Task: Look for space in Muyinga, Burundi from 9th June, 2023 to 17th June, 2023 for 2 adults in price range Rs.7000 to Rs.12000. Place can be private room with 1  bedroom having 2 beds and 1 bathroom. Property type can be flat. Amenities needed are: wifi, . Booking option can be shelf check-in. Required host language is English.
Action: Mouse moved to (809, 139)
Screenshot: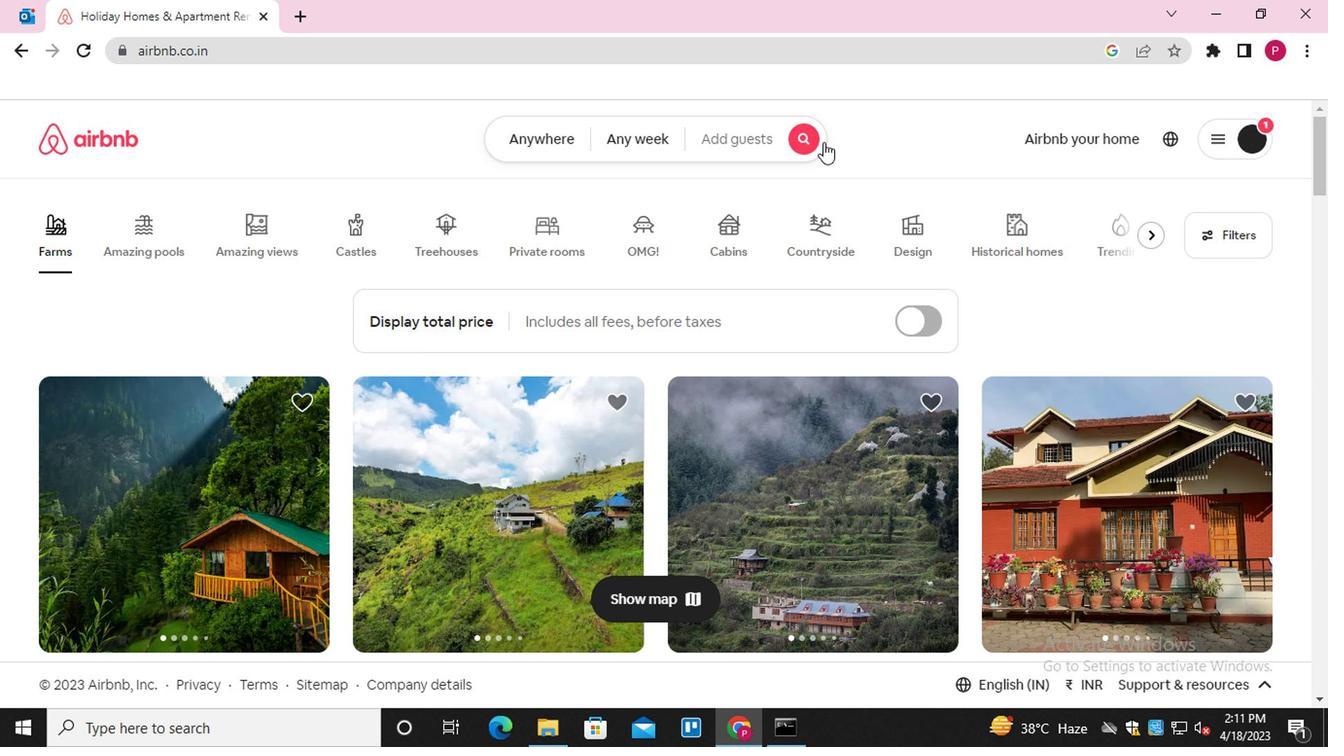 
Action: Mouse pressed left at (809, 139)
Screenshot: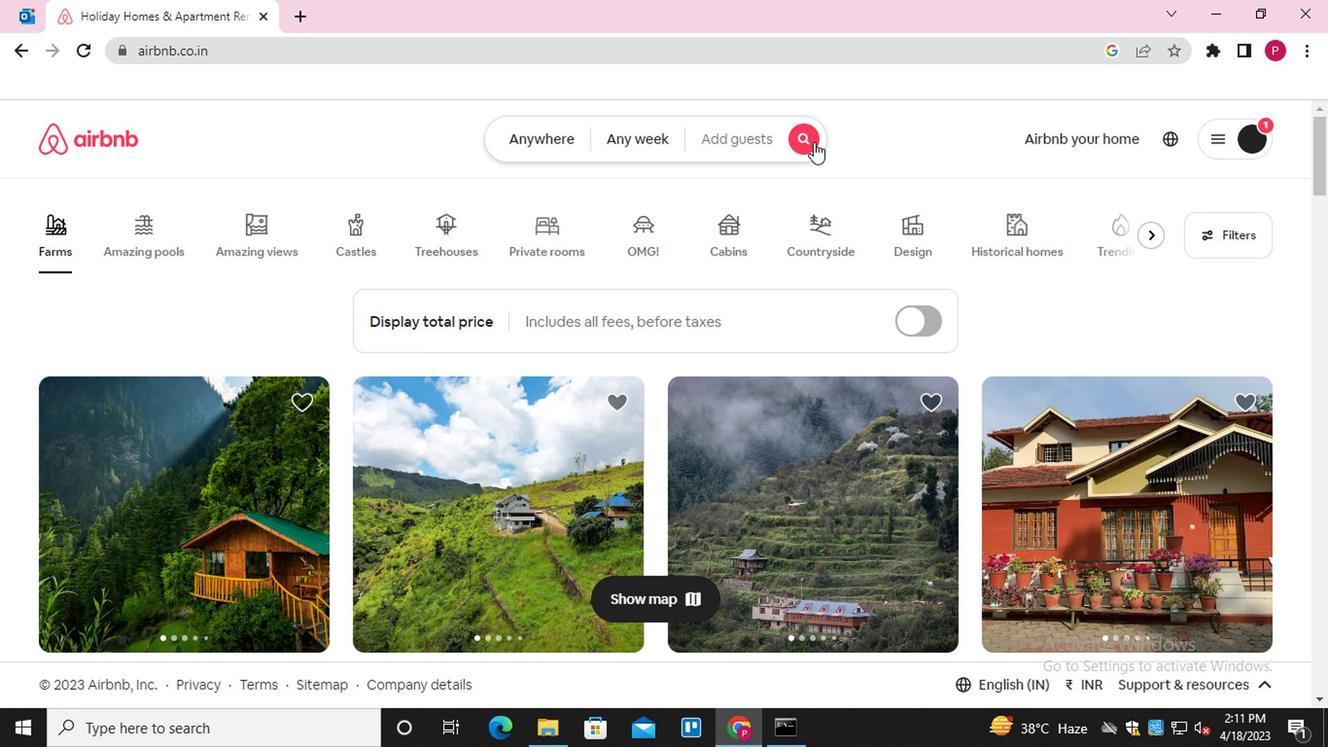 
Action: Mouse moved to (422, 220)
Screenshot: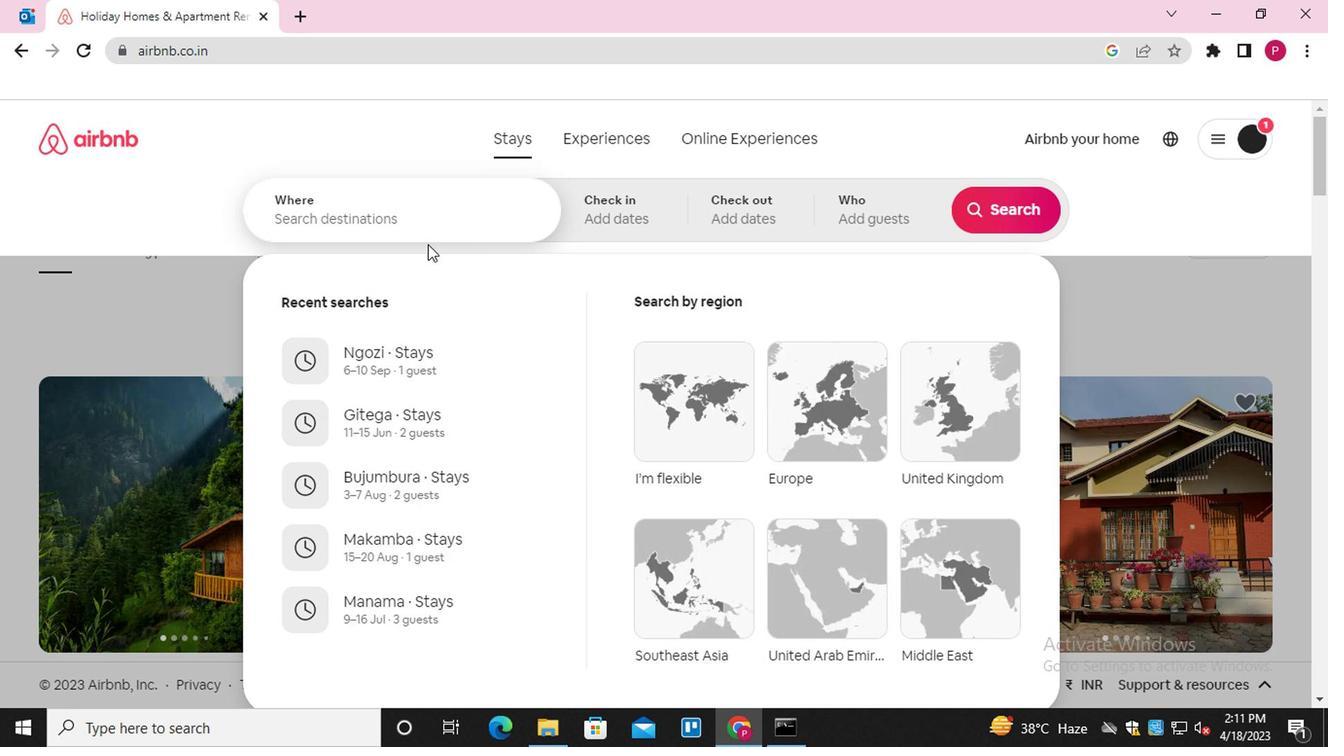
Action: Mouse pressed left at (422, 220)
Screenshot: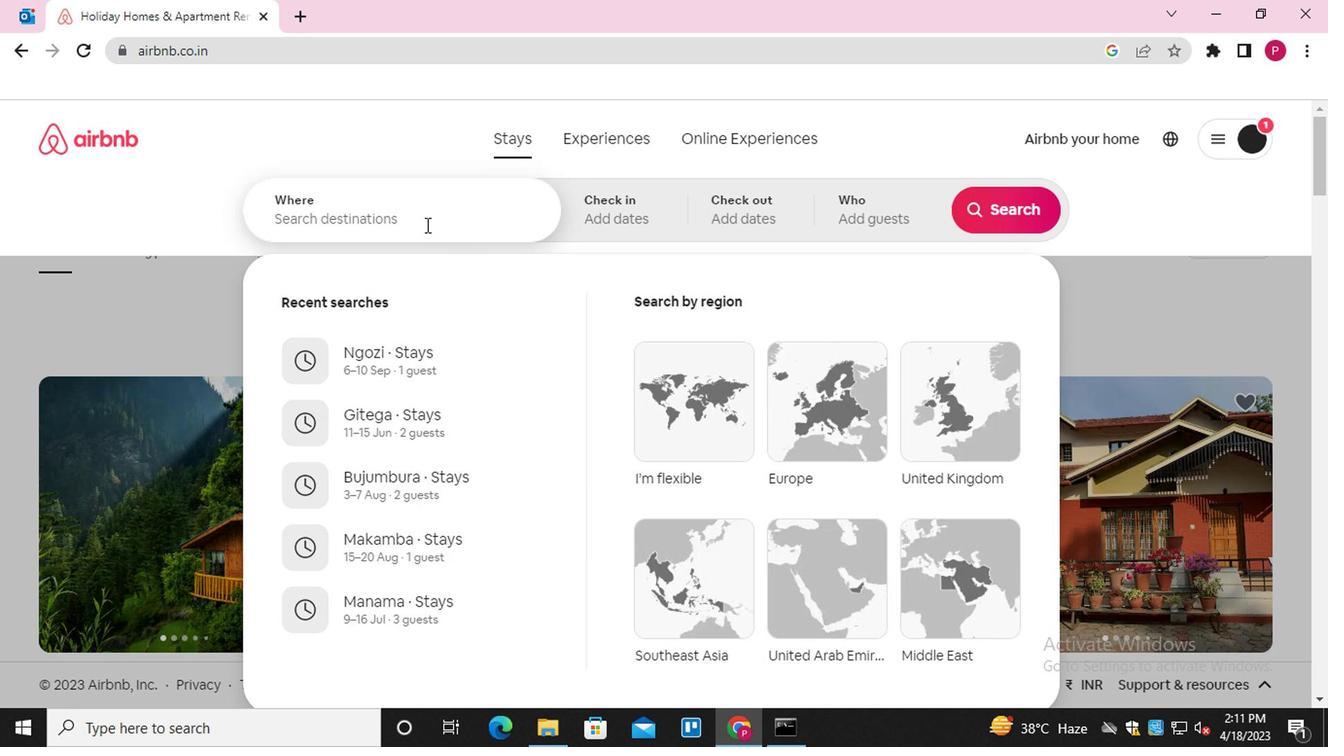 
Action: Mouse moved to (339, 194)
Screenshot: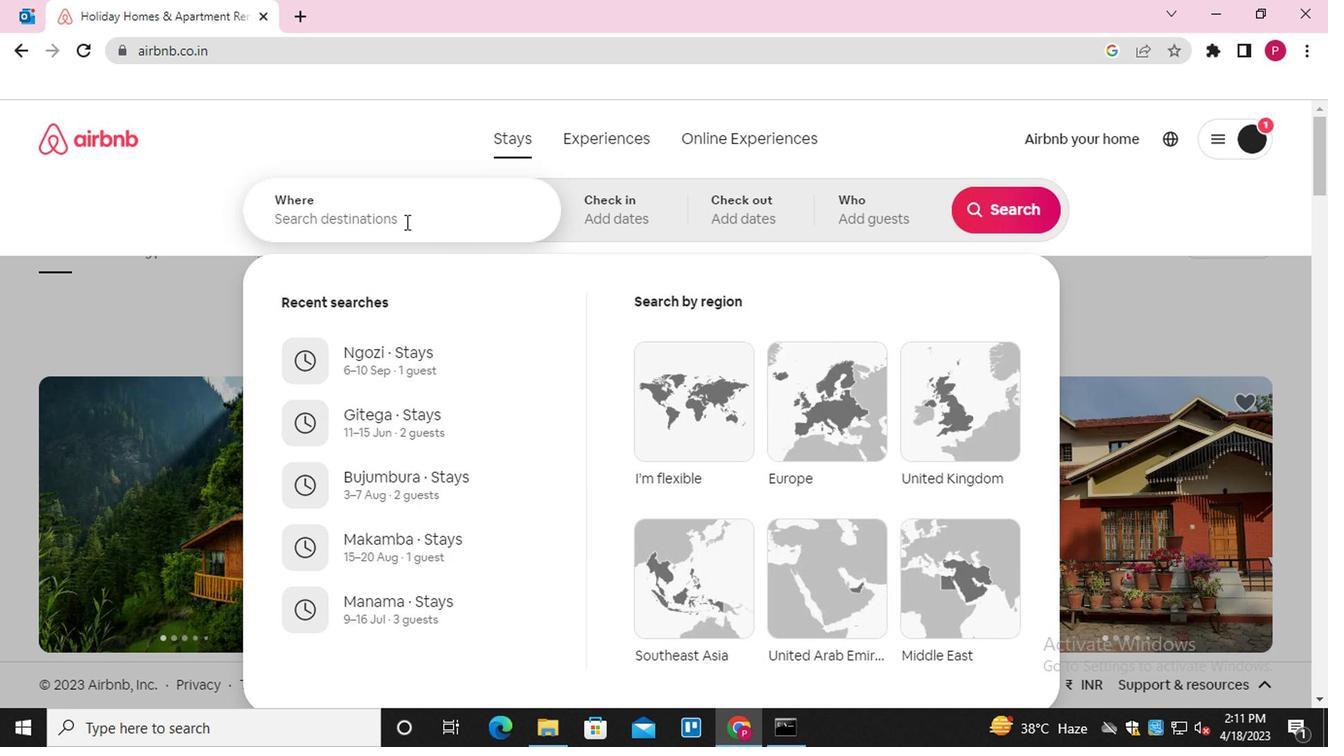 
Action: Key pressed <Key.shift>MUYINGA
Screenshot: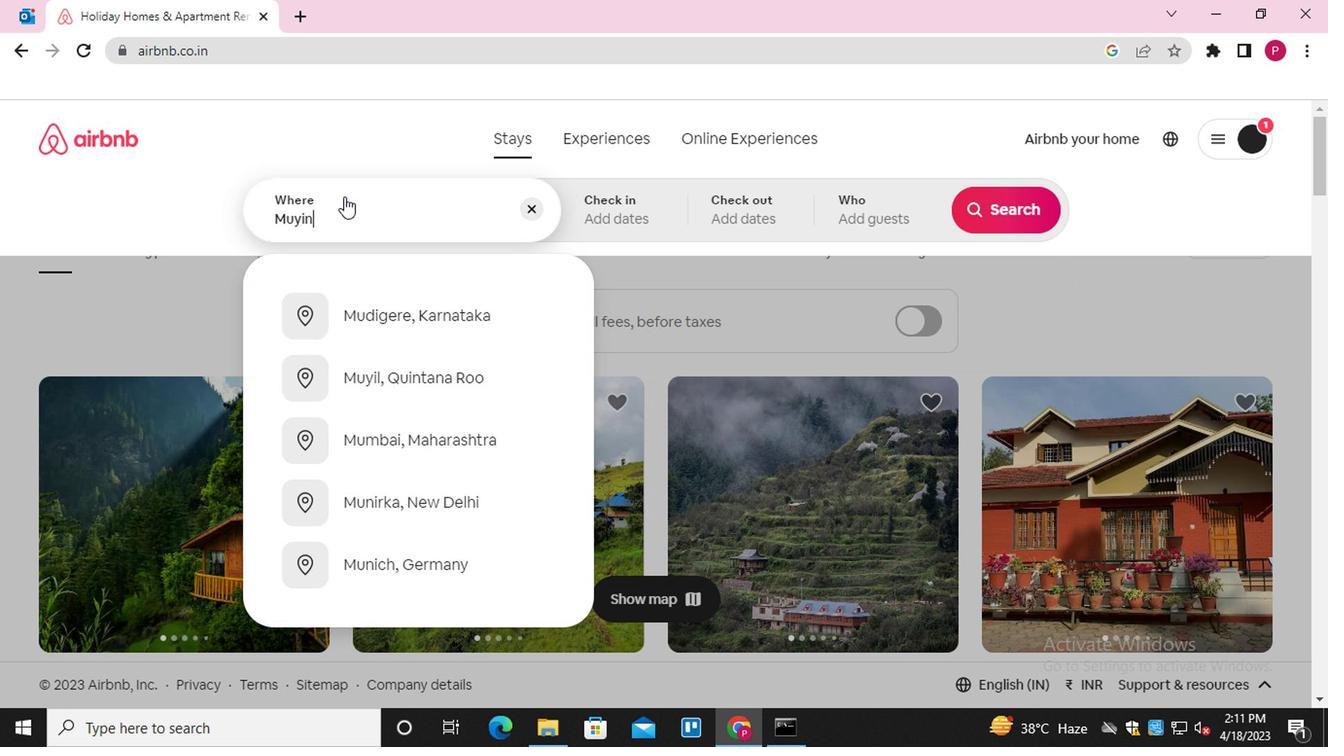 
Action: Mouse moved to (442, 323)
Screenshot: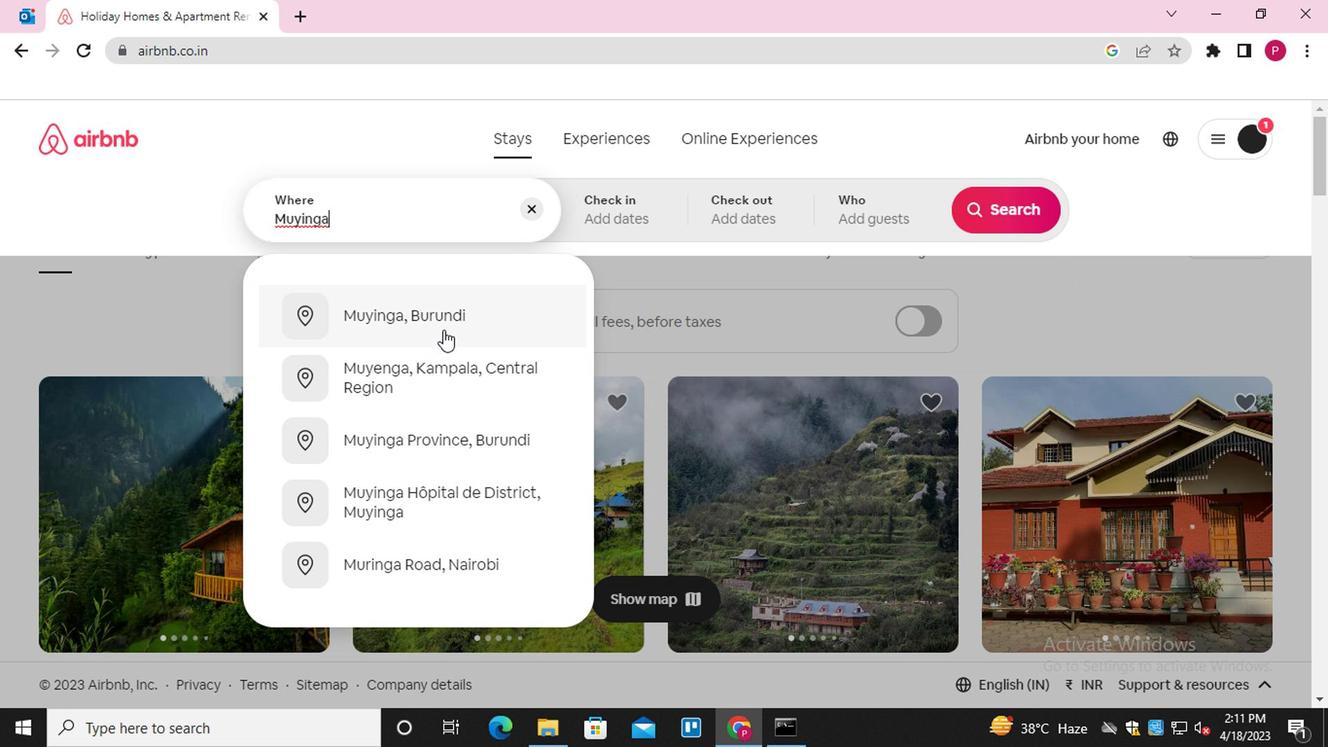 
Action: Mouse pressed left at (442, 323)
Screenshot: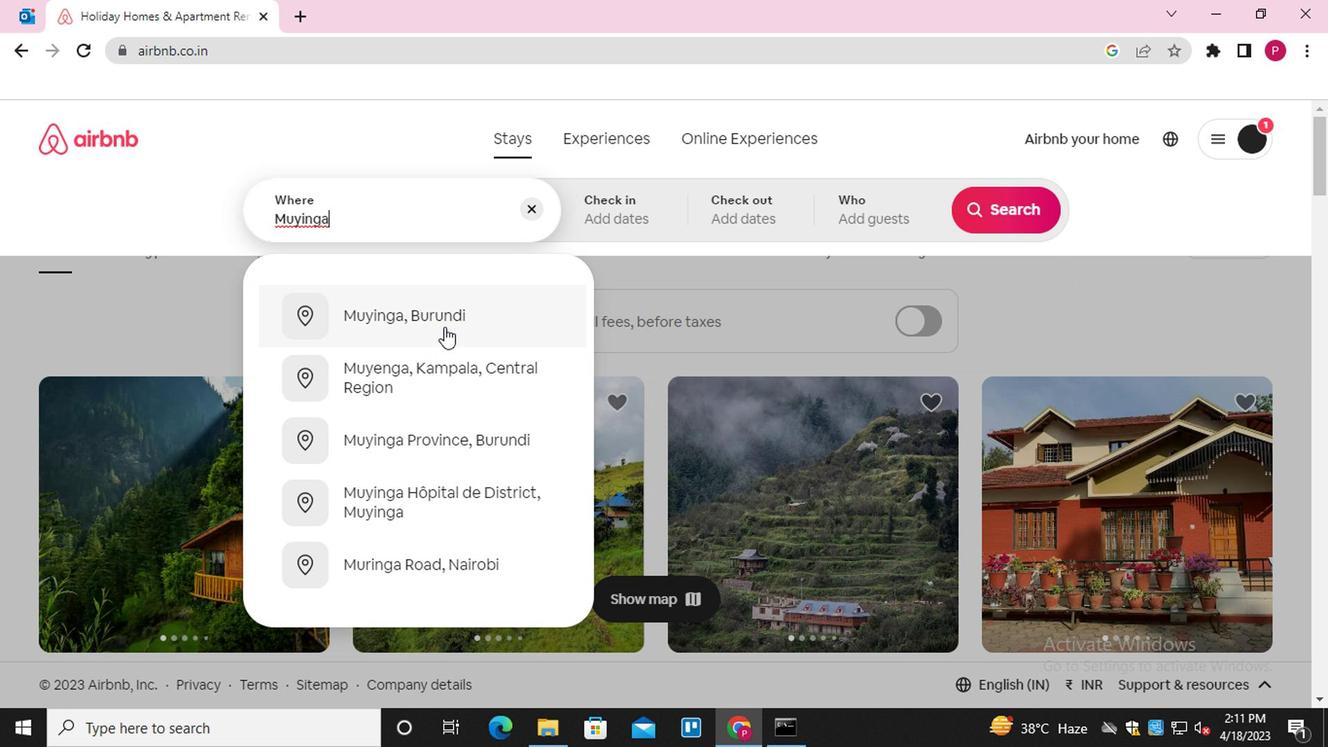 
Action: Mouse moved to (991, 366)
Screenshot: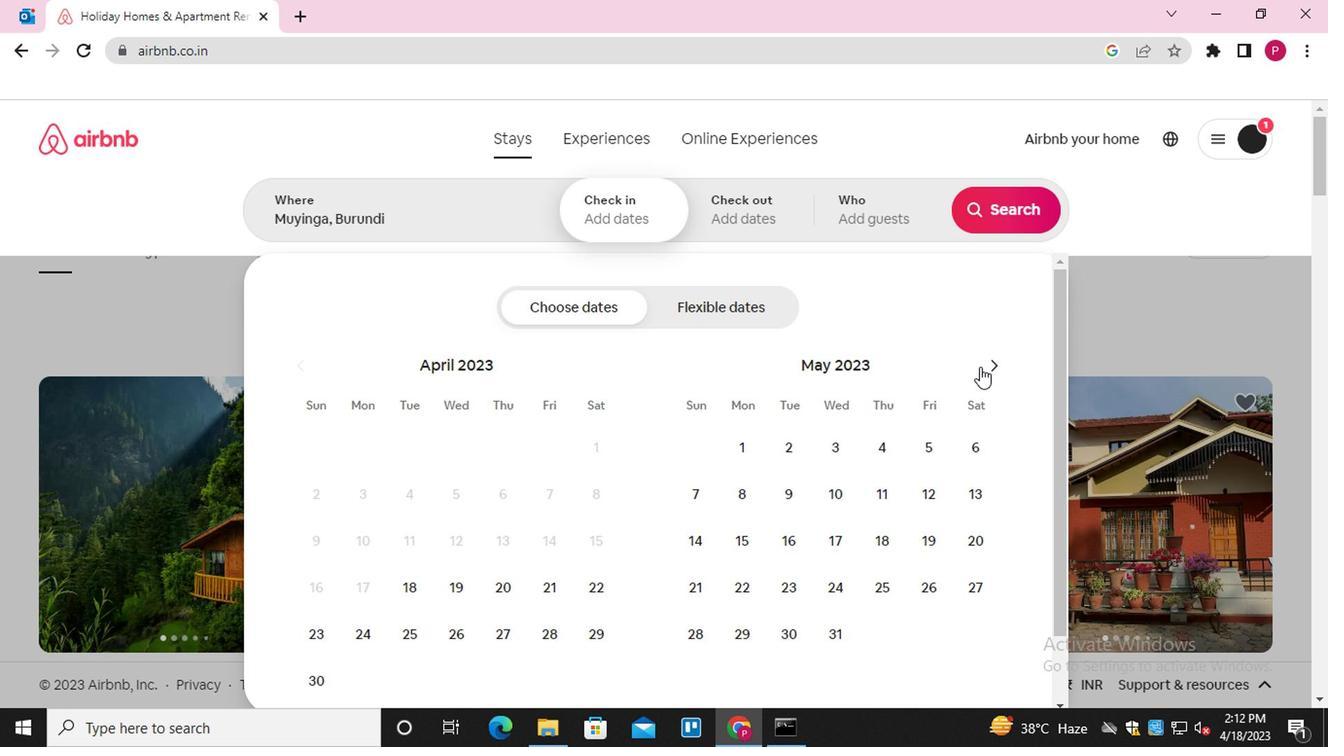 
Action: Mouse pressed left at (991, 366)
Screenshot: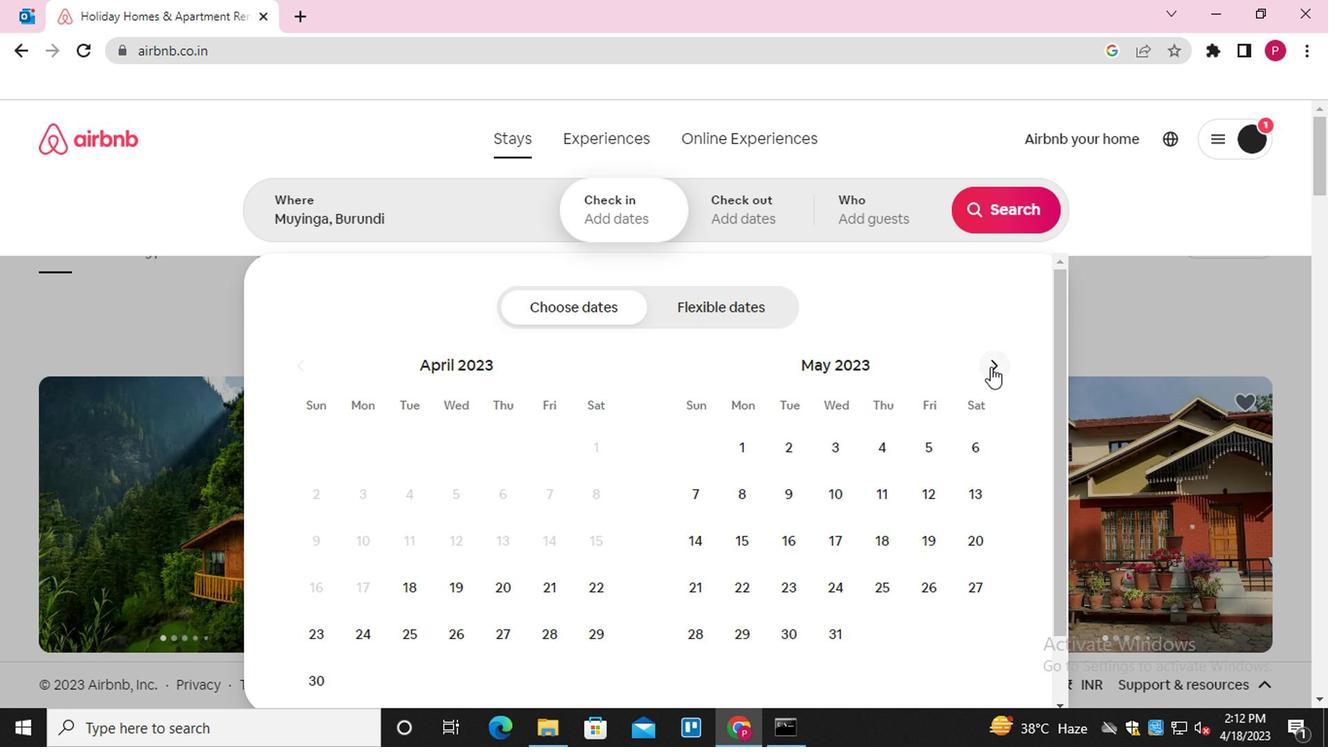 
Action: Mouse moved to (921, 499)
Screenshot: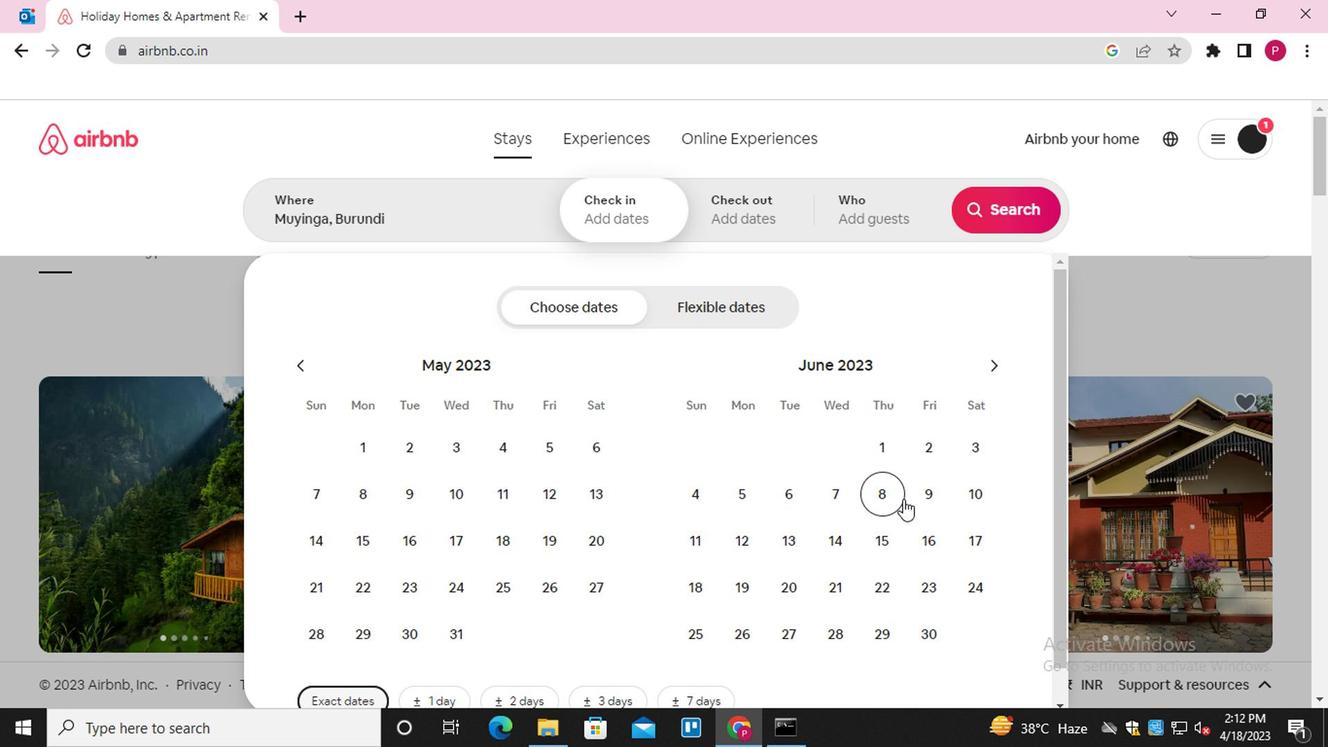 
Action: Mouse pressed left at (921, 499)
Screenshot: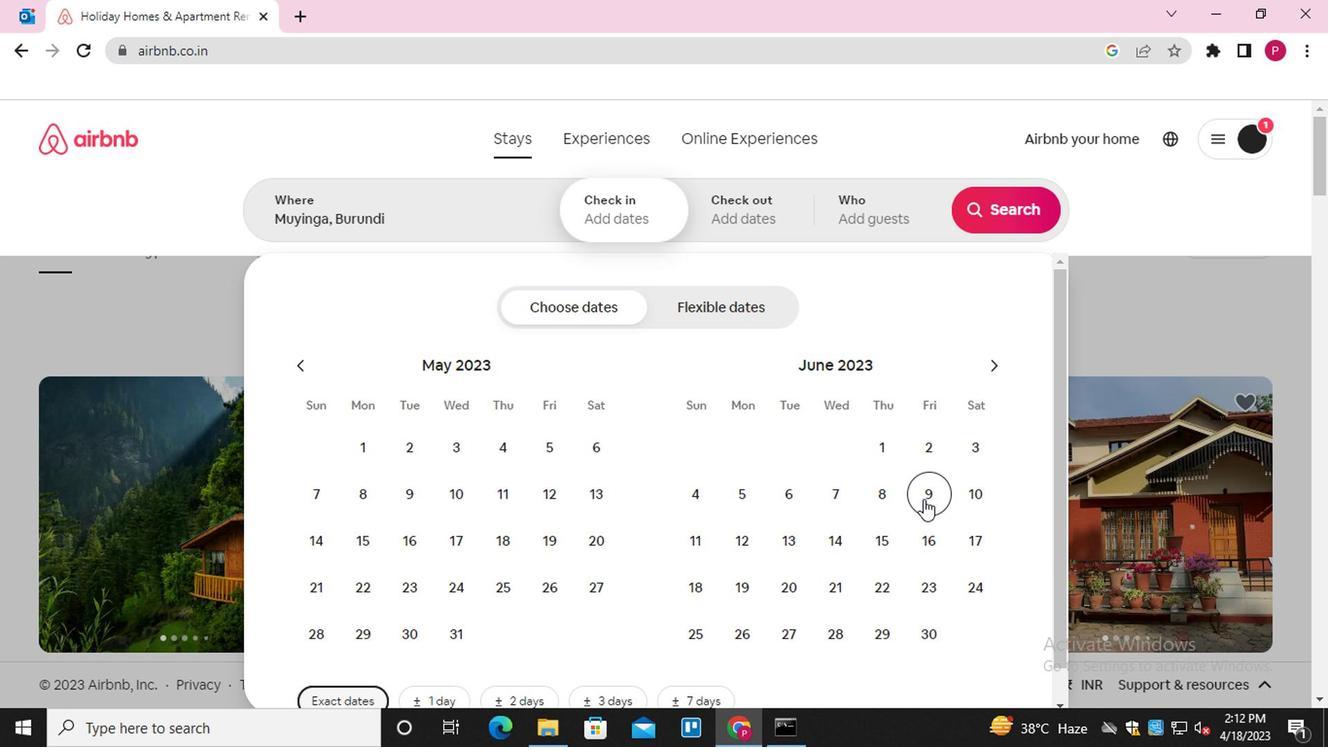 
Action: Mouse moved to (970, 541)
Screenshot: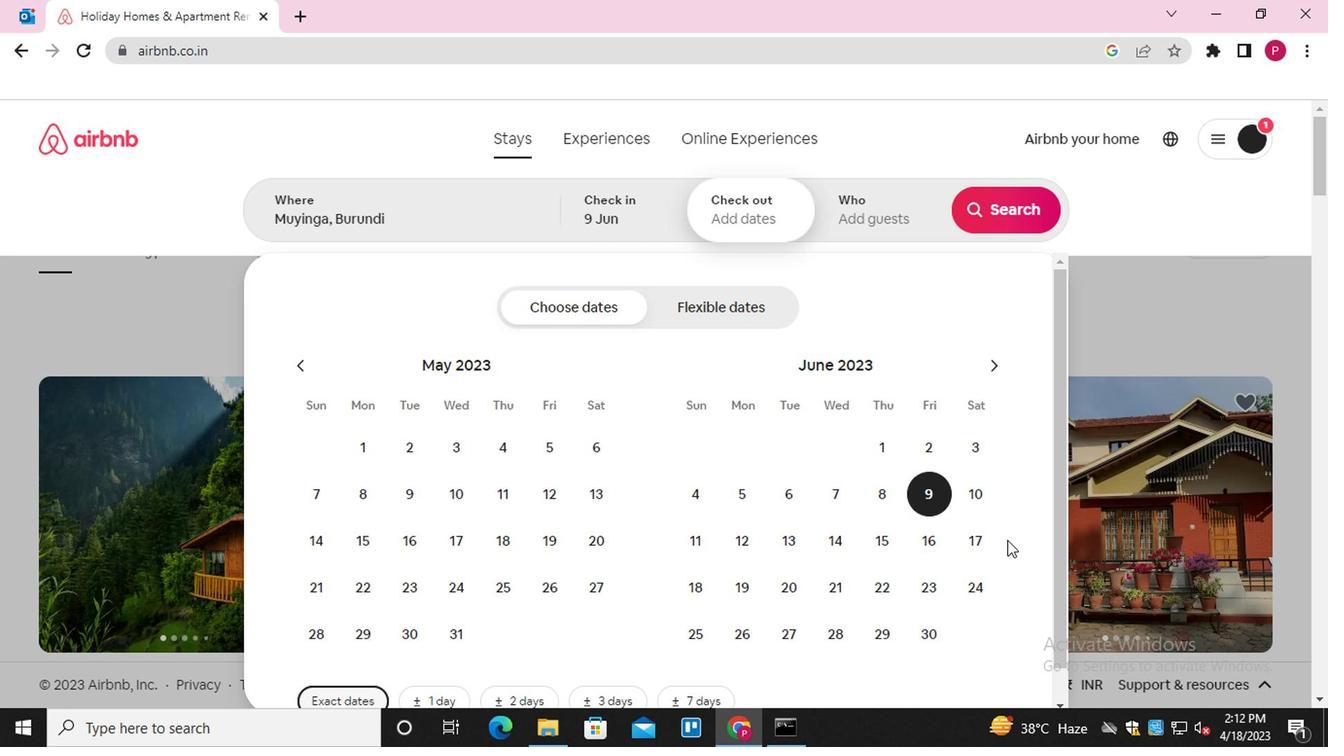 
Action: Mouse pressed left at (970, 541)
Screenshot: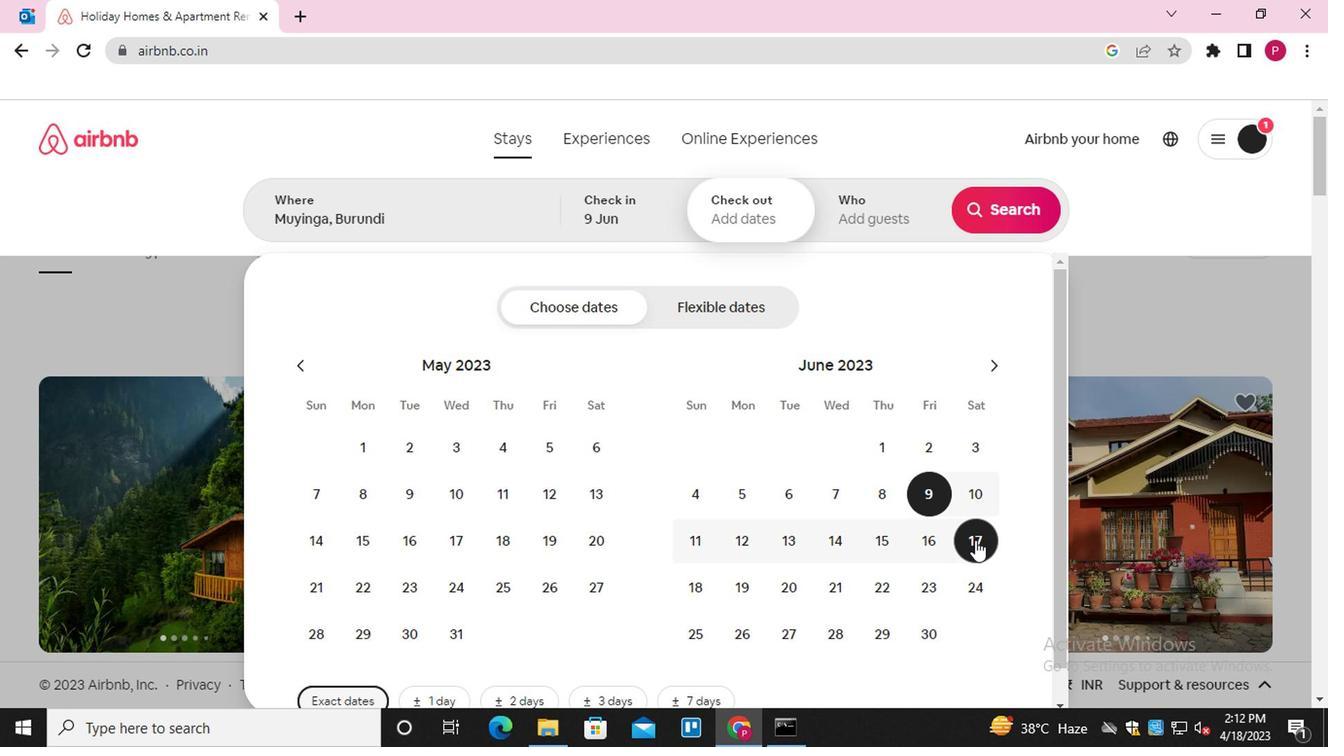 
Action: Mouse moved to (856, 215)
Screenshot: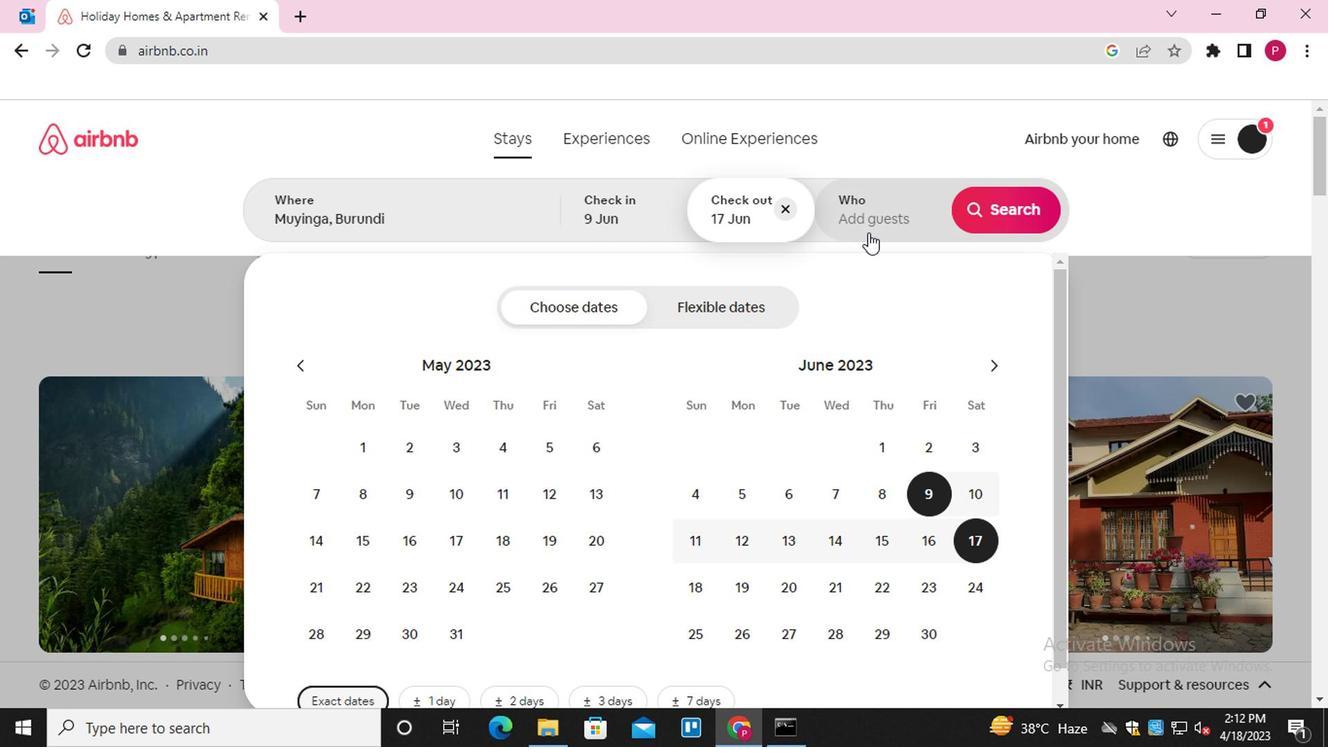 
Action: Mouse pressed left at (856, 215)
Screenshot: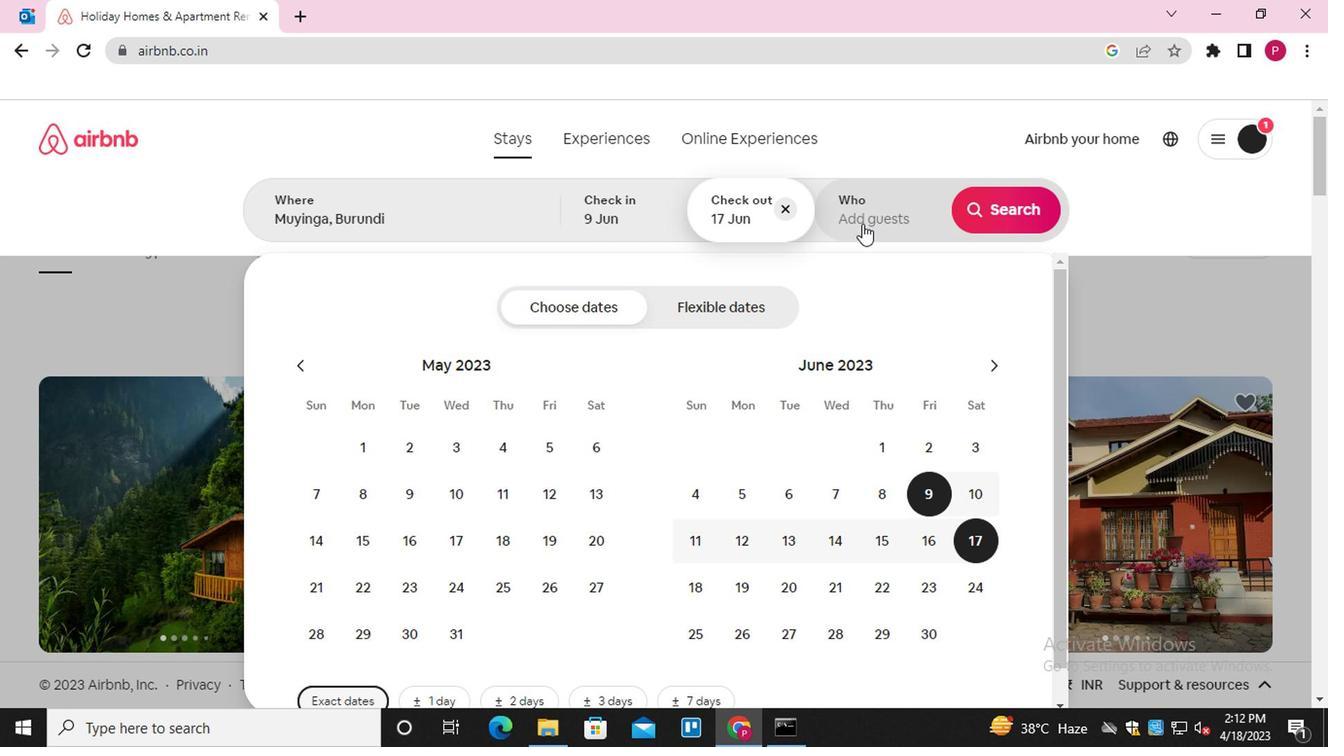 
Action: Mouse moved to (1007, 319)
Screenshot: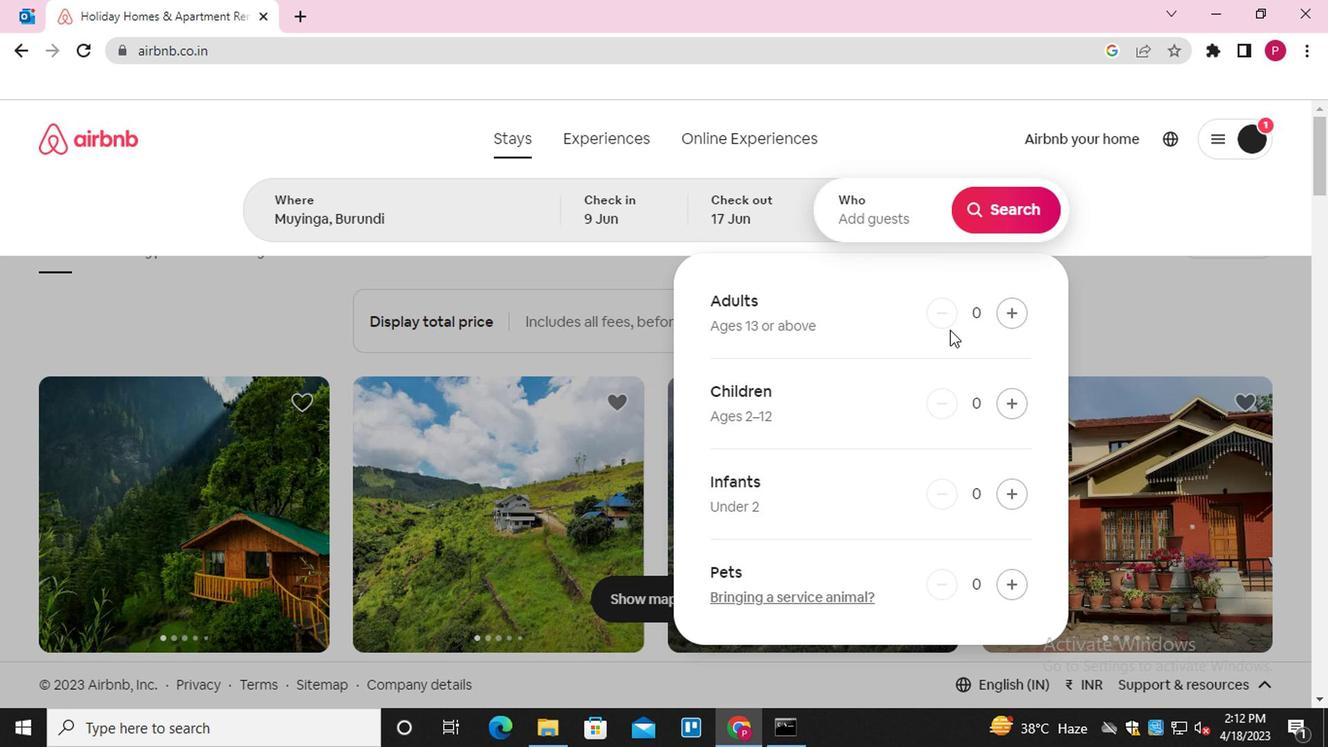 
Action: Mouse pressed left at (1007, 319)
Screenshot: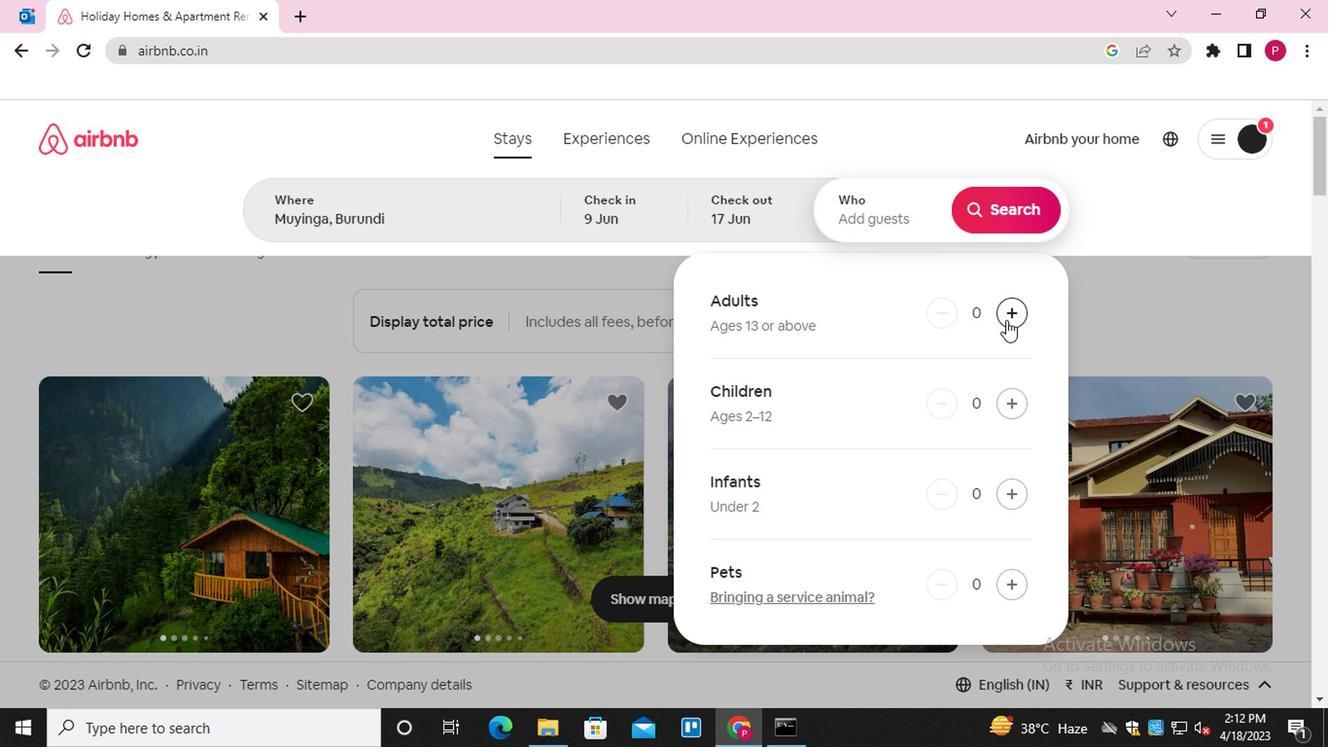 
Action: Mouse pressed left at (1007, 319)
Screenshot: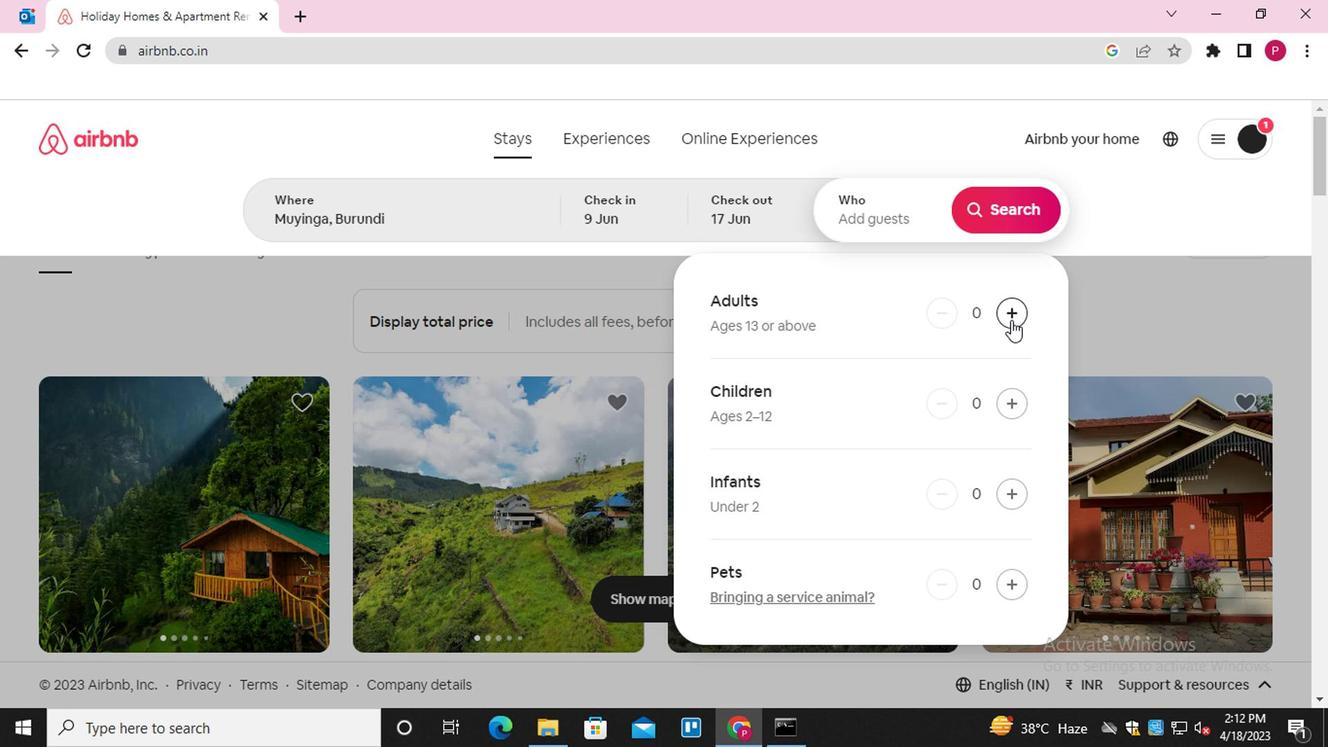 
Action: Mouse moved to (1016, 213)
Screenshot: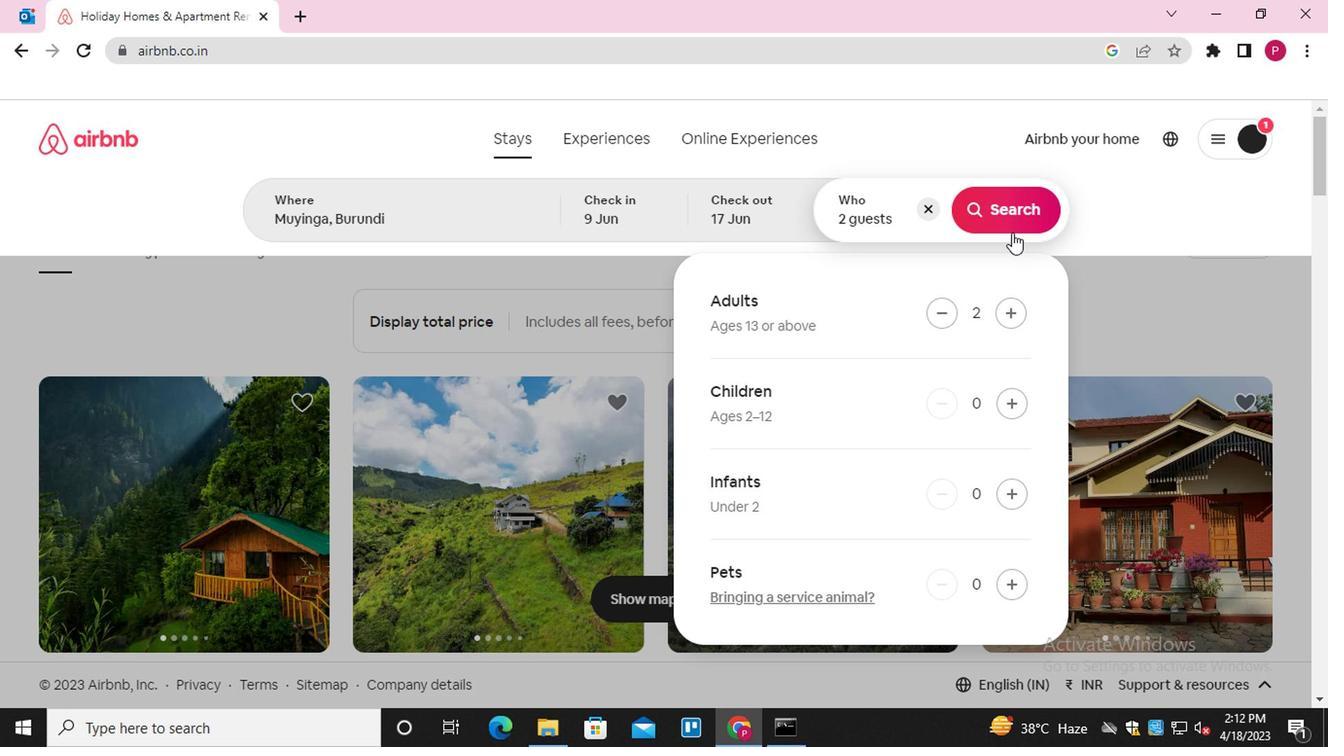 
Action: Mouse pressed left at (1016, 213)
Screenshot: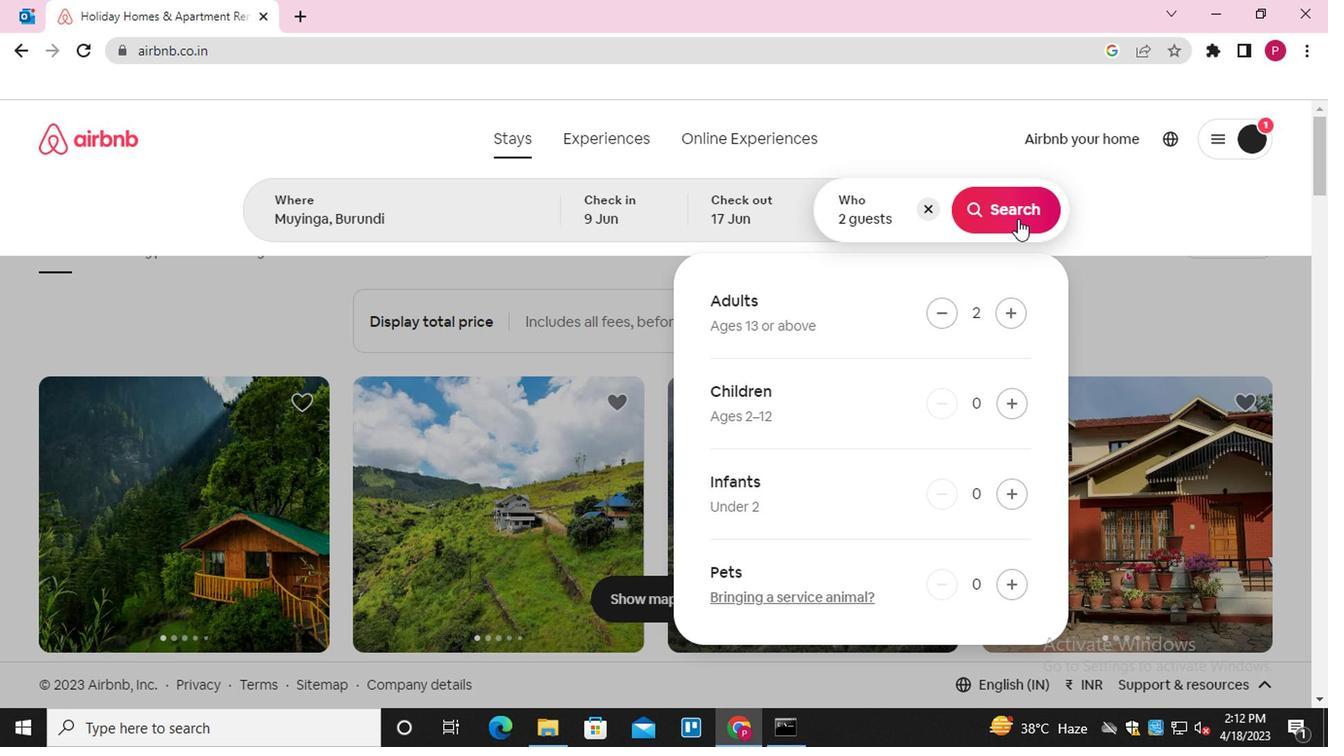 
Action: Mouse moved to (1243, 224)
Screenshot: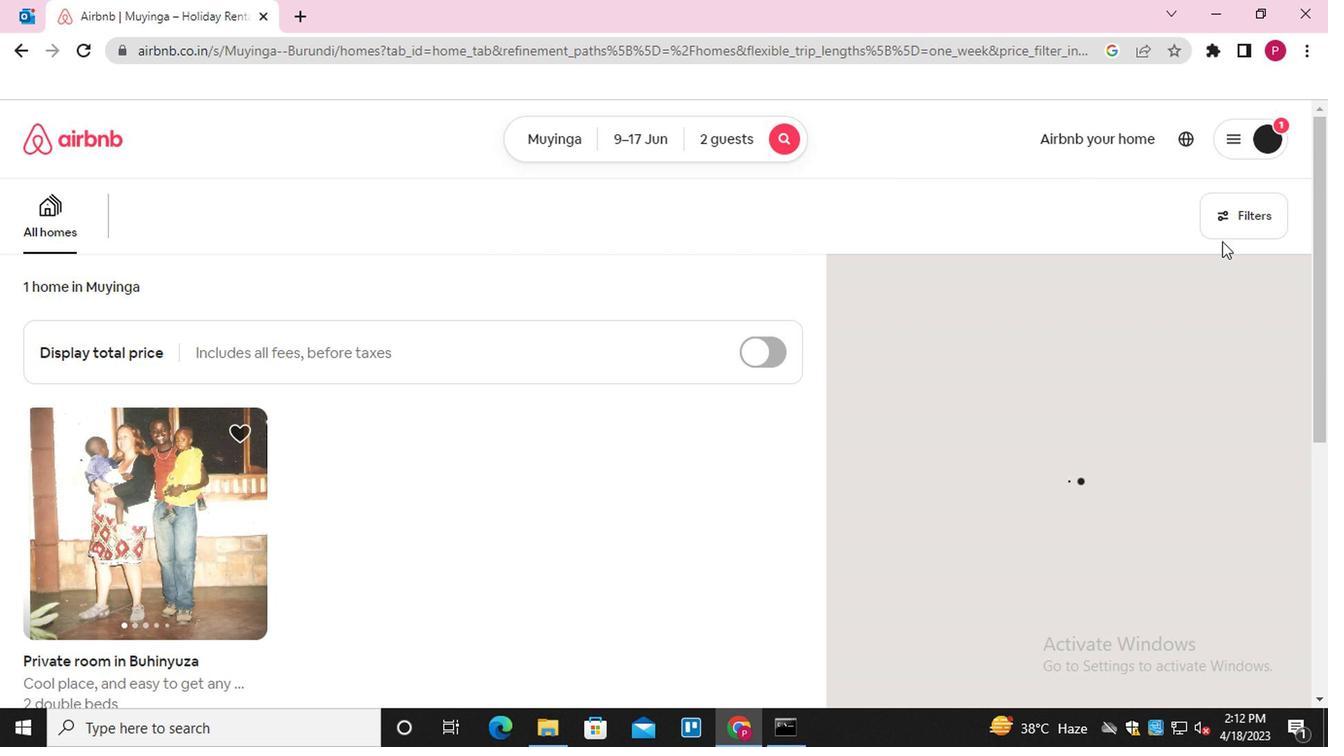 
Action: Mouse pressed left at (1243, 224)
Screenshot: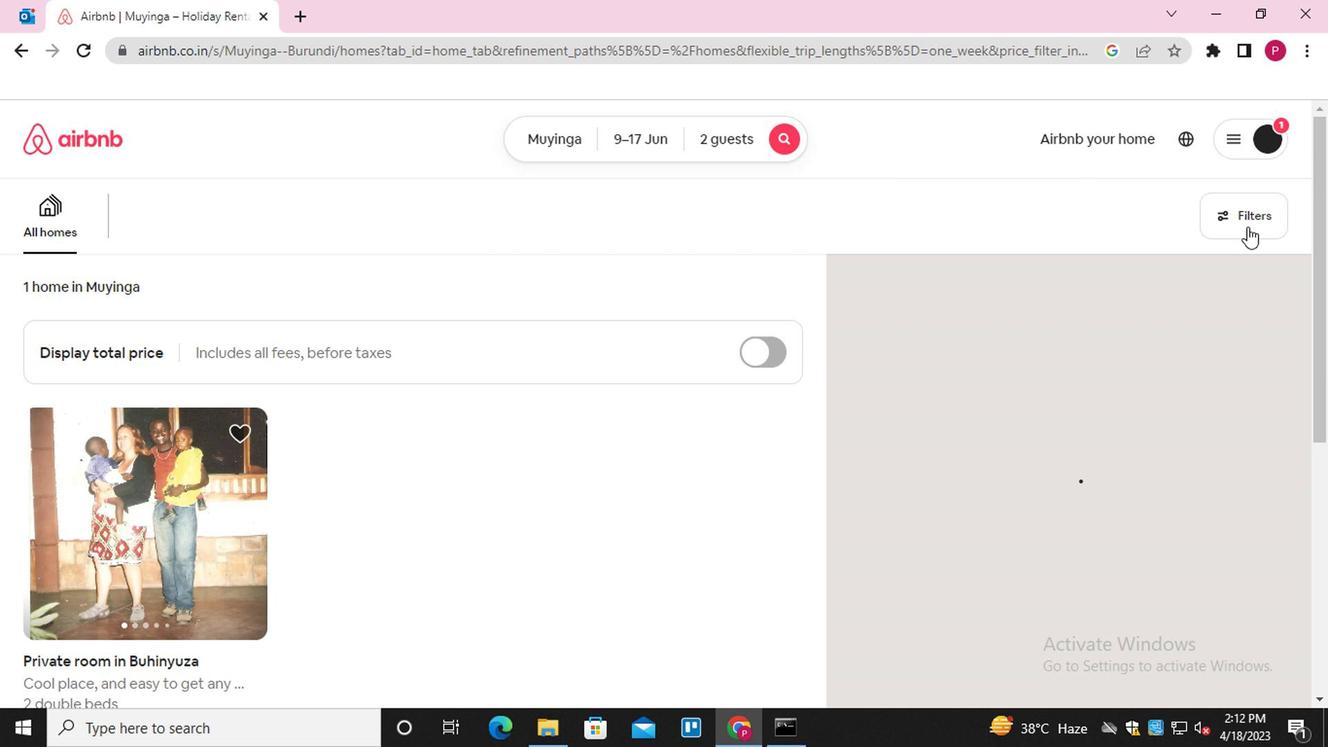 
Action: Mouse moved to (455, 458)
Screenshot: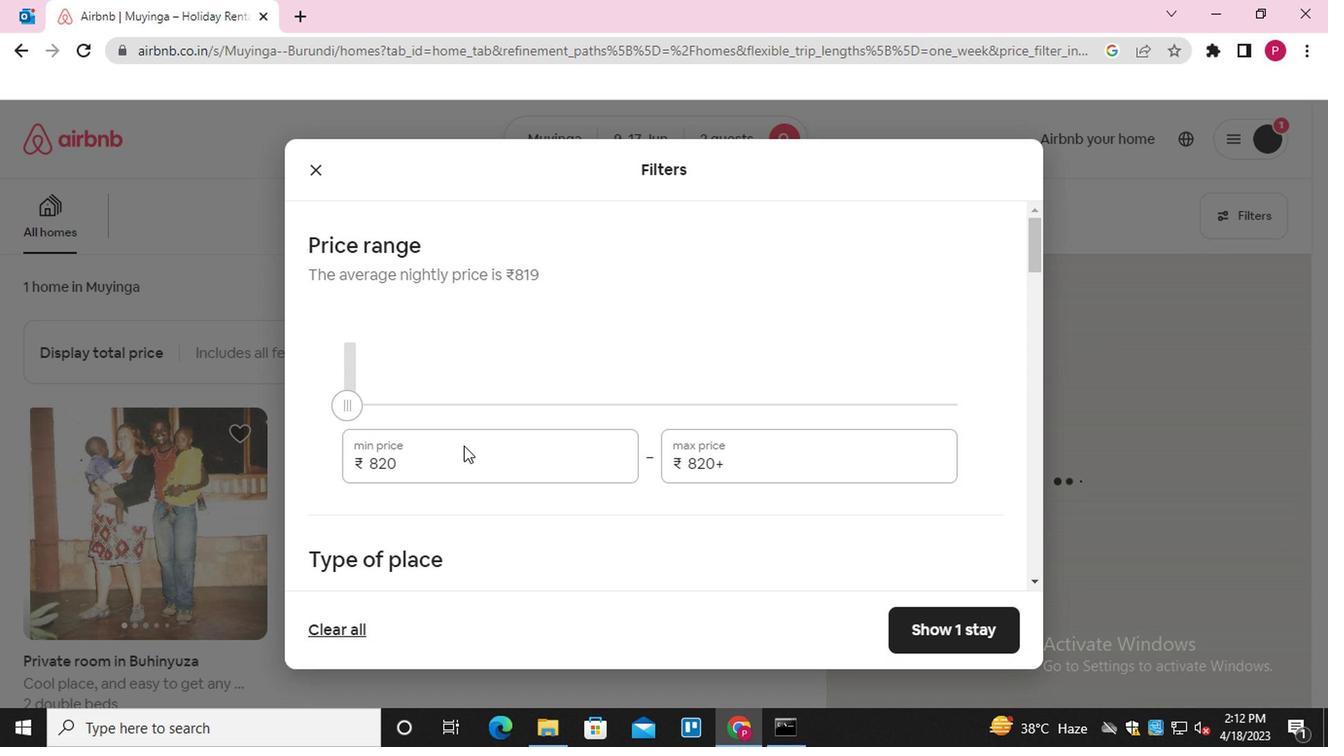 
Action: Mouse pressed left at (455, 458)
Screenshot: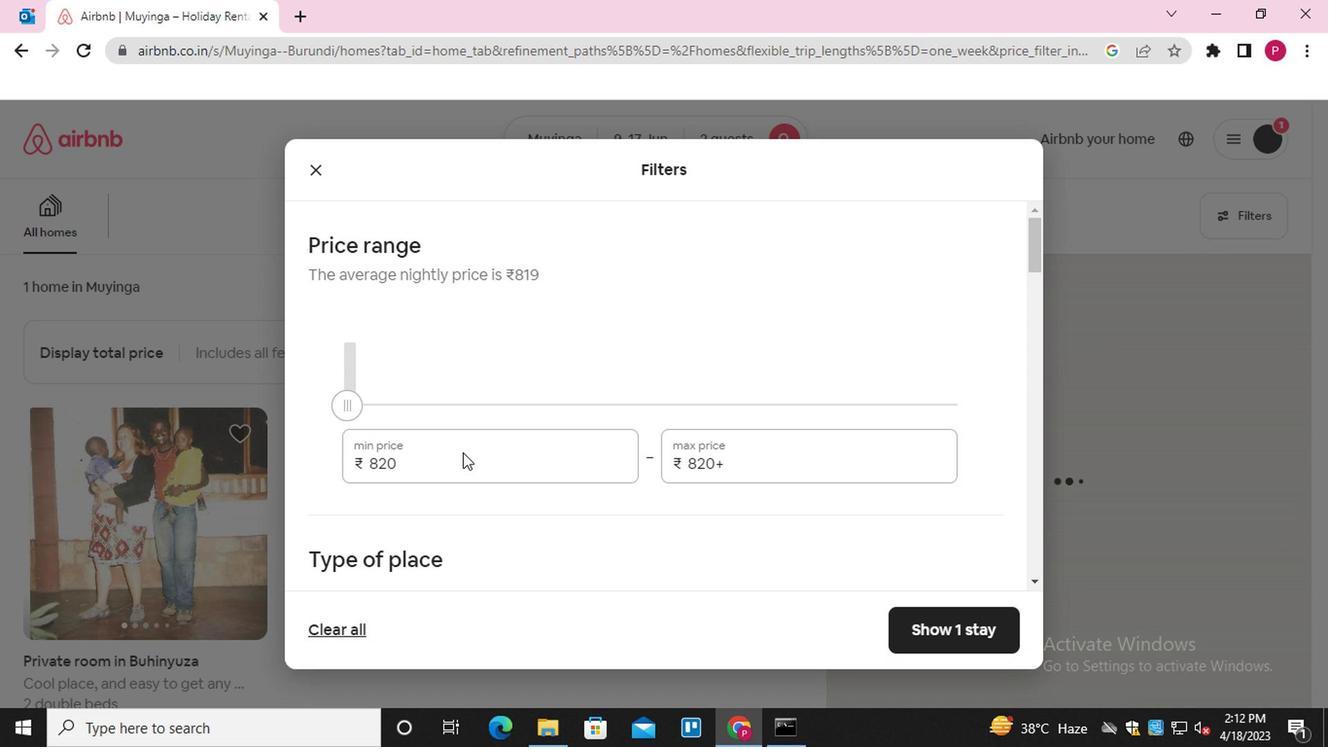 
Action: Mouse pressed left at (455, 458)
Screenshot: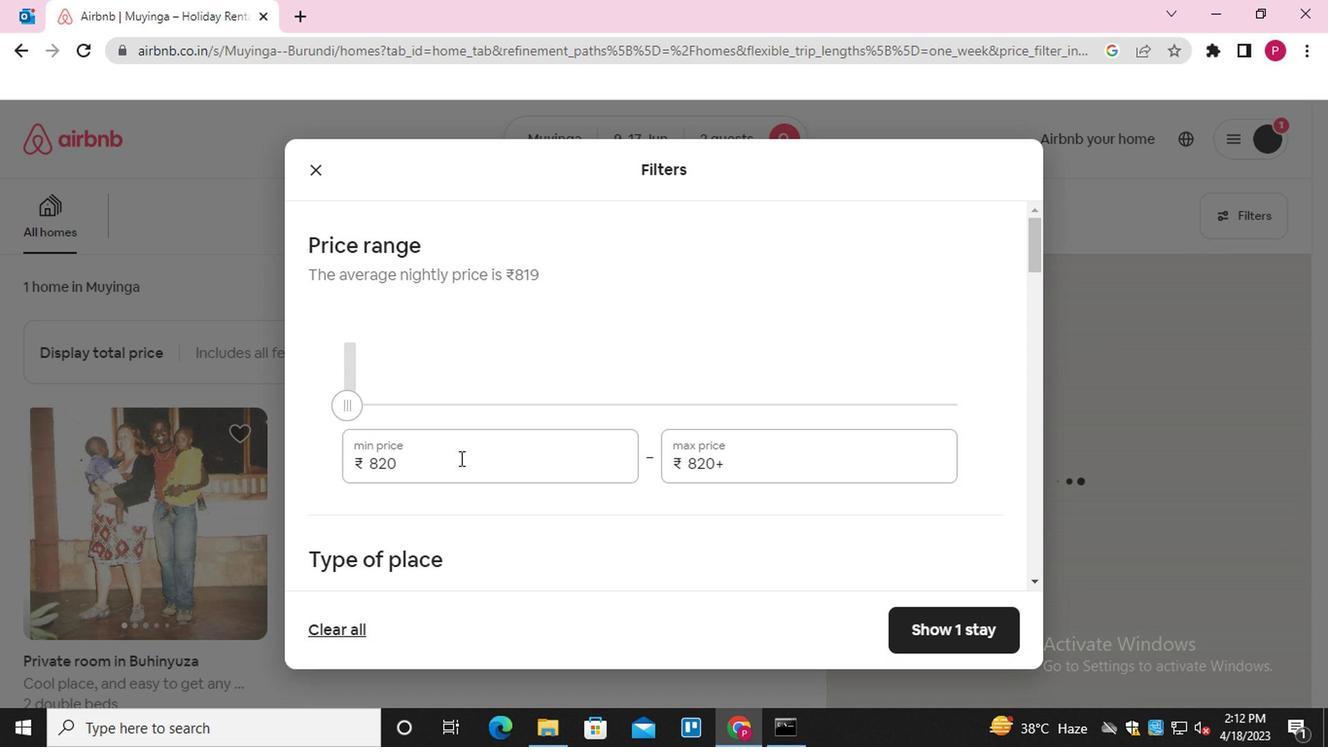 
Action: Mouse moved to (455, 458)
Screenshot: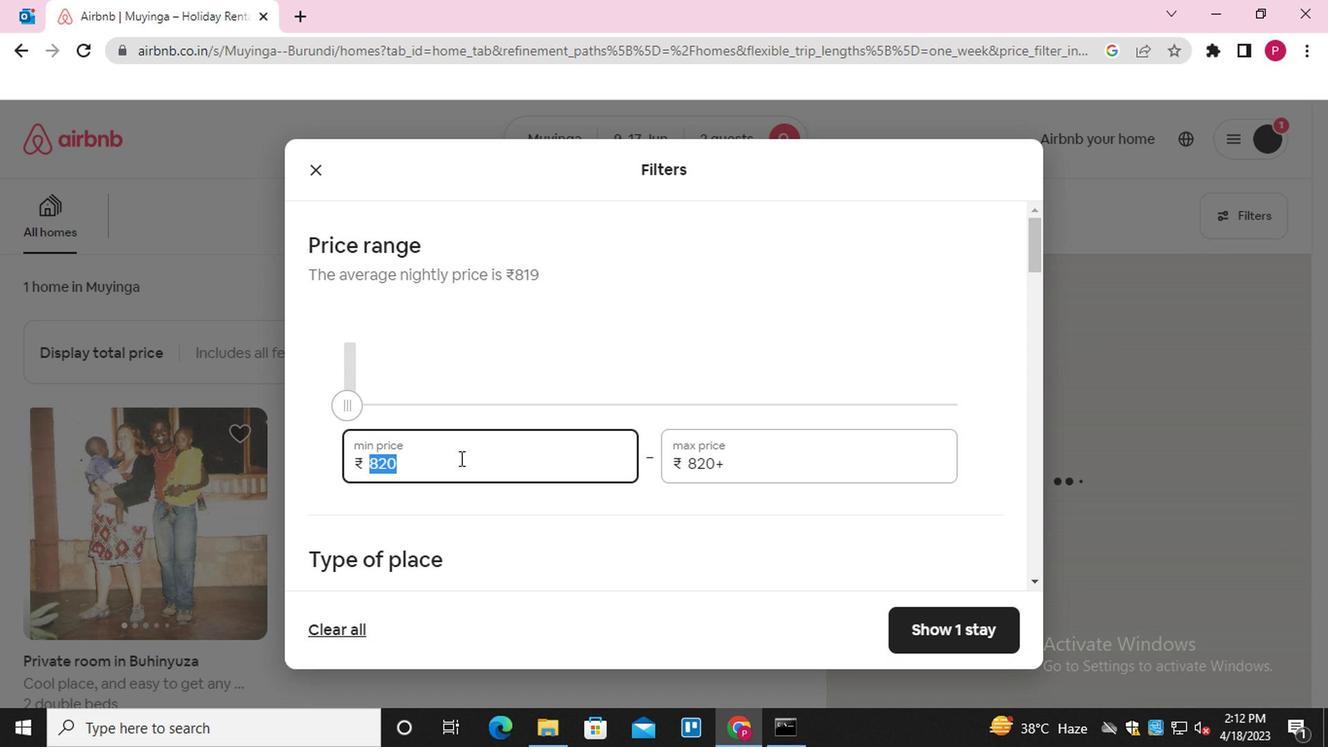 
Action: Key pressed 7000<Key.tab>12000
Screenshot: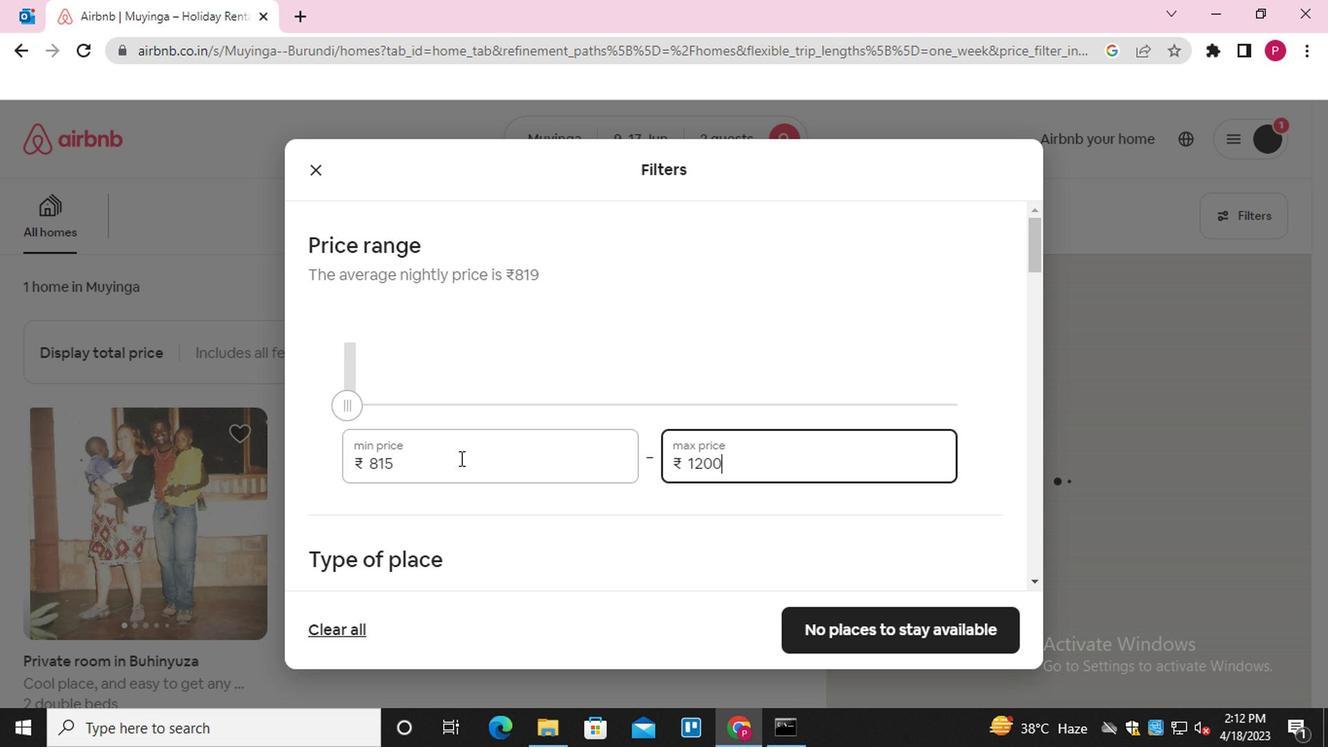 
Action: Mouse scrolled (455, 456) with delta (0, -1)
Screenshot: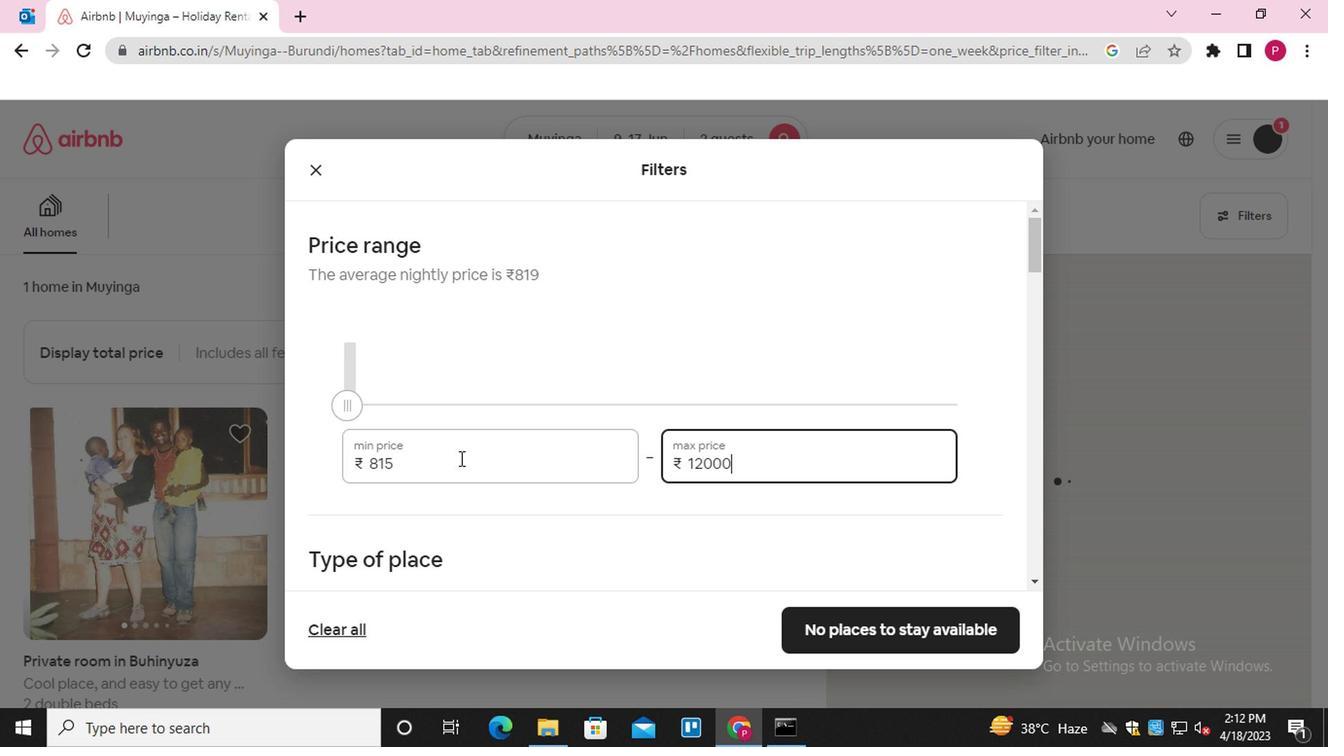 
Action: Mouse scrolled (455, 456) with delta (0, -1)
Screenshot: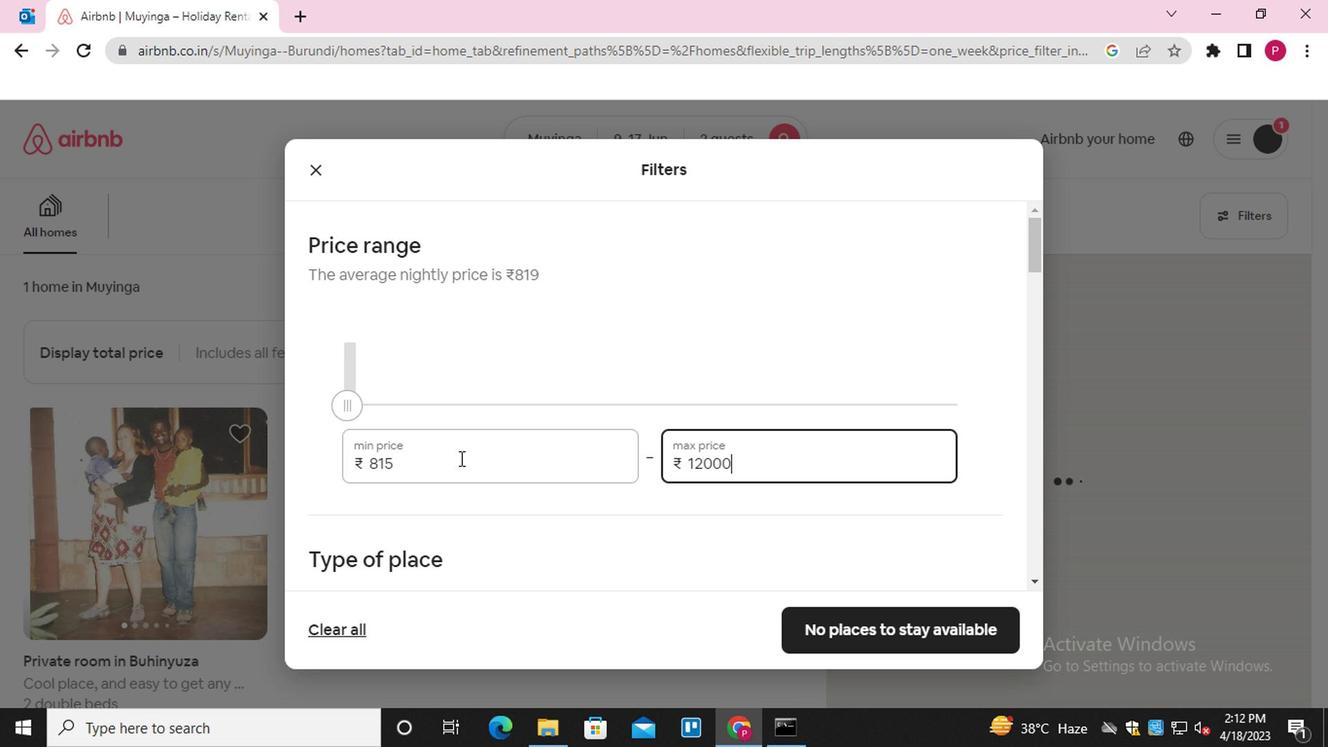 
Action: Mouse moved to (649, 426)
Screenshot: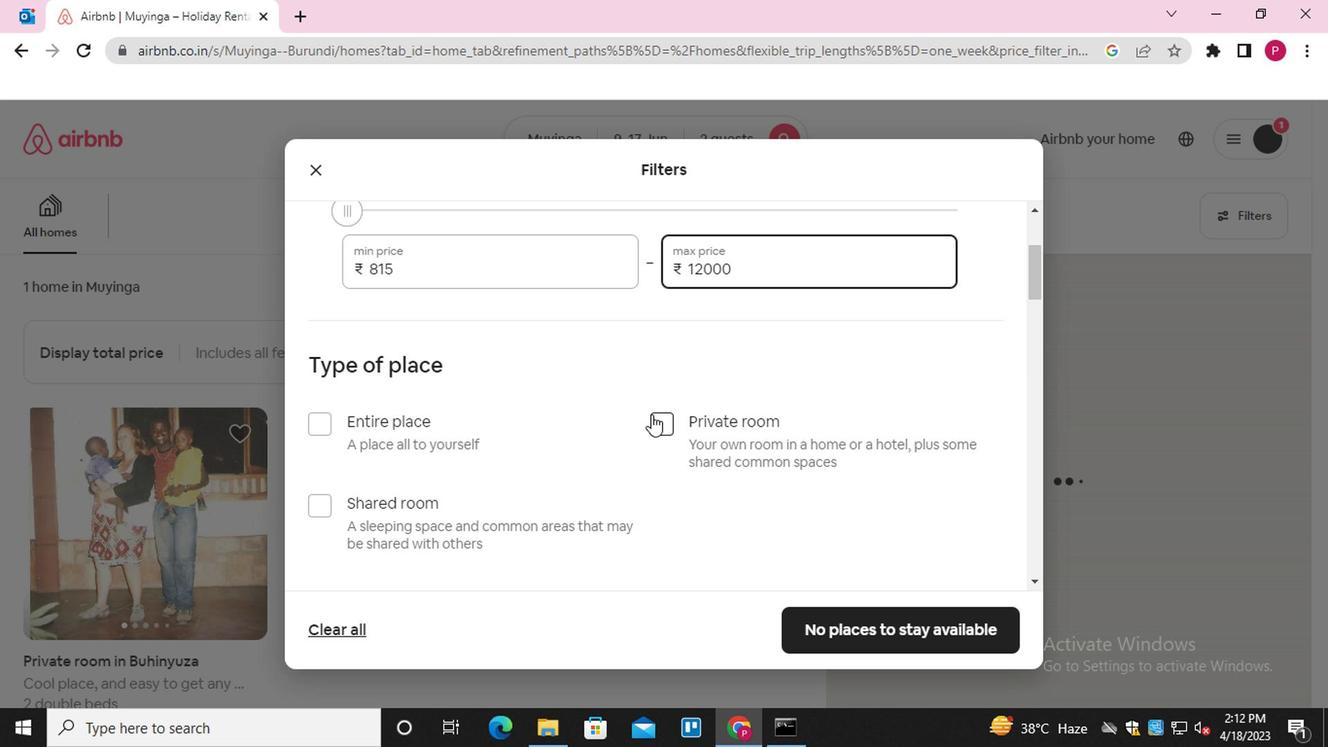 
Action: Mouse pressed left at (649, 426)
Screenshot: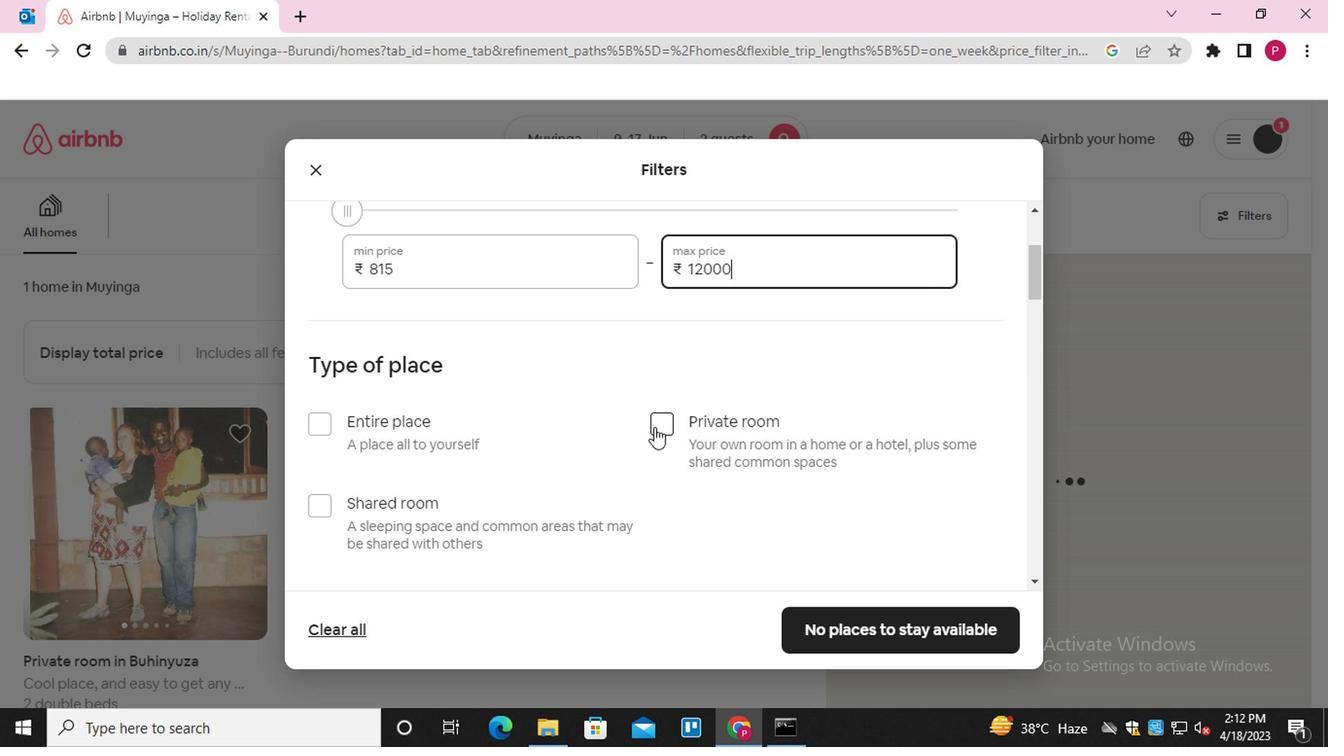 
Action: Mouse moved to (679, 484)
Screenshot: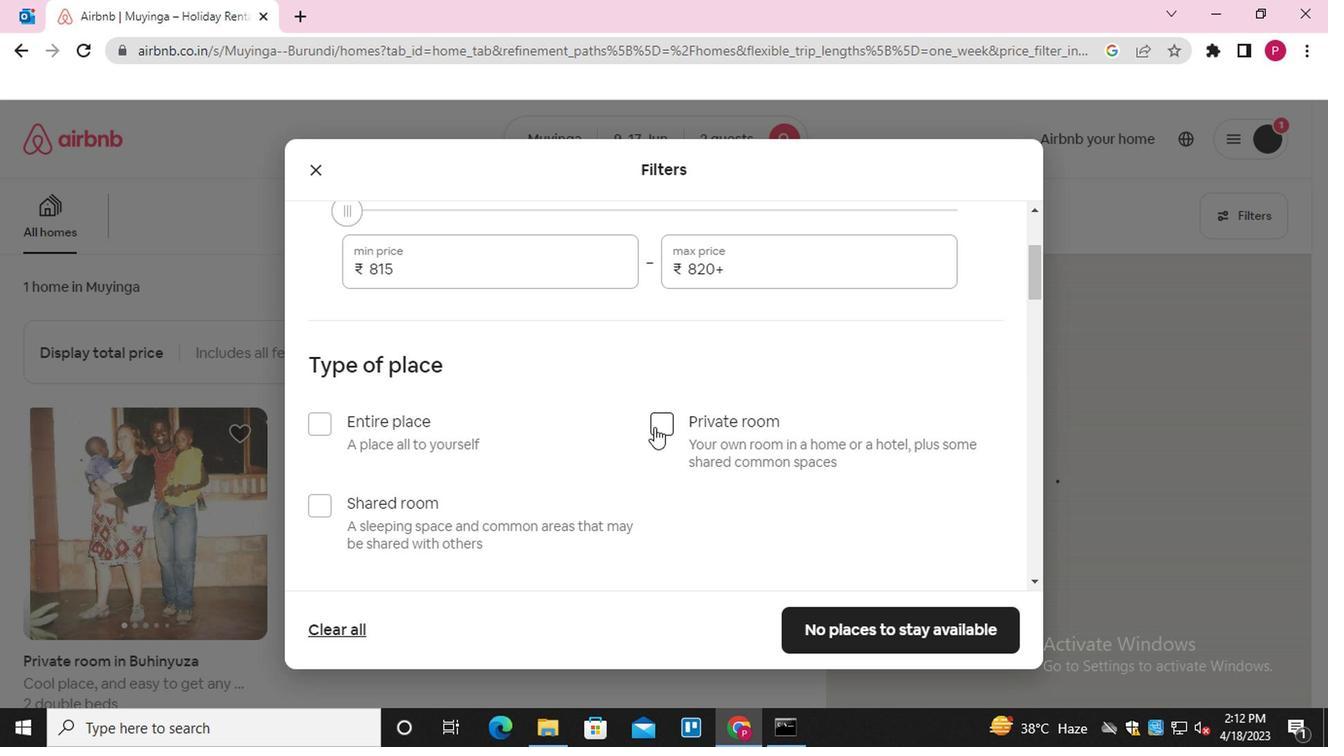 
Action: Mouse scrolled (679, 483) with delta (0, -1)
Screenshot: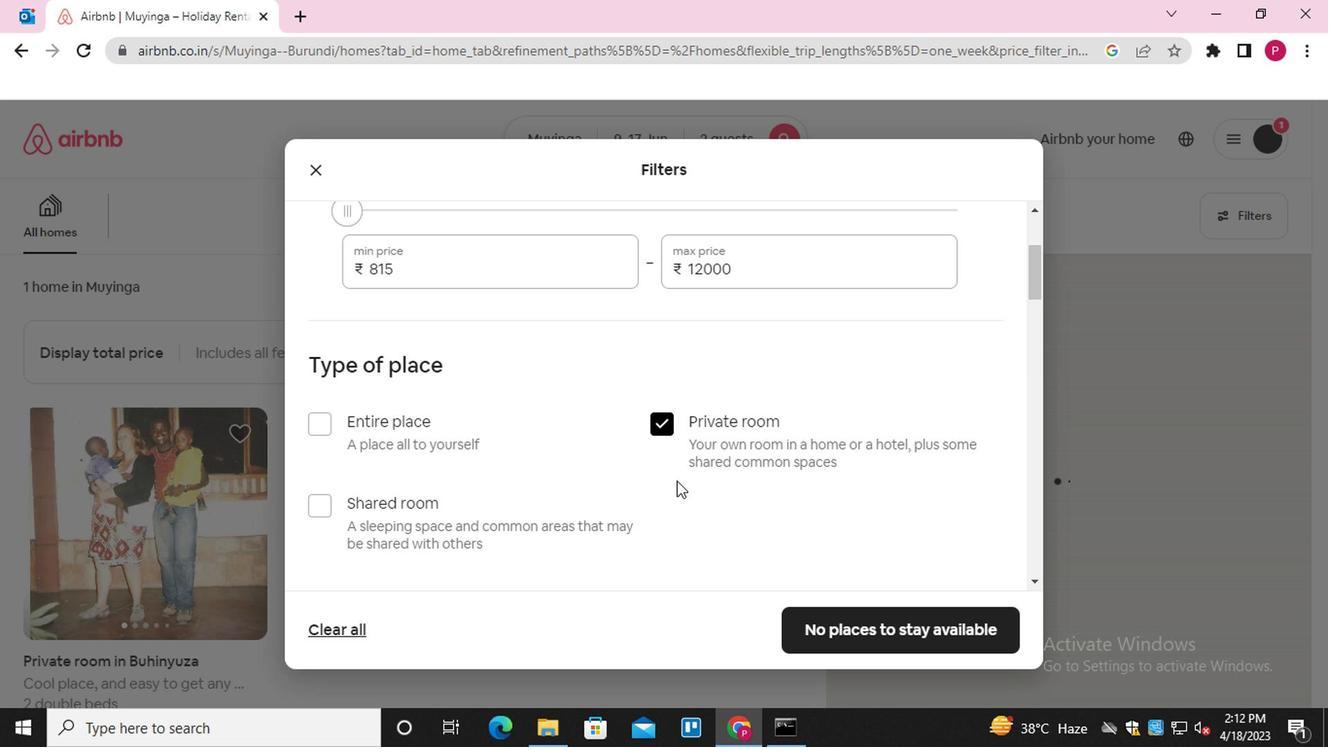 
Action: Mouse scrolled (679, 483) with delta (0, -1)
Screenshot: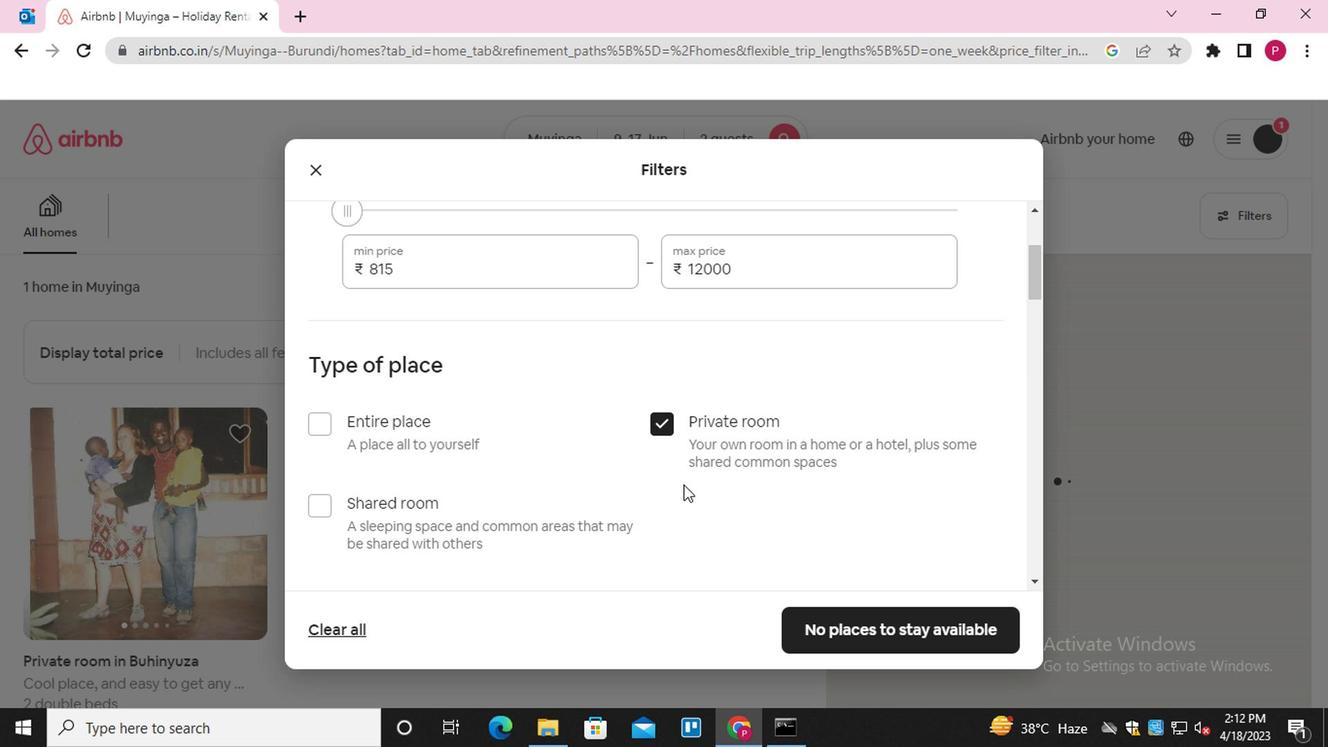 
Action: Mouse moved to (652, 463)
Screenshot: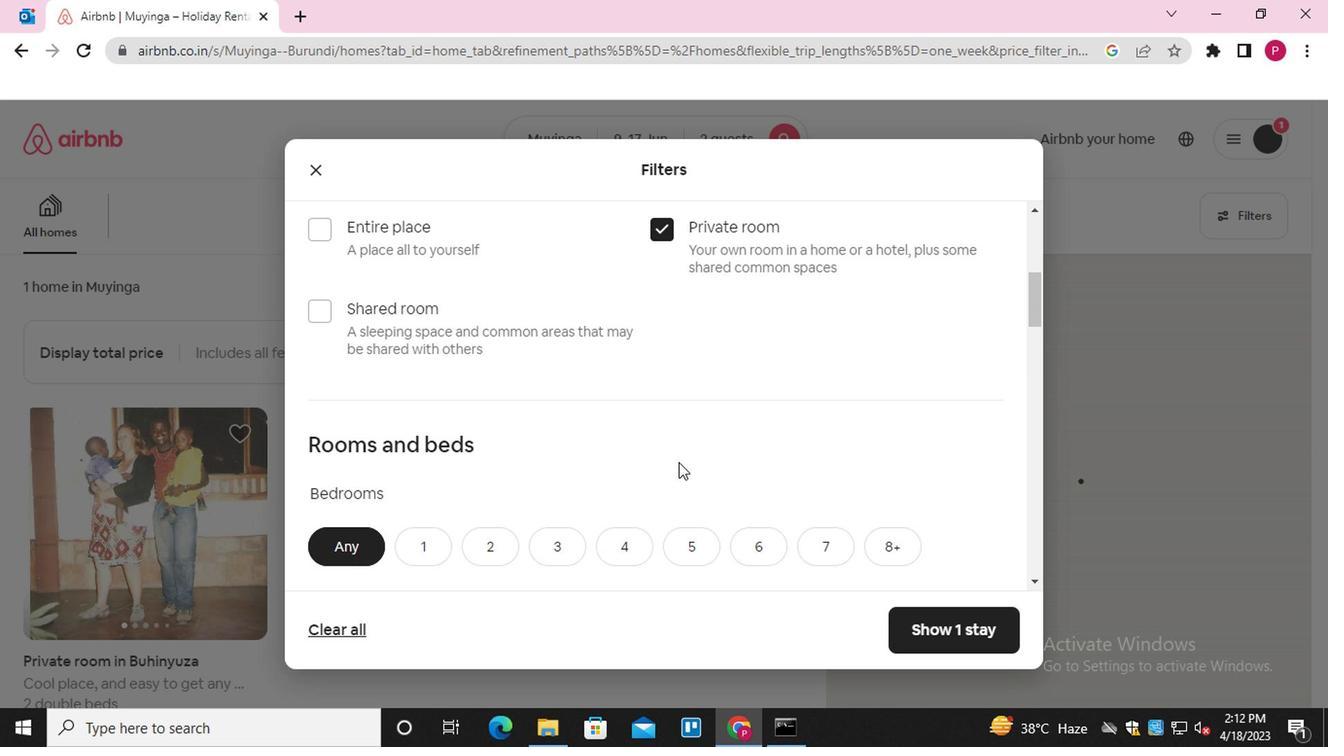
Action: Mouse scrolled (652, 461) with delta (0, -1)
Screenshot: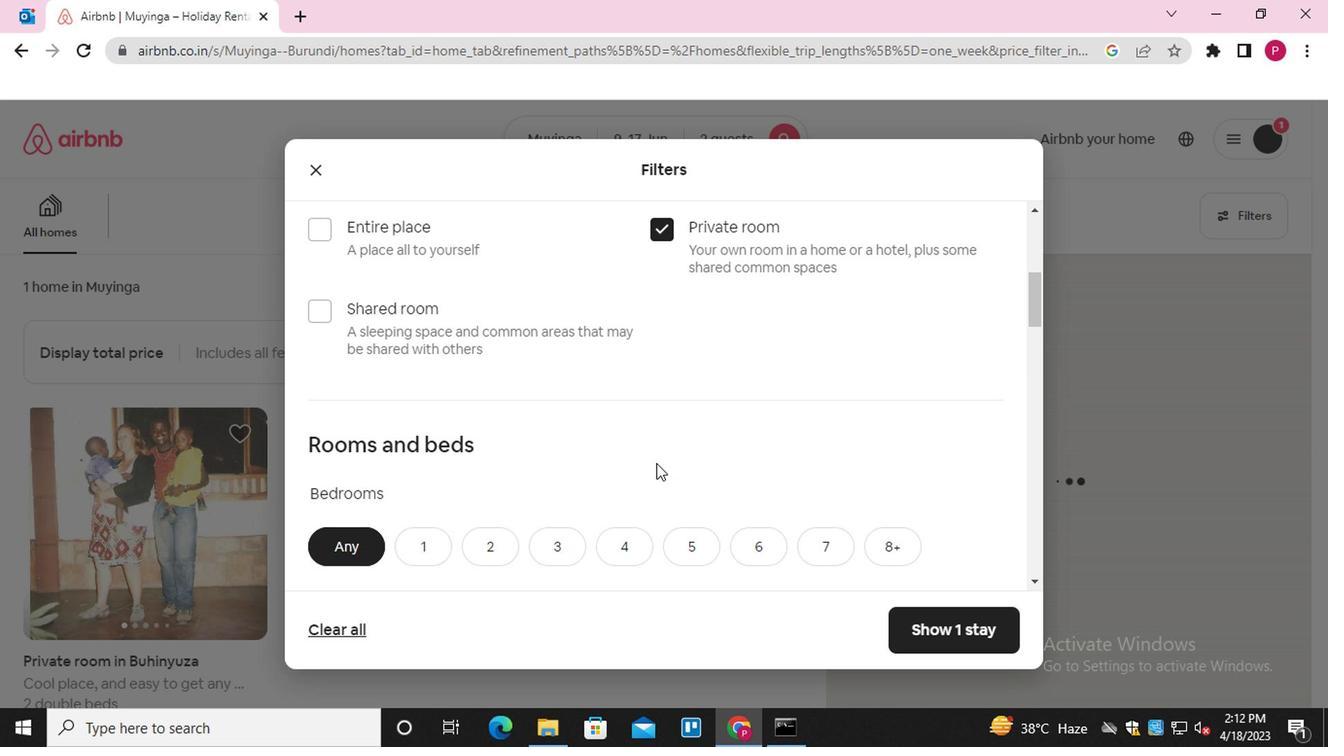 
Action: Mouse moved to (652, 463)
Screenshot: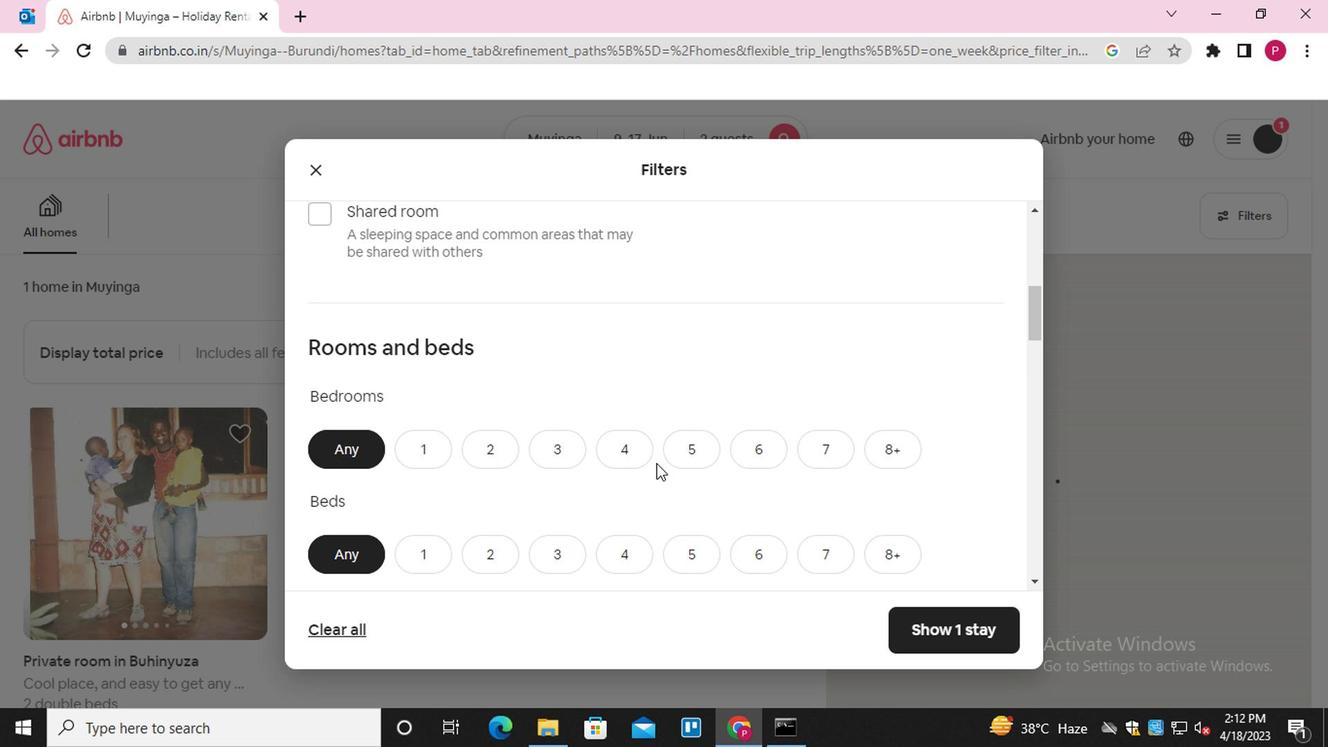 
Action: Mouse scrolled (652, 461) with delta (0, -1)
Screenshot: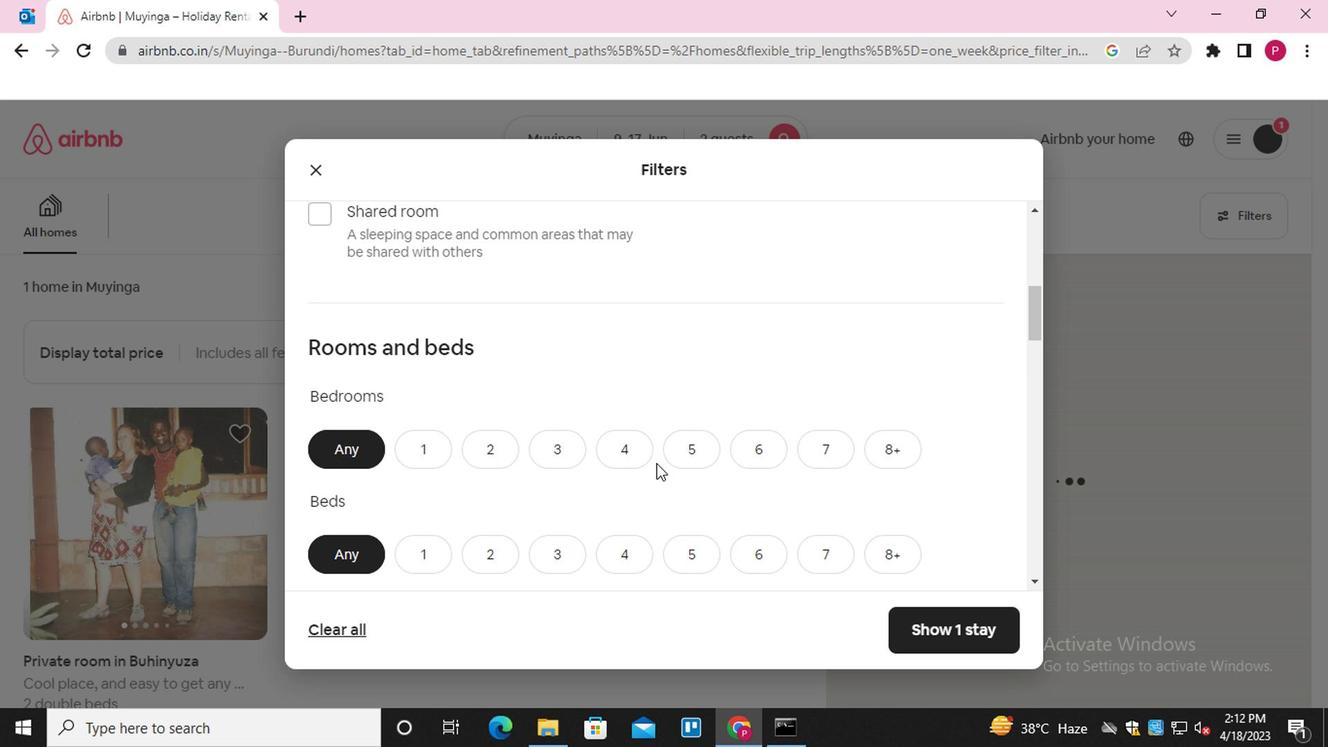 
Action: Mouse moved to (425, 348)
Screenshot: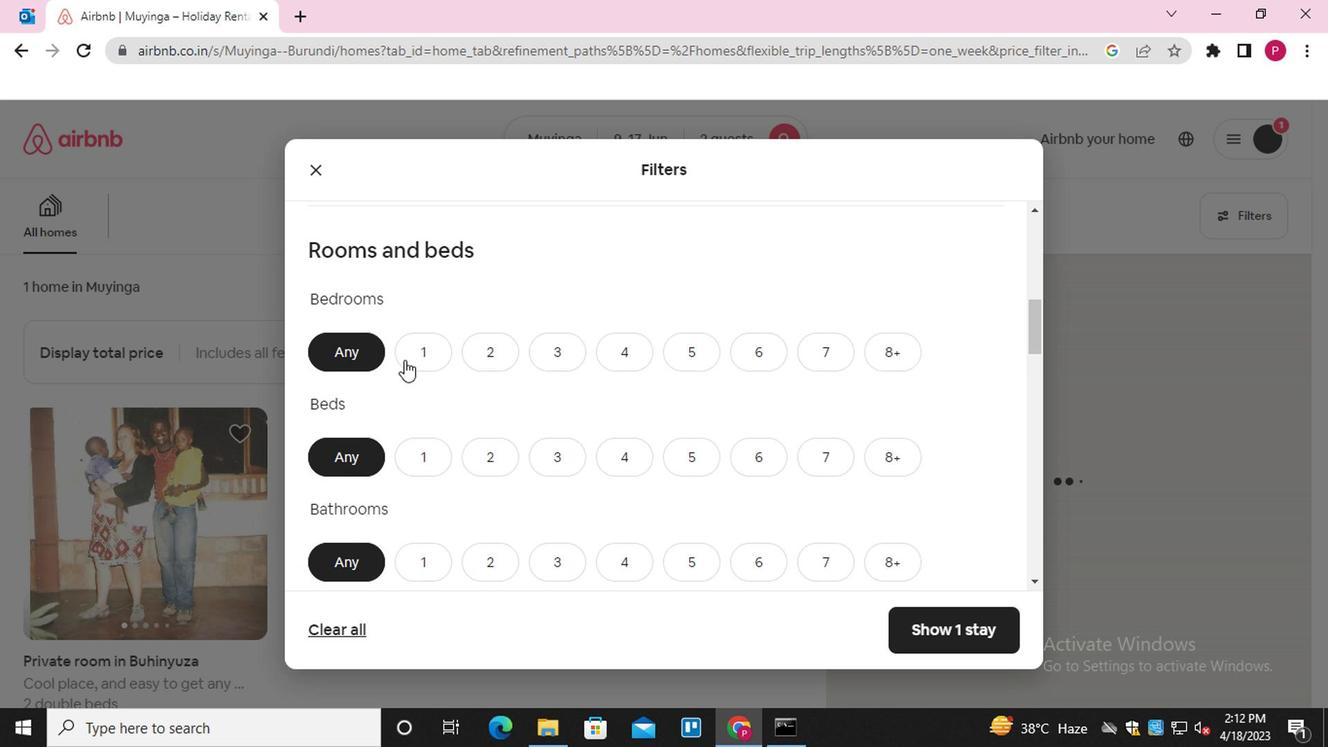
Action: Mouse pressed left at (425, 348)
Screenshot: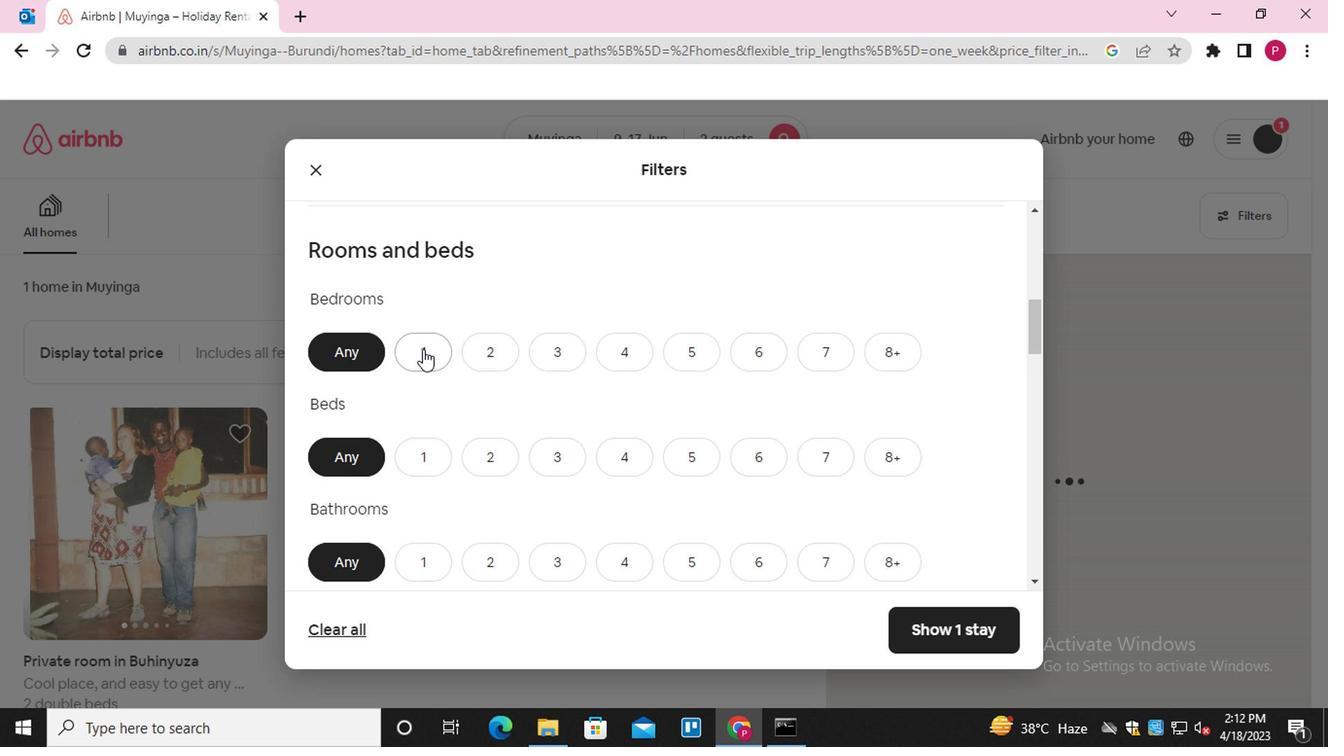 
Action: Mouse moved to (485, 469)
Screenshot: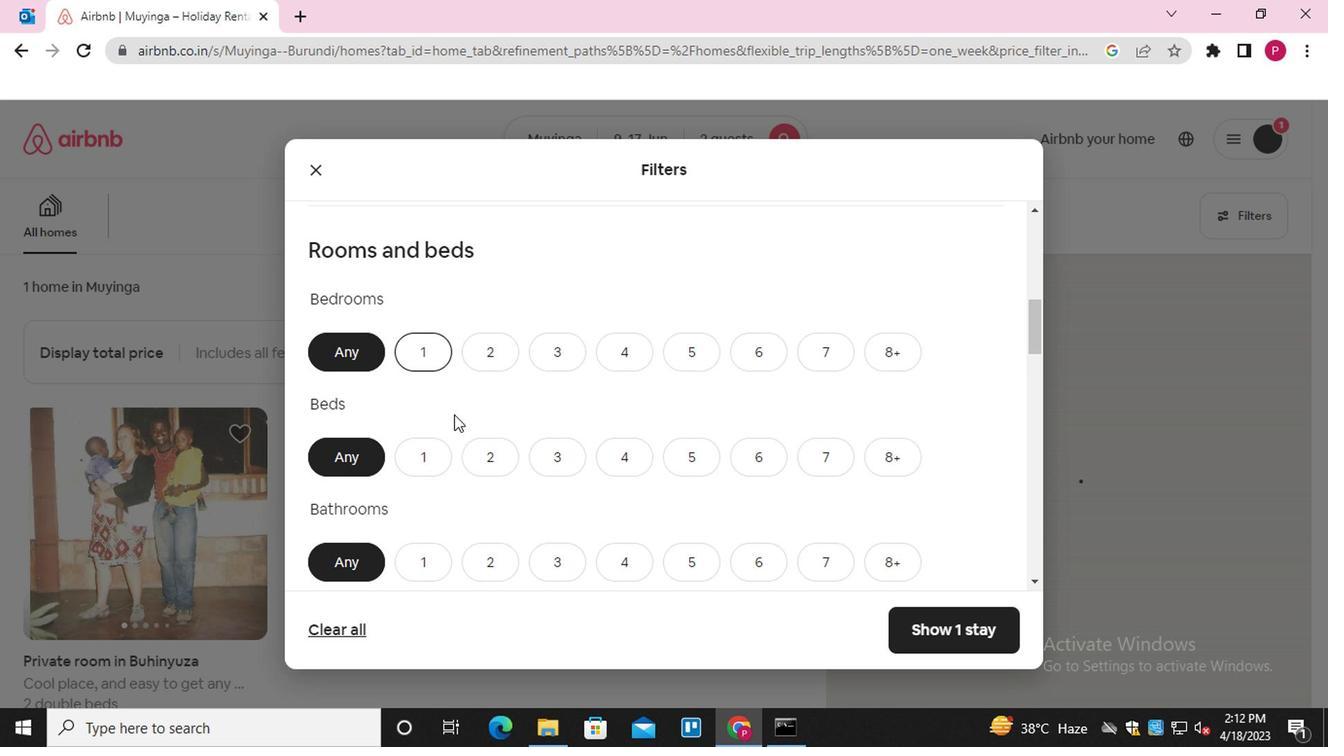 
Action: Mouse pressed left at (485, 469)
Screenshot: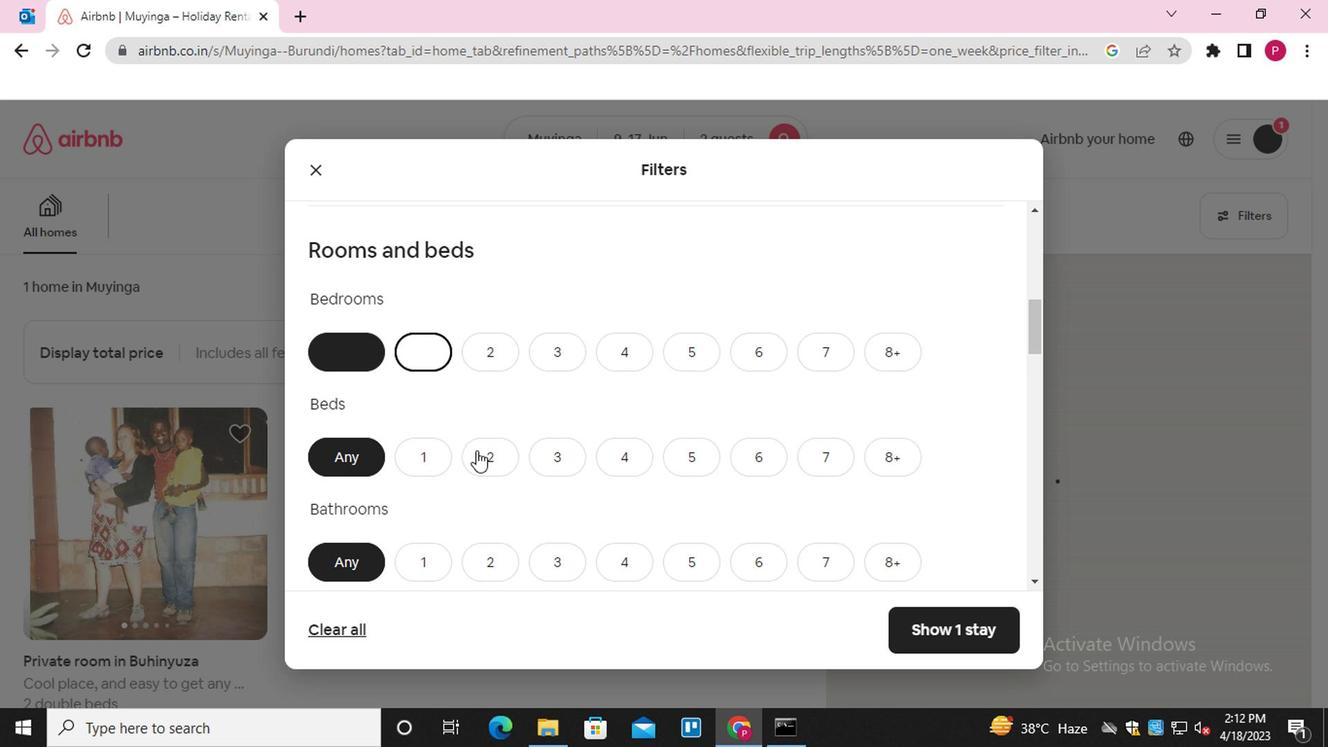 
Action: Mouse moved to (423, 553)
Screenshot: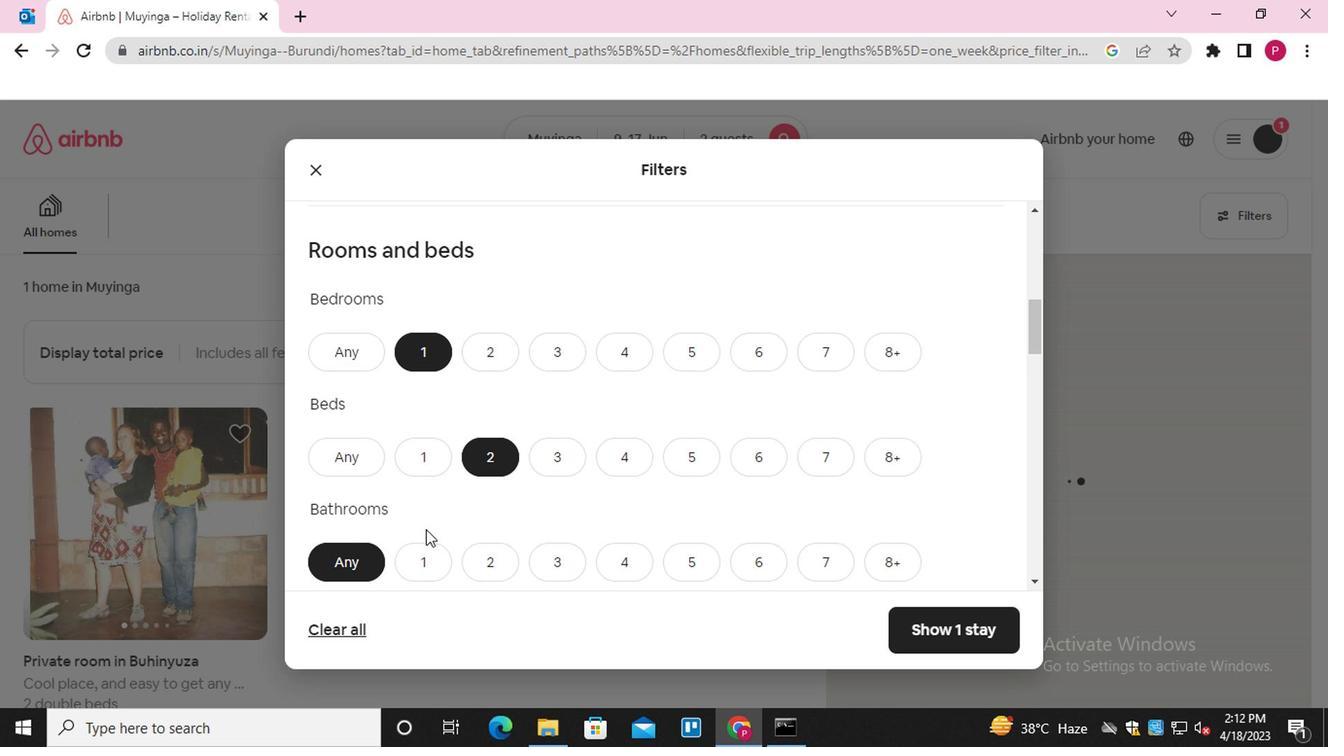
Action: Mouse pressed left at (423, 553)
Screenshot: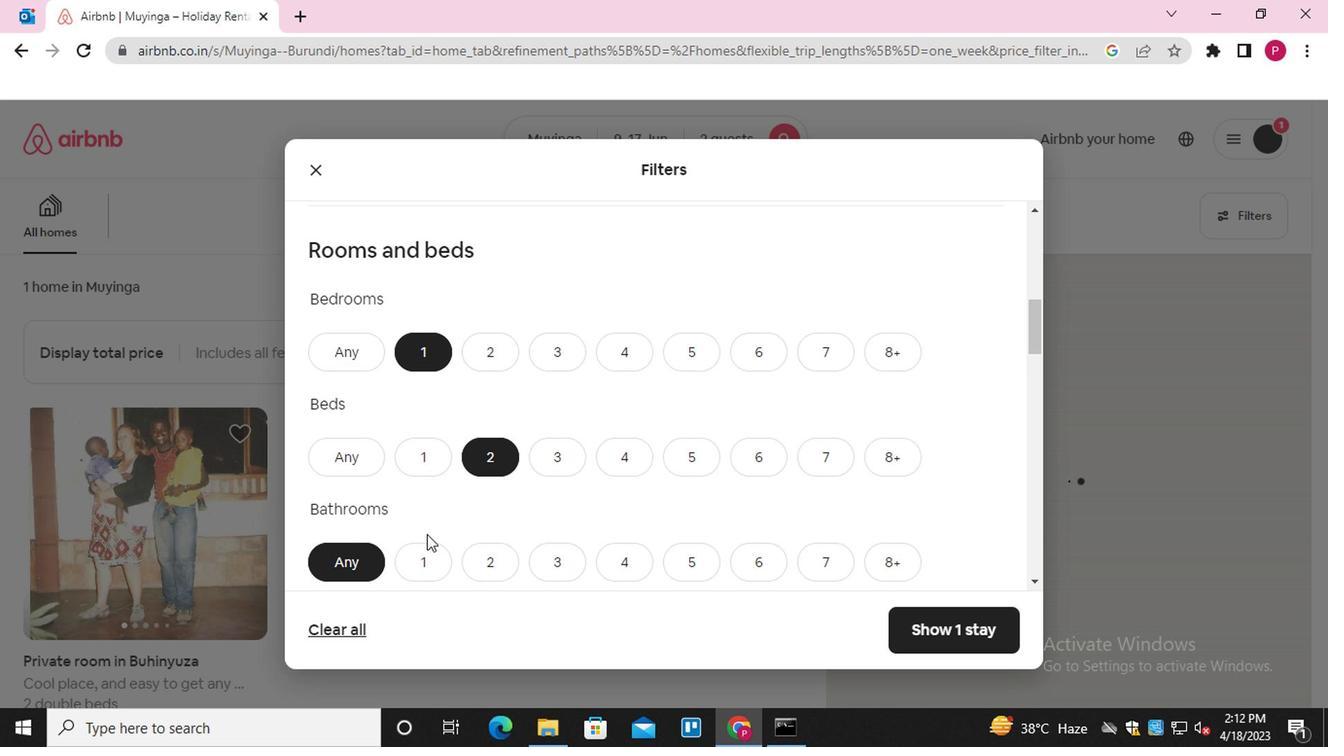 
Action: Mouse moved to (519, 475)
Screenshot: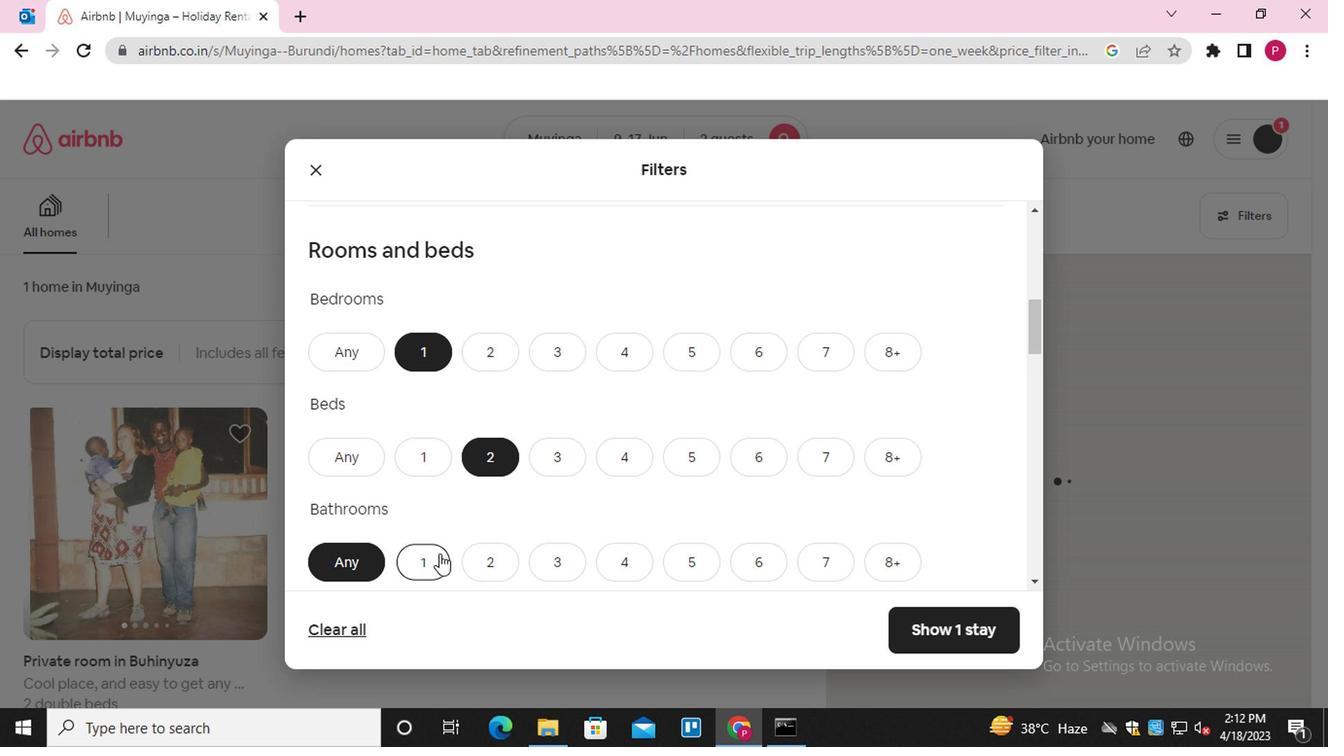 
Action: Mouse scrolled (519, 474) with delta (0, 0)
Screenshot: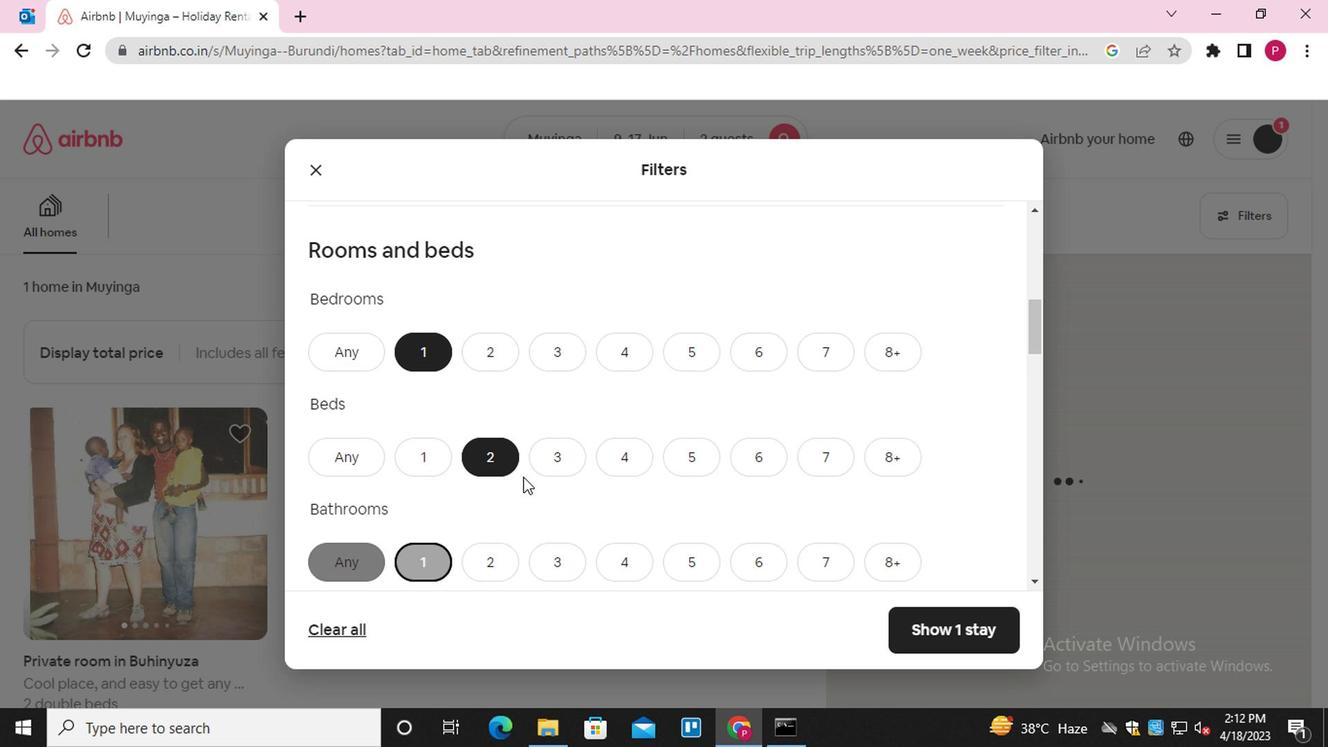 
Action: Mouse scrolled (519, 474) with delta (0, 0)
Screenshot: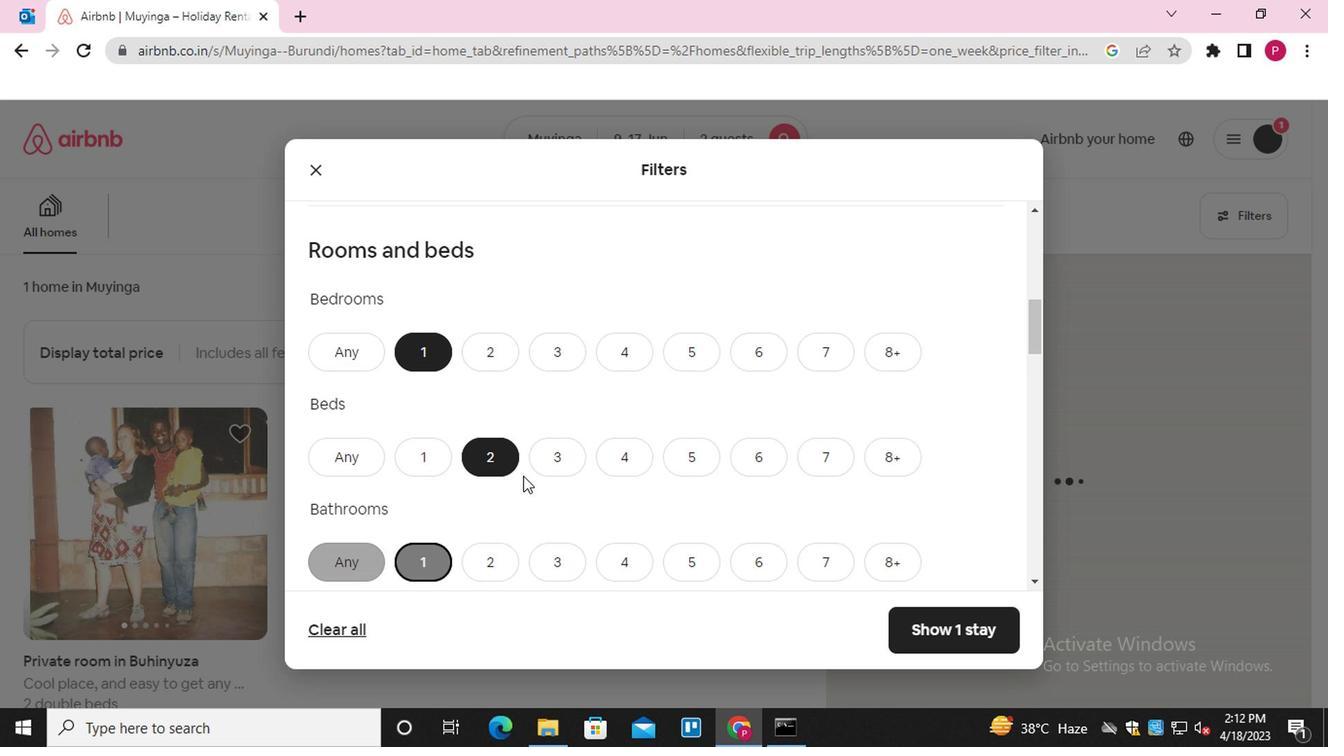 
Action: Mouse scrolled (519, 474) with delta (0, 0)
Screenshot: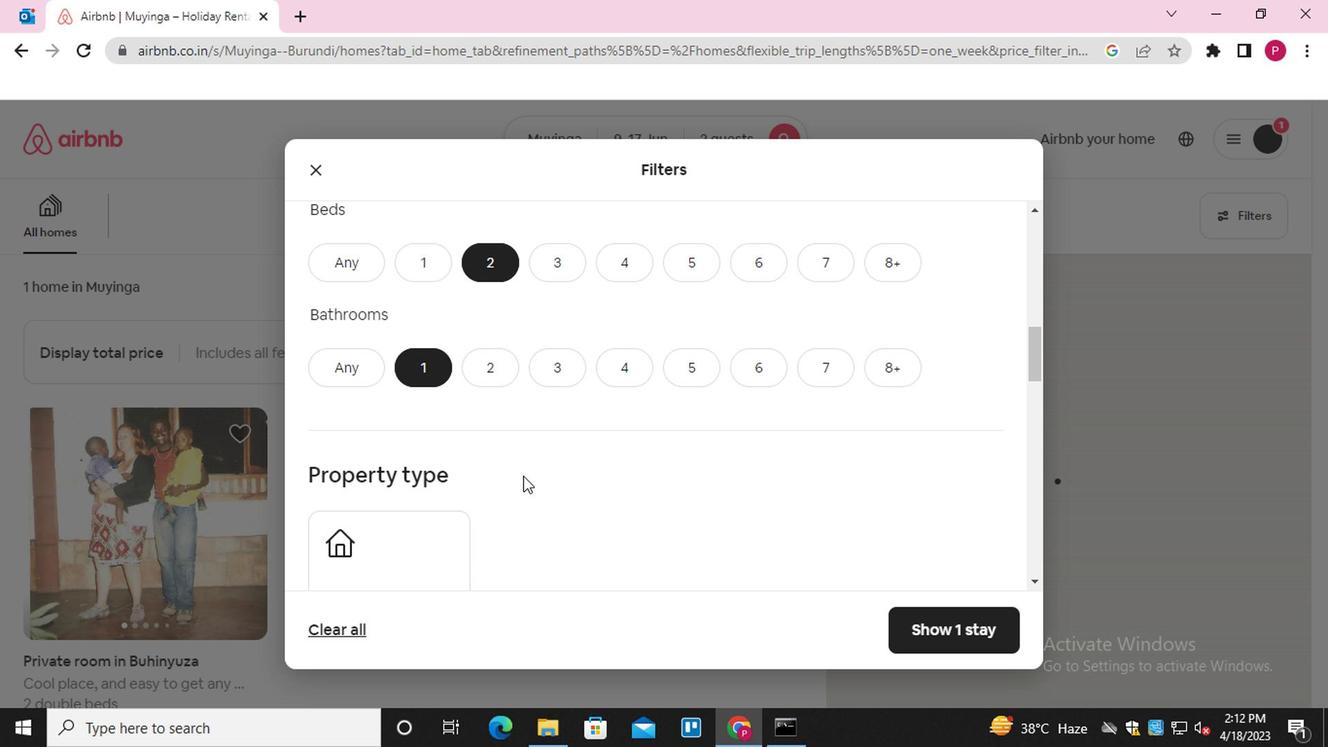 
Action: Mouse scrolled (519, 474) with delta (0, 0)
Screenshot: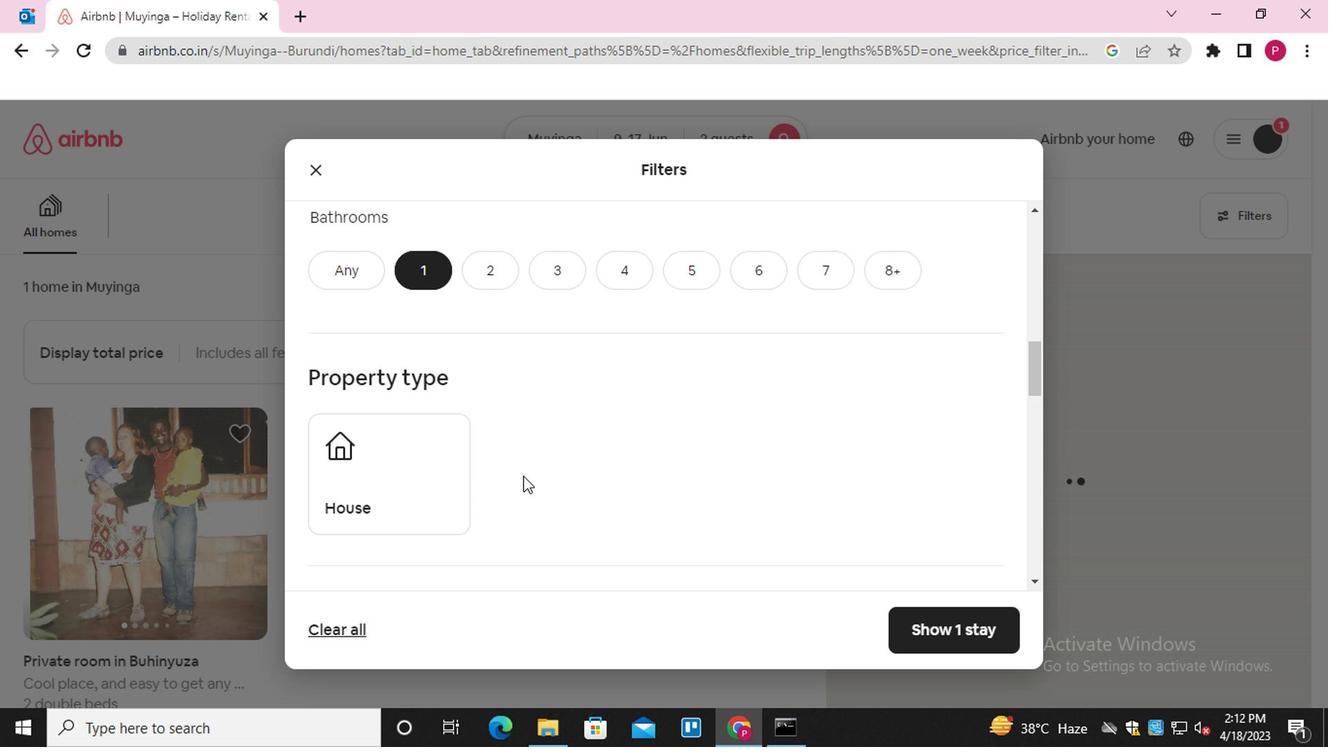 
Action: Mouse moved to (483, 421)
Screenshot: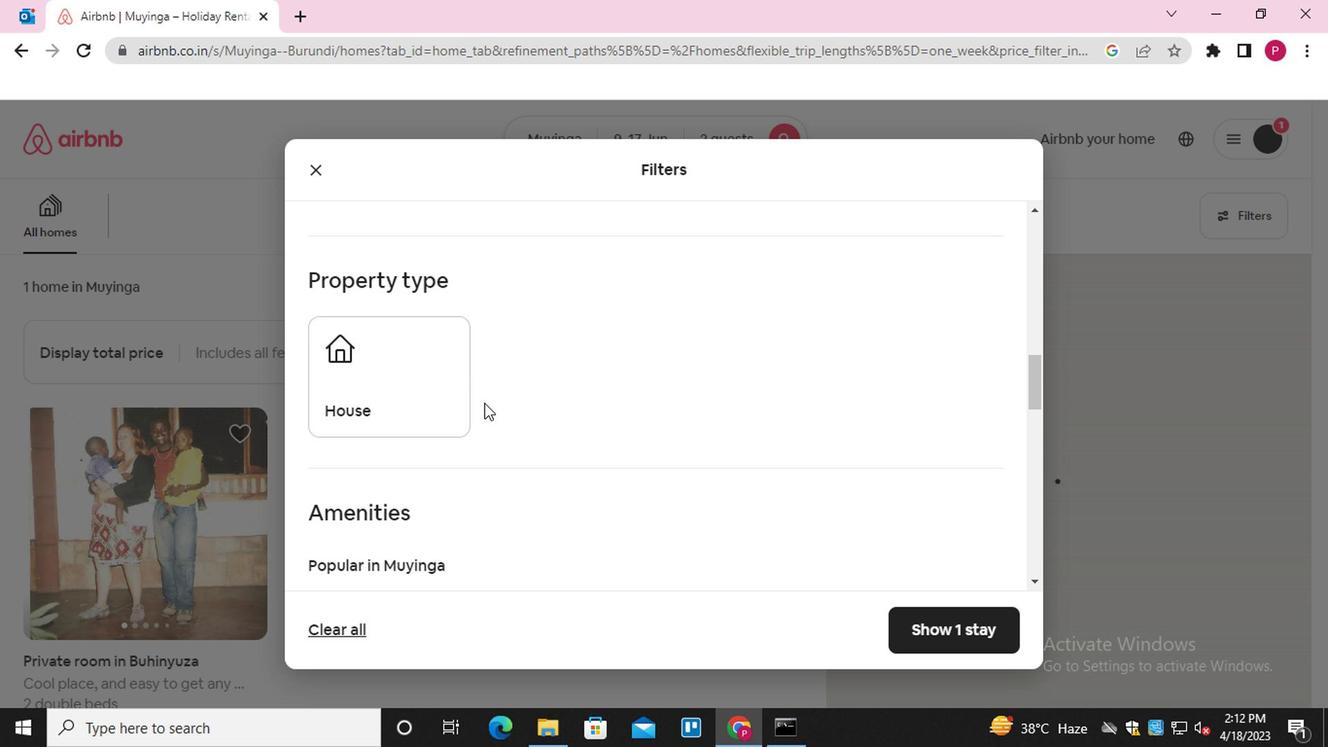 
Action: Mouse scrolled (483, 420) with delta (0, 0)
Screenshot: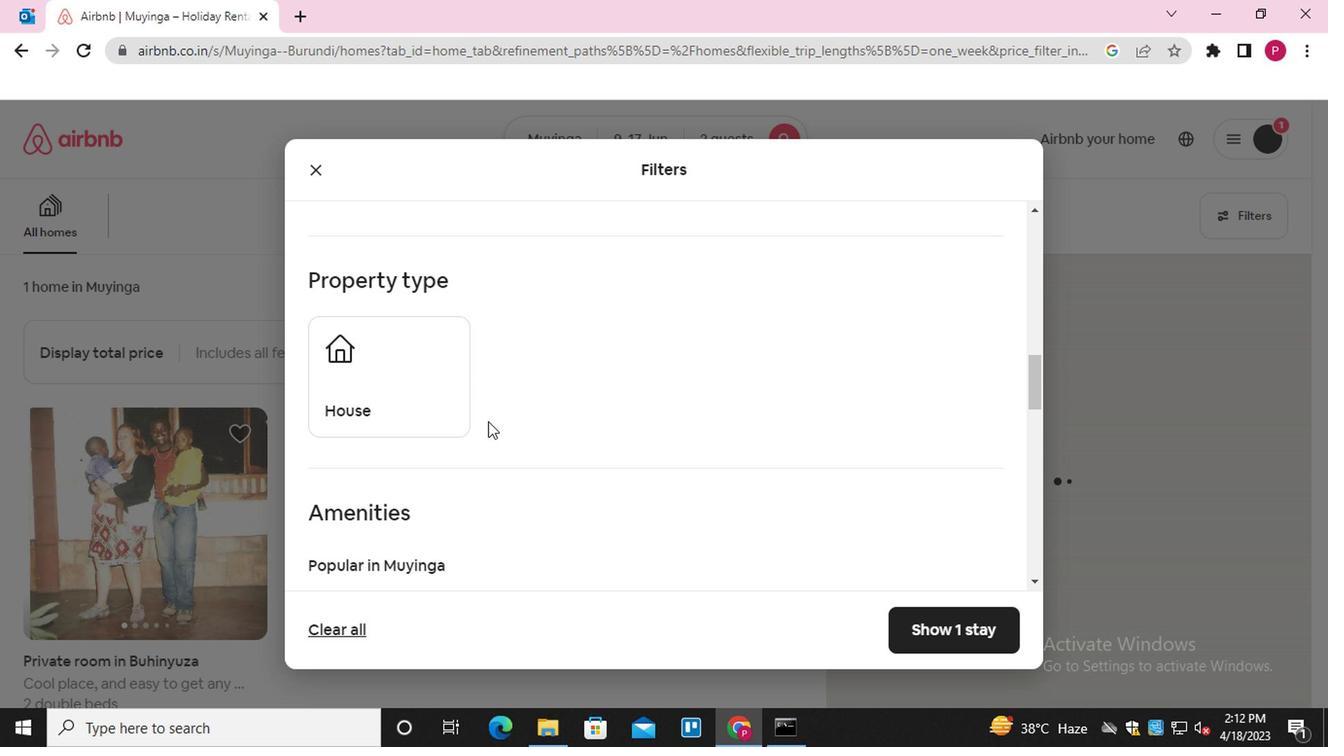 
Action: Mouse scrolled (483, 420) with delta (0, 0)
Screenshot: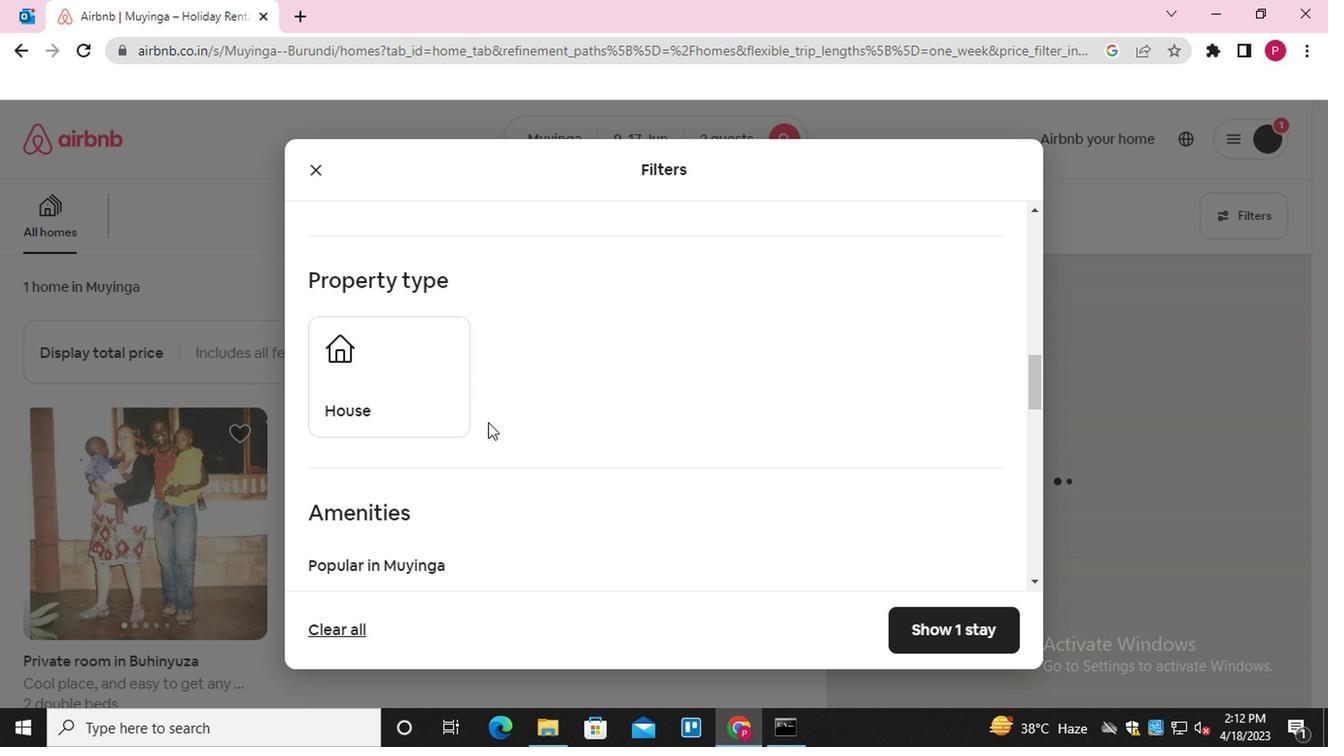 
Action: Mouse moved to (318, 420)
Screenshot: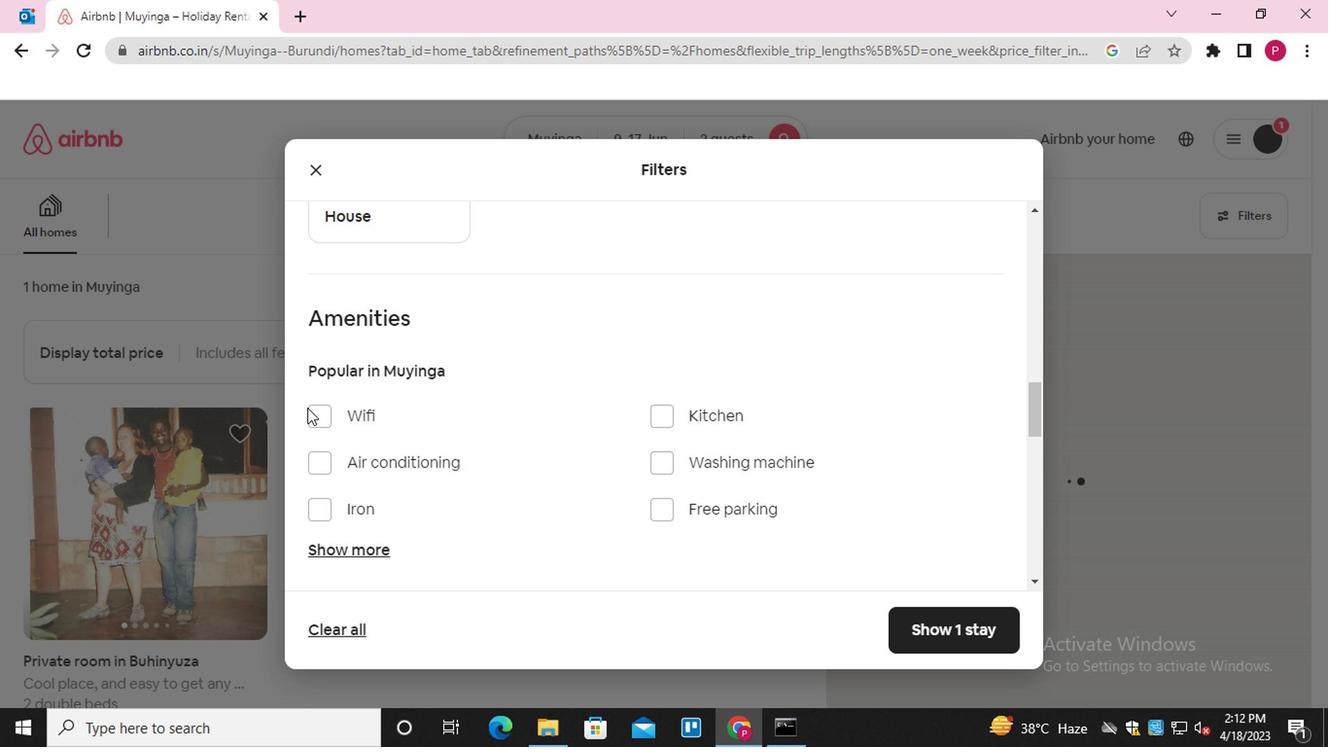 
Action: Mouse pressed left at (318, 420)
Screenshot: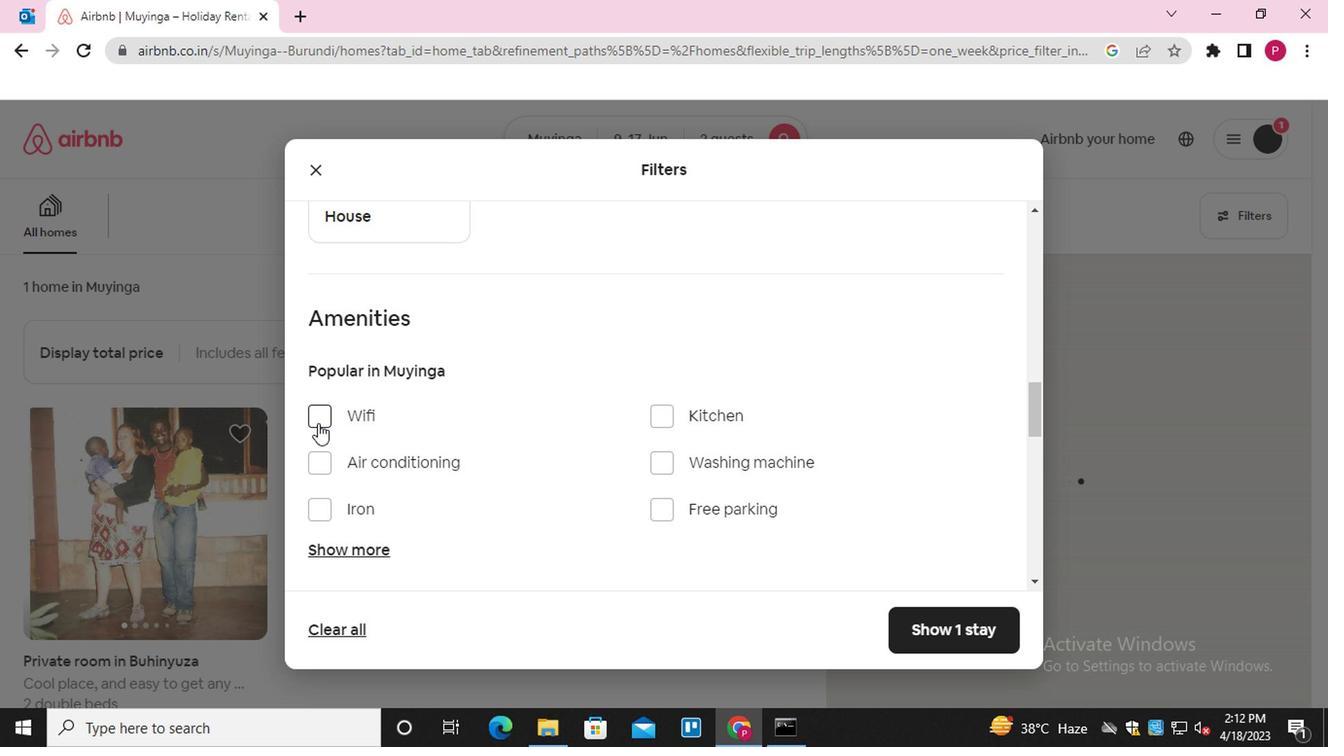 
Action: Mouse moved to (556, 447)
Screenshot: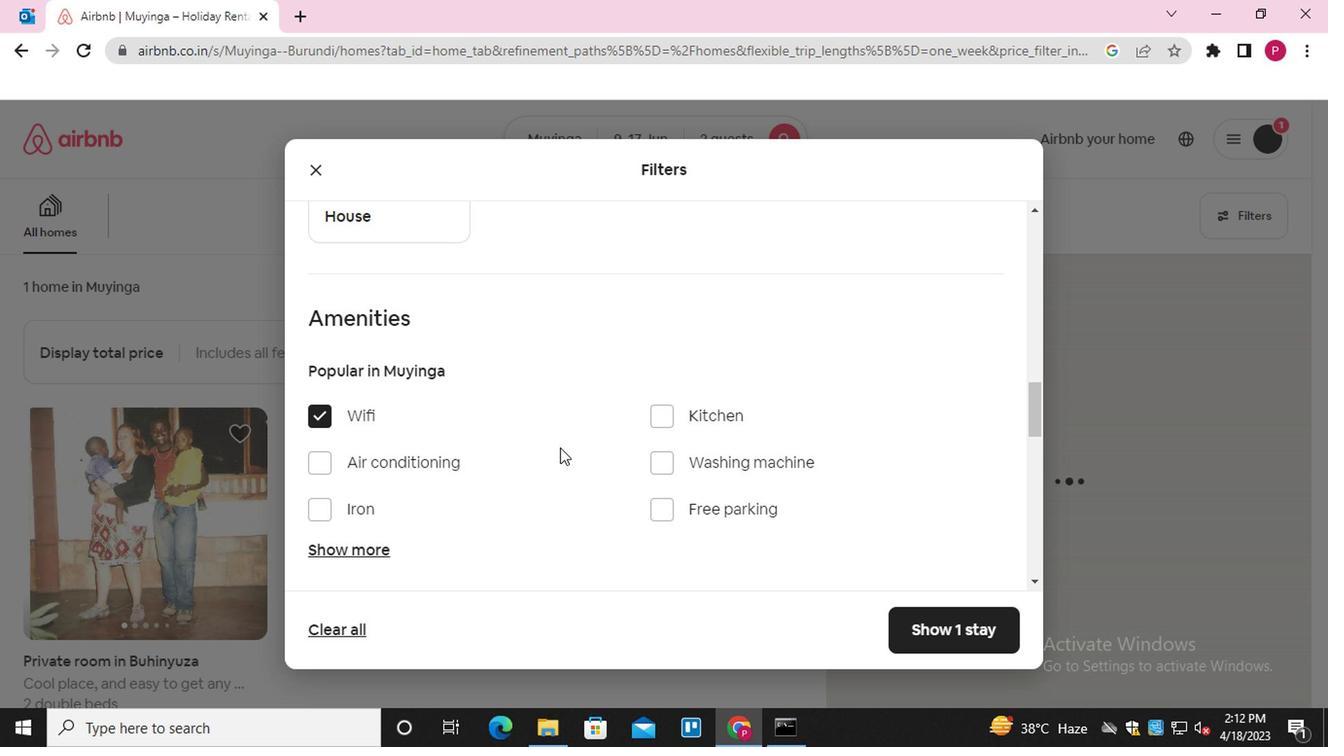 
Action: Mouse scrolled (556, 446) with delta (0, 0)
Screenshot: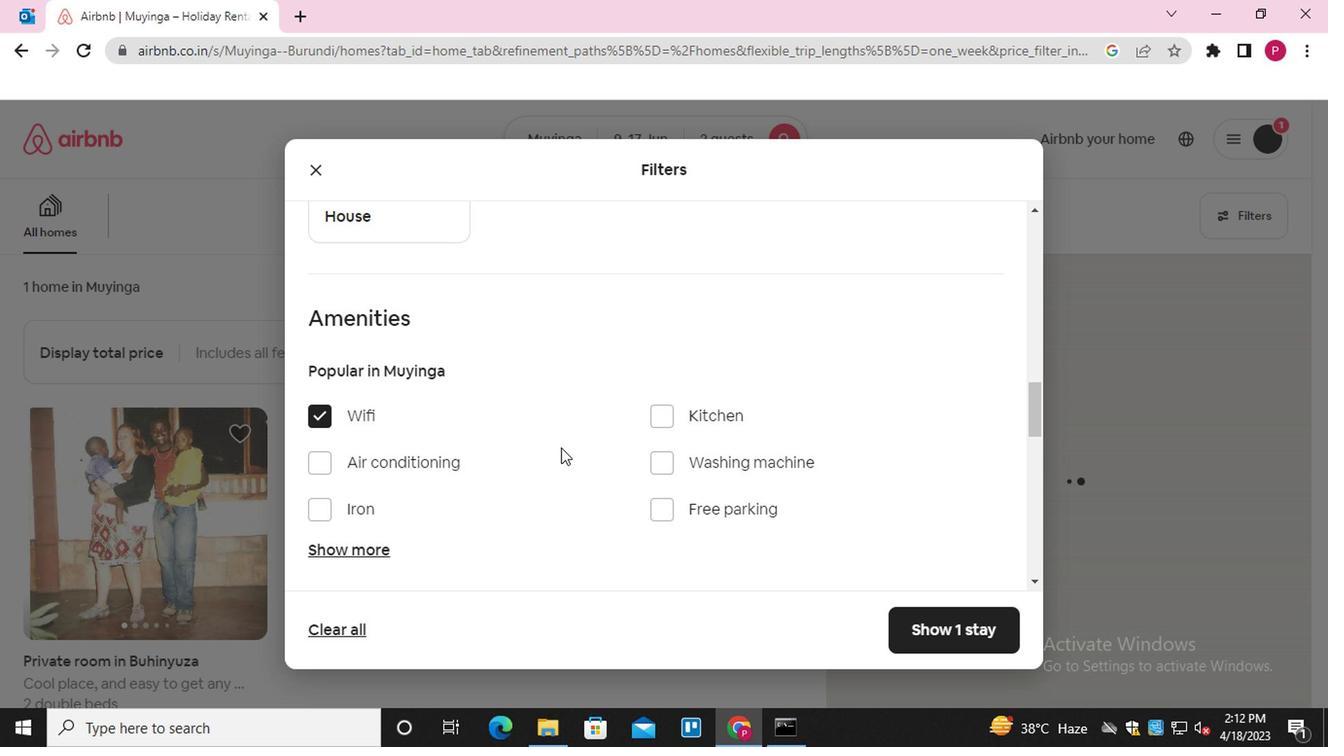 
Action: Mouse scrolled (556, 446) with delta (0, 0)
Screenshot: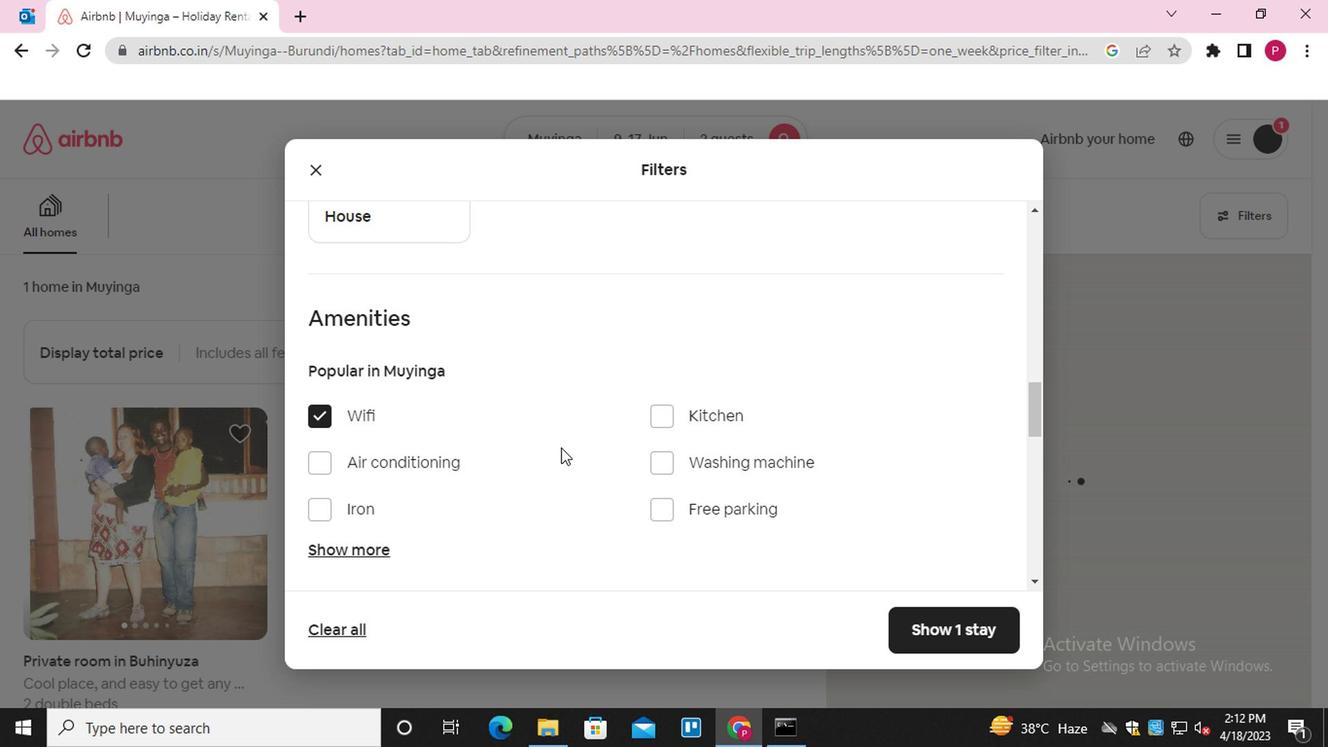 
Action: Mouse scrolled (556, 446) with delta (0, 0)
Screenshot: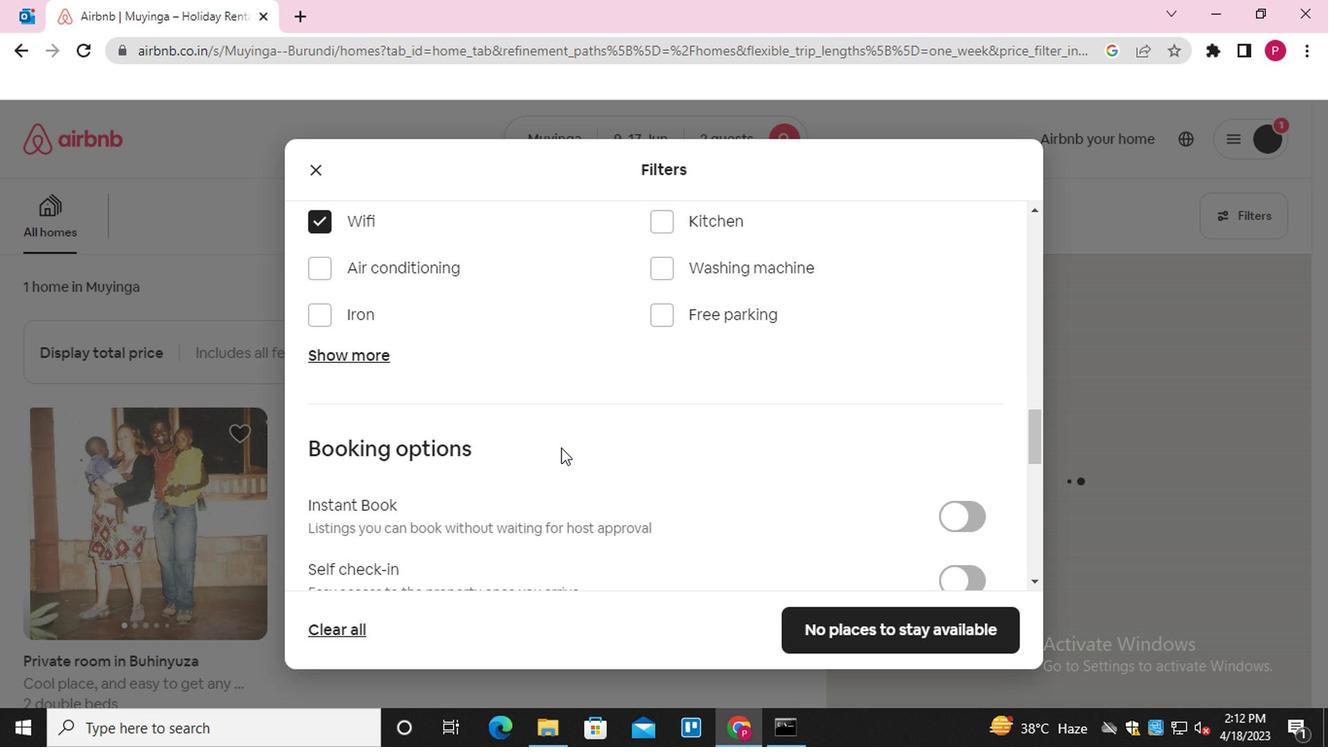 
Action: Mouse scrolled (556, 446) with delta (0, 0)
Screenshot: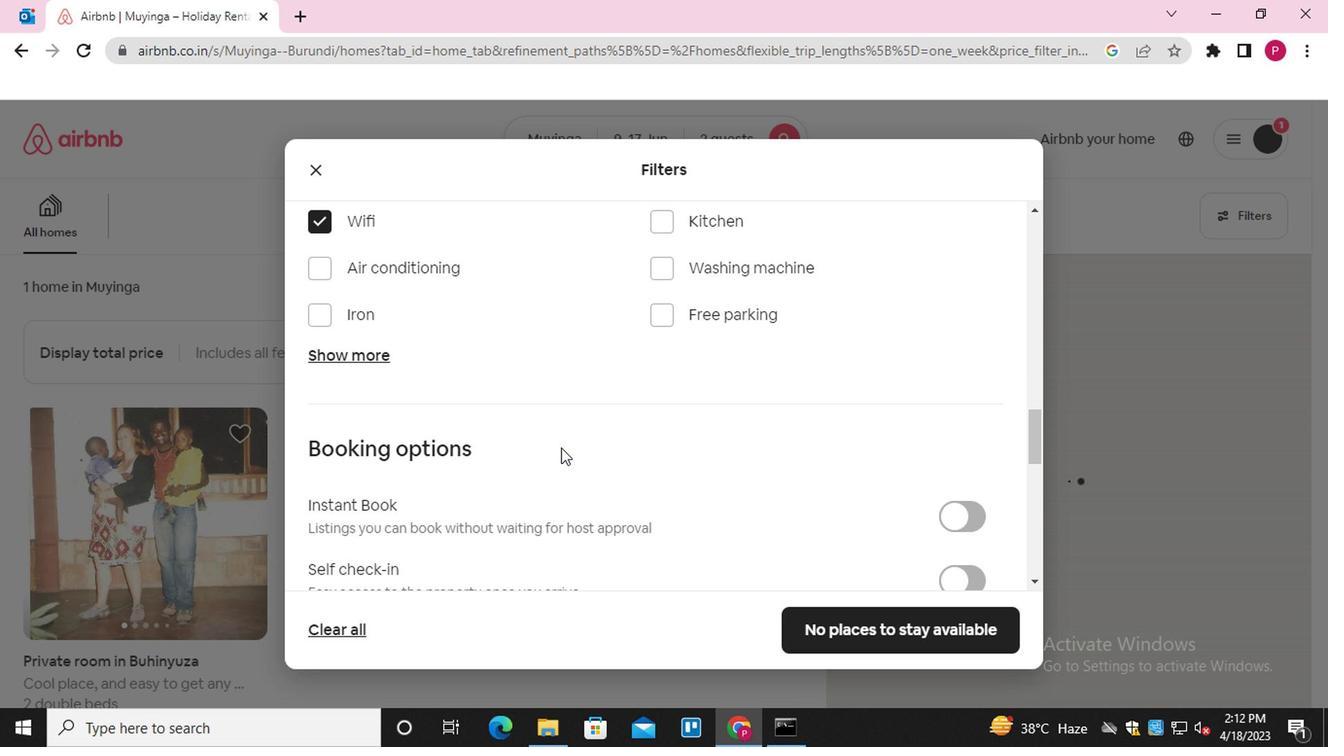 
Action: Mouse scrolled (556, 446) with delta (0, 0)
Screenshot: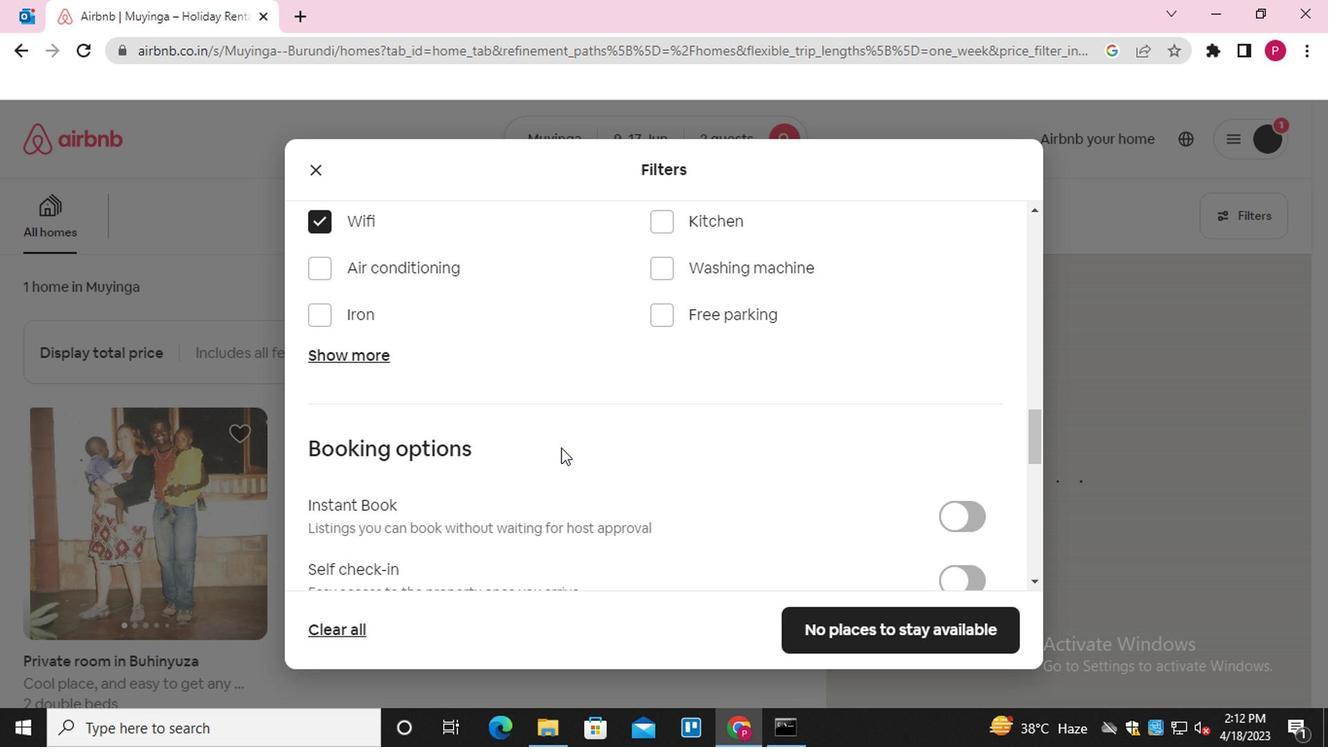 
Action: Mouse moved to (936, 297)
Screenshot: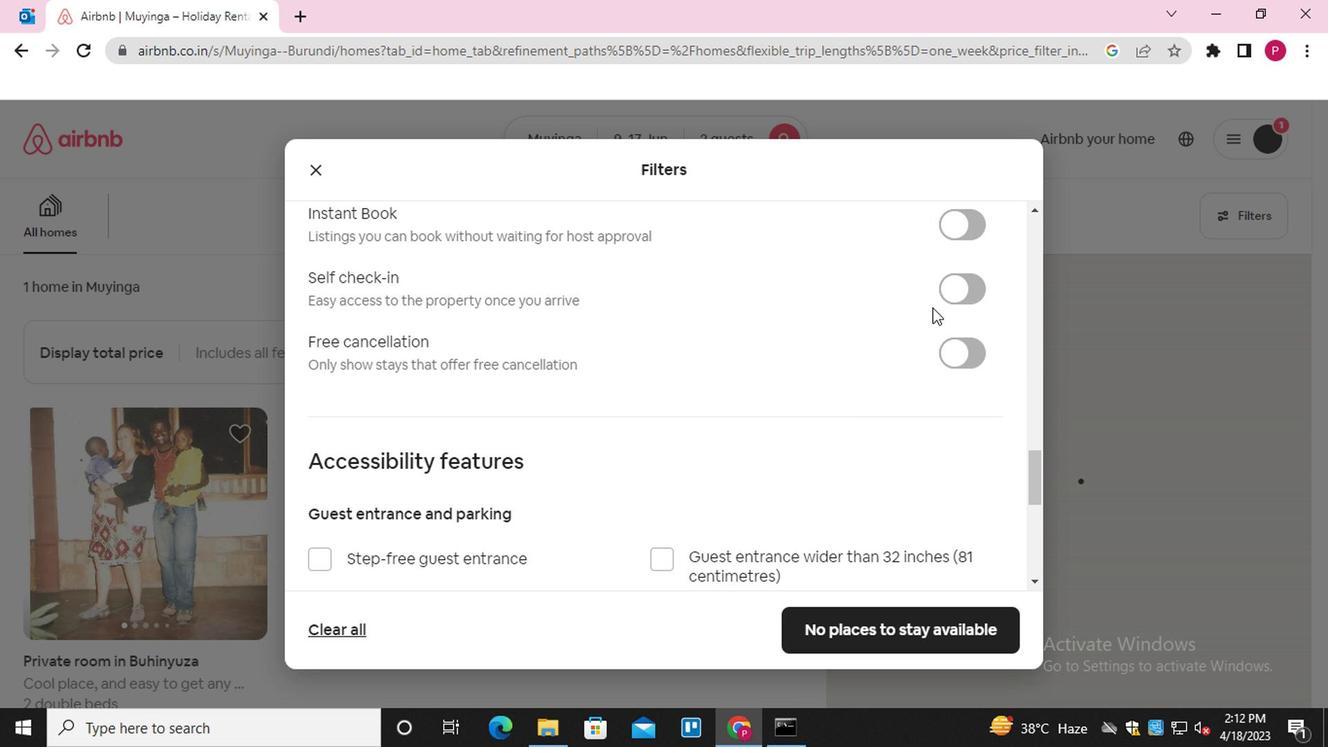 
Action: Mouse pressed left at (936, 297)
Screenshot: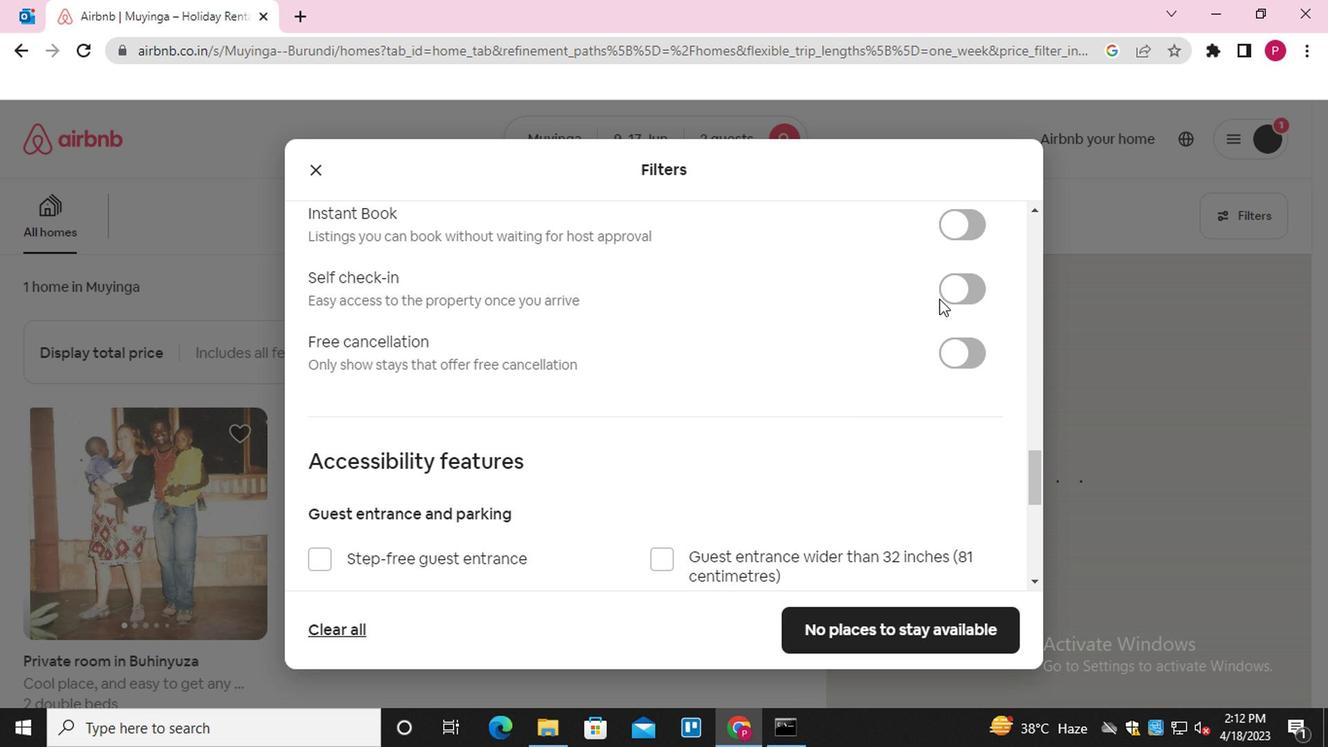 
Action: Mouse moved to (951, 296)
Screenshot: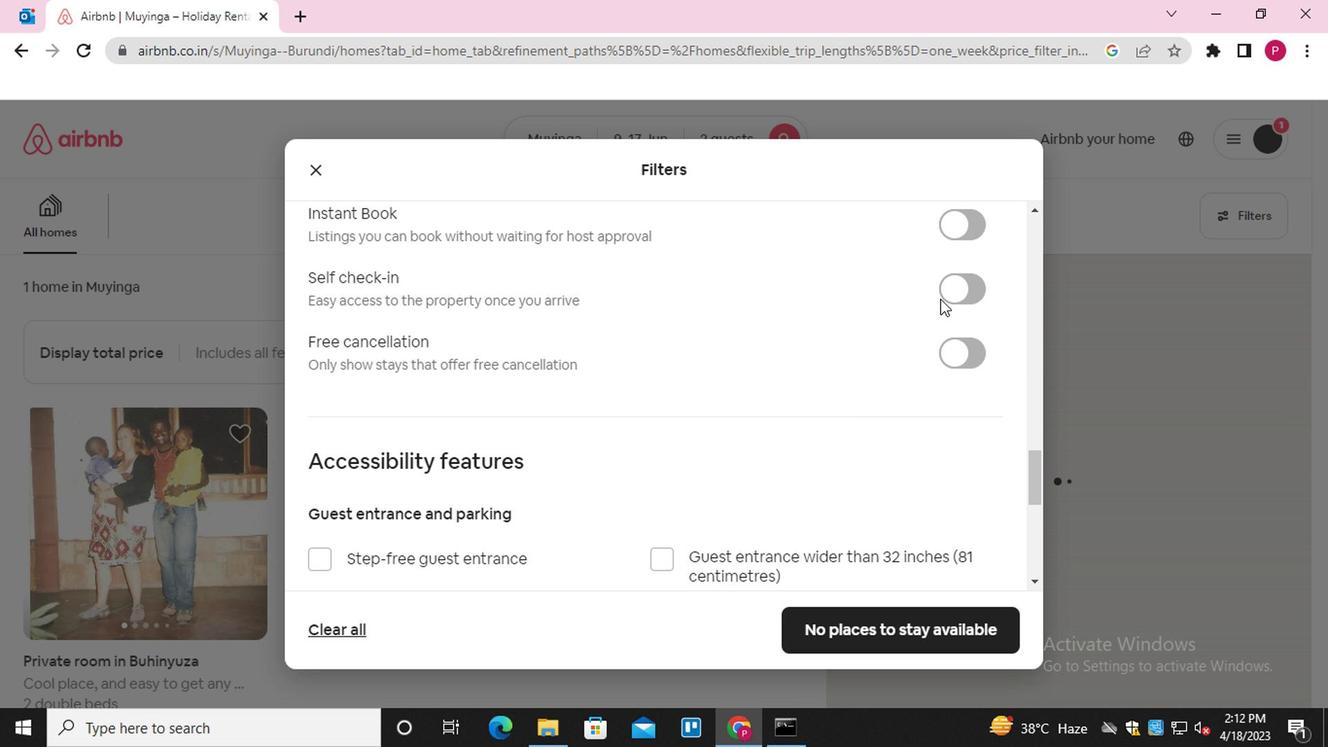 
Action: Mouse pressed left at (951, 296)
Screenshot: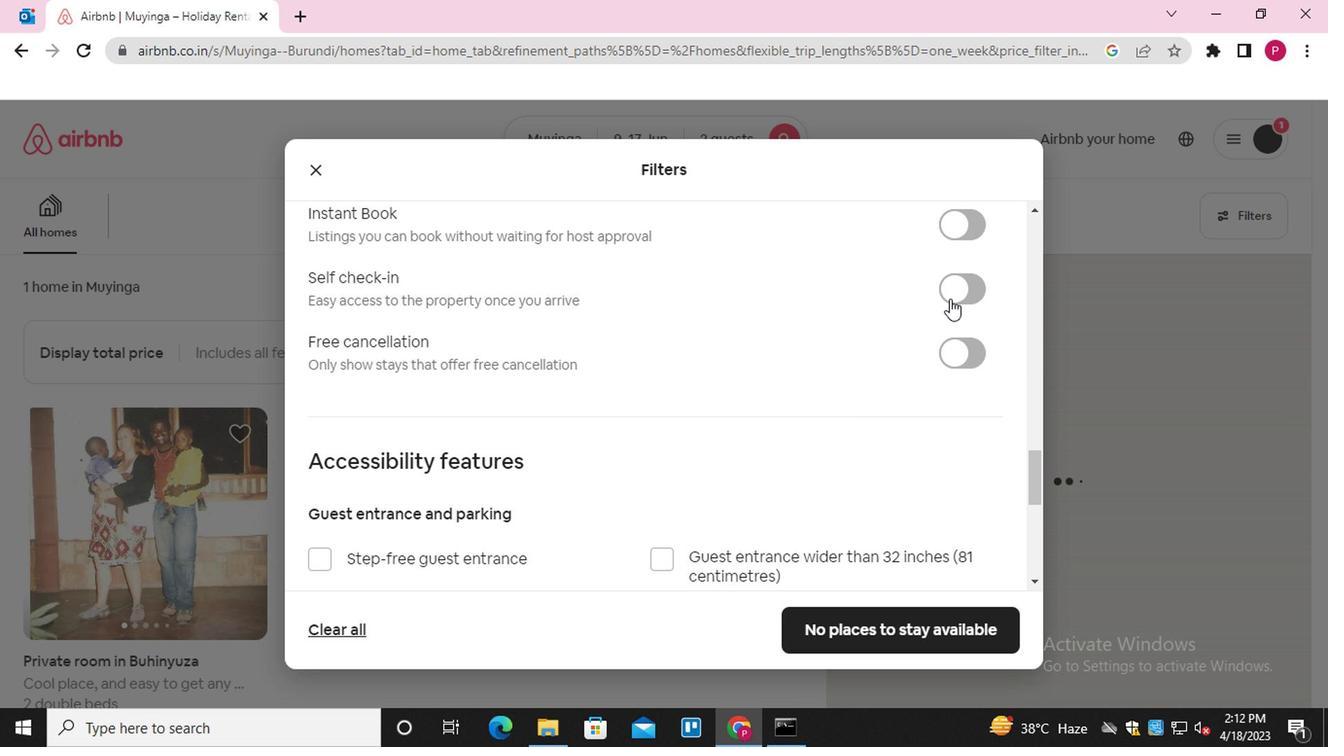 
Action: Mouse moved to (555, 484)
Screenshot: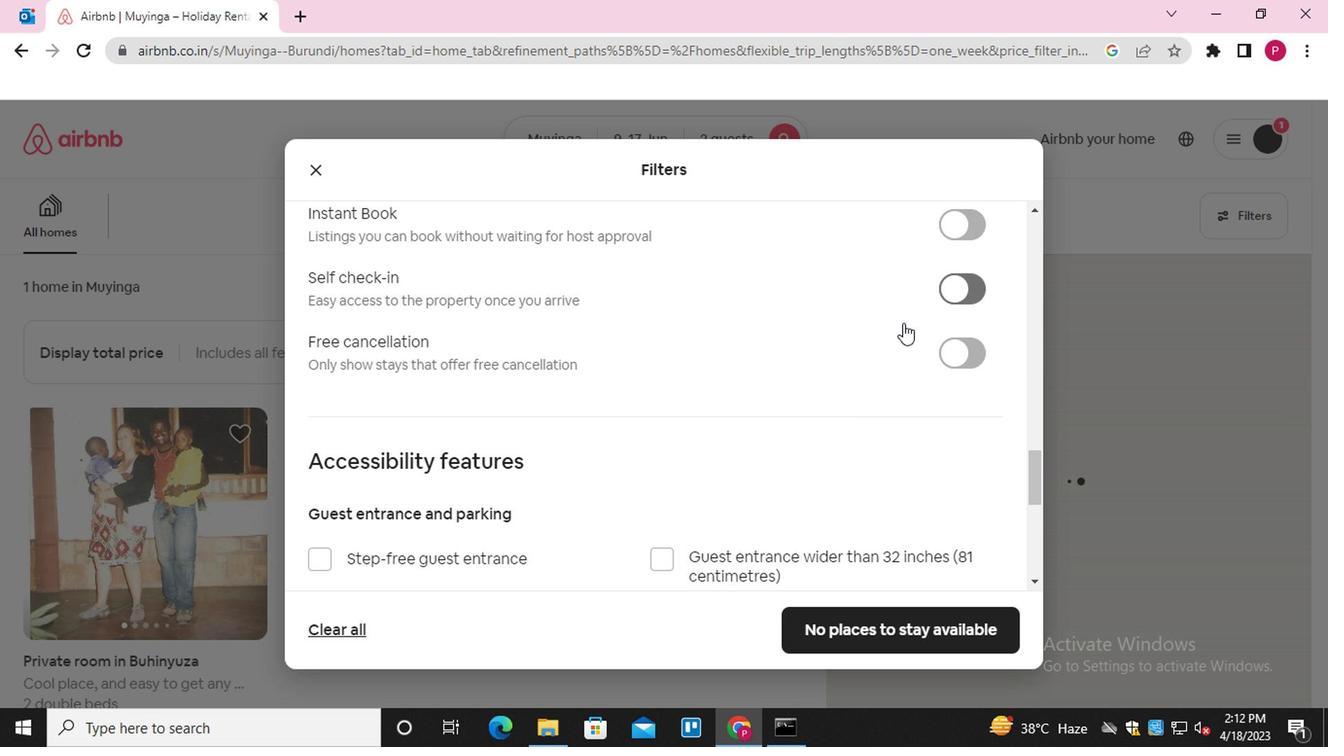 
Action: Mouse scrolled (555, 483) with delta (0, -1)
Screenshot: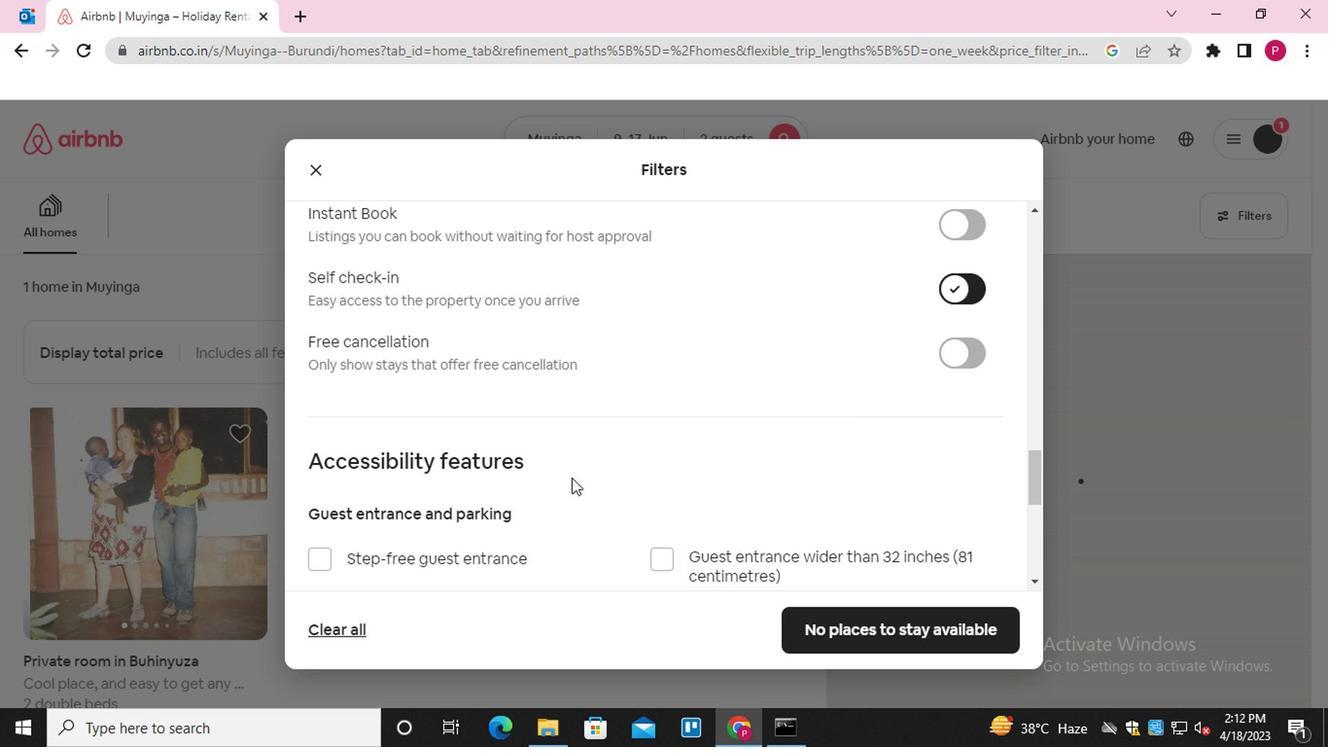 
Action: Mouse scrolled (555, 483) with delta (0, -1)
Screenshot: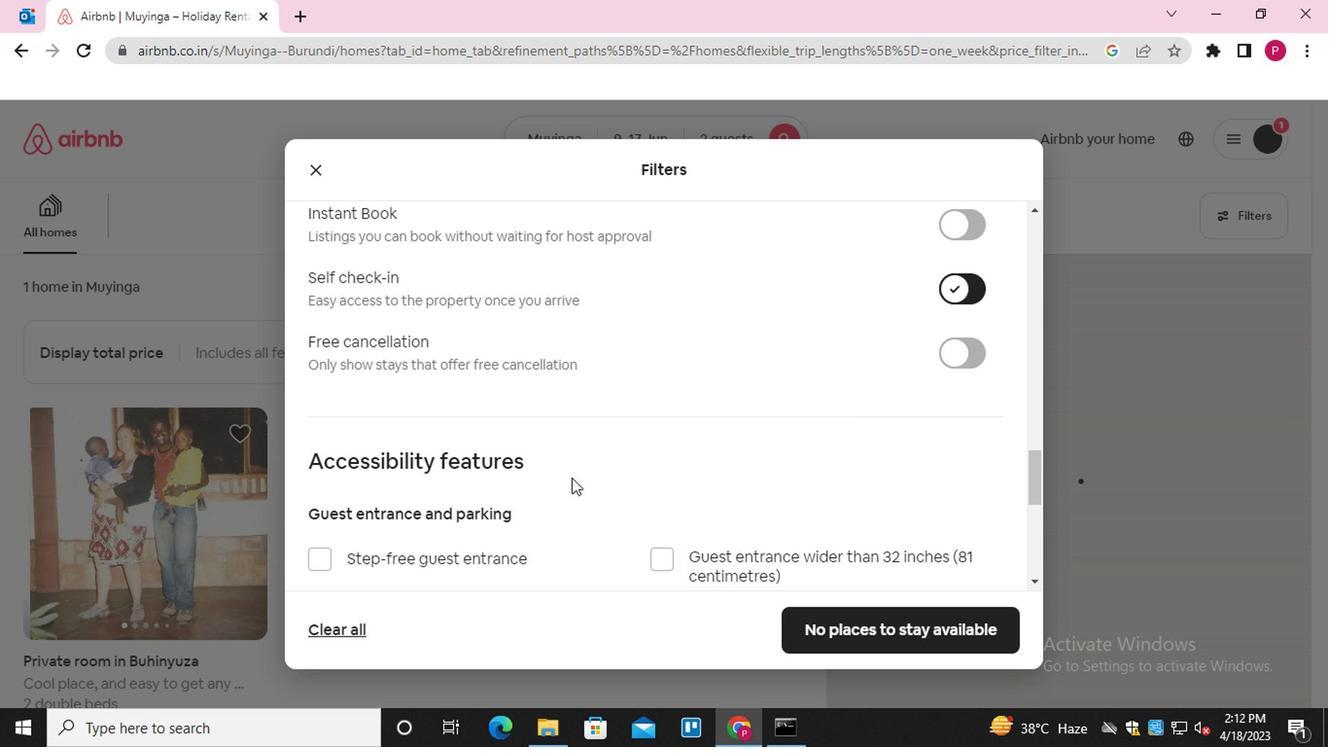 
Action: Mouse scrolled (555, 483) with delta (0, -1)
Screenshot: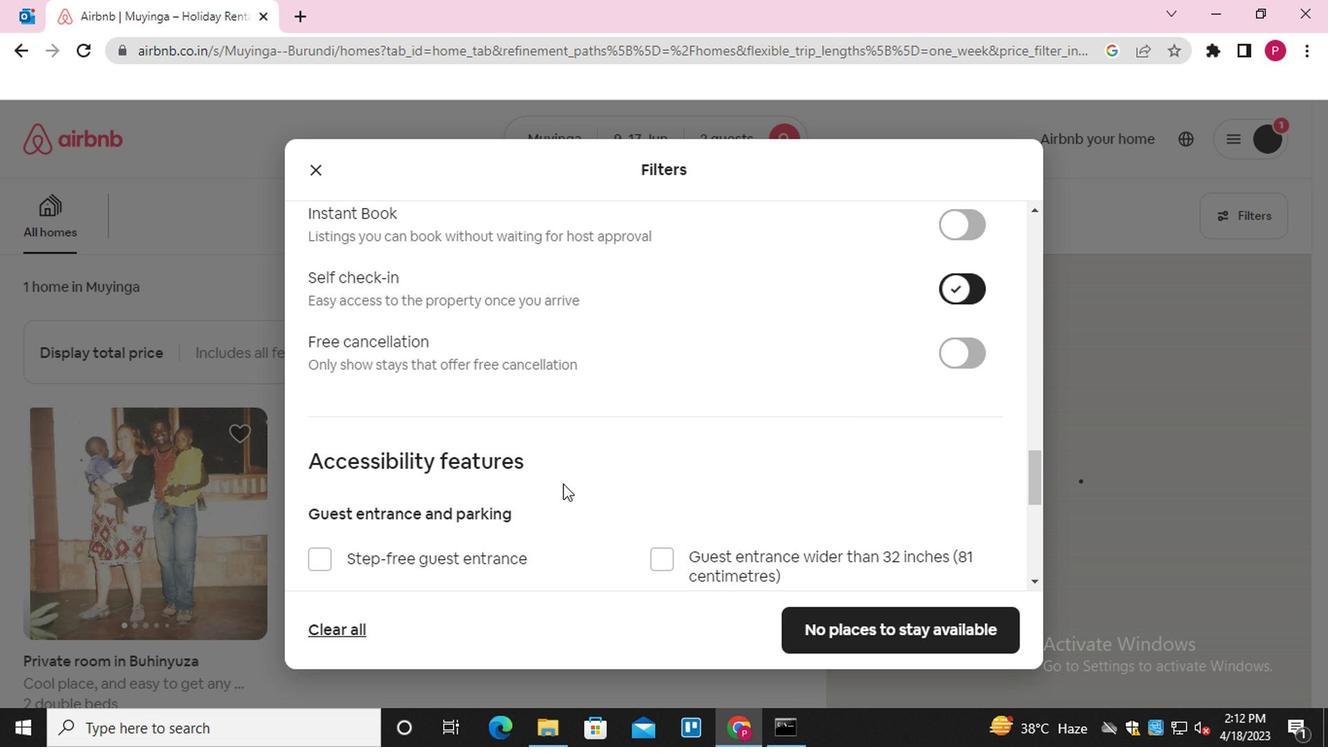 
Action: Mouse scrolled (555, 483) with delta (0, -1)
Screenshot: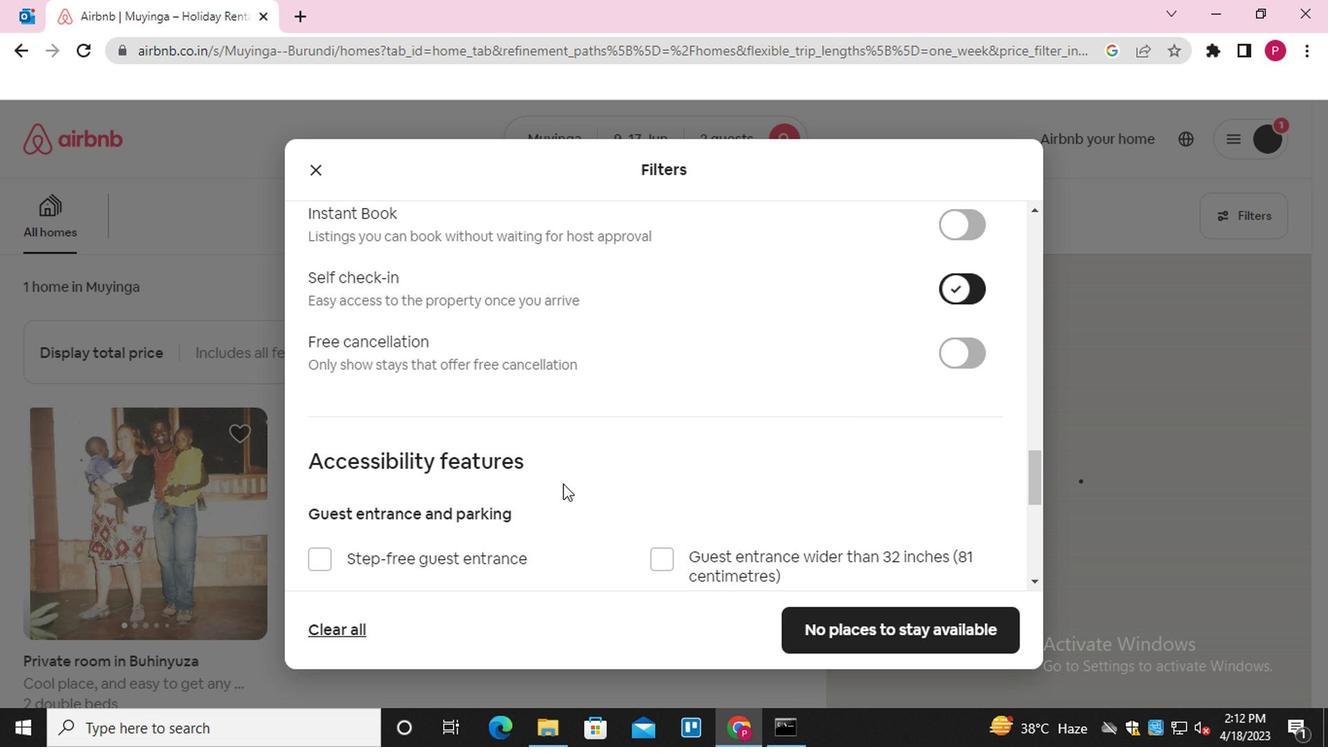 
Action: Mouse scrolled (555, 483) with delta (0, -1)
Screenshot: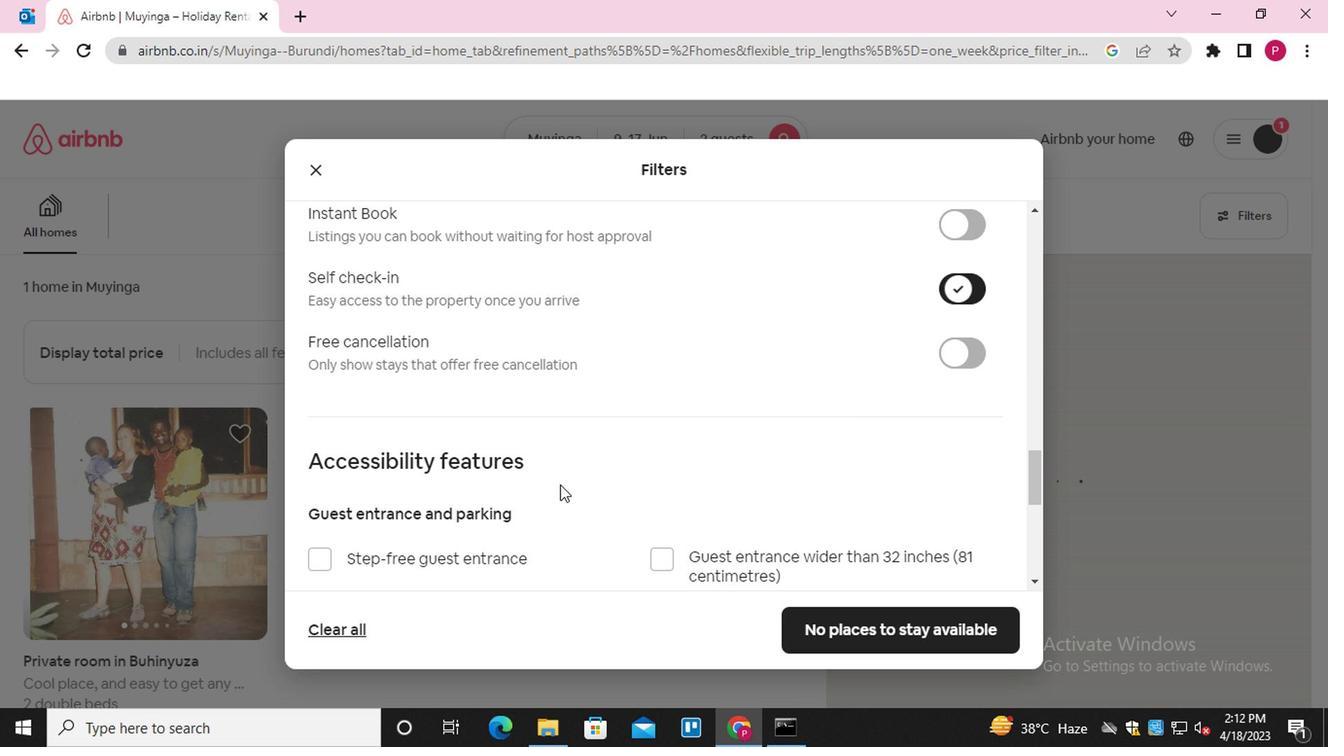 
Action: Mouse moved to (318, 538)
Screenshot: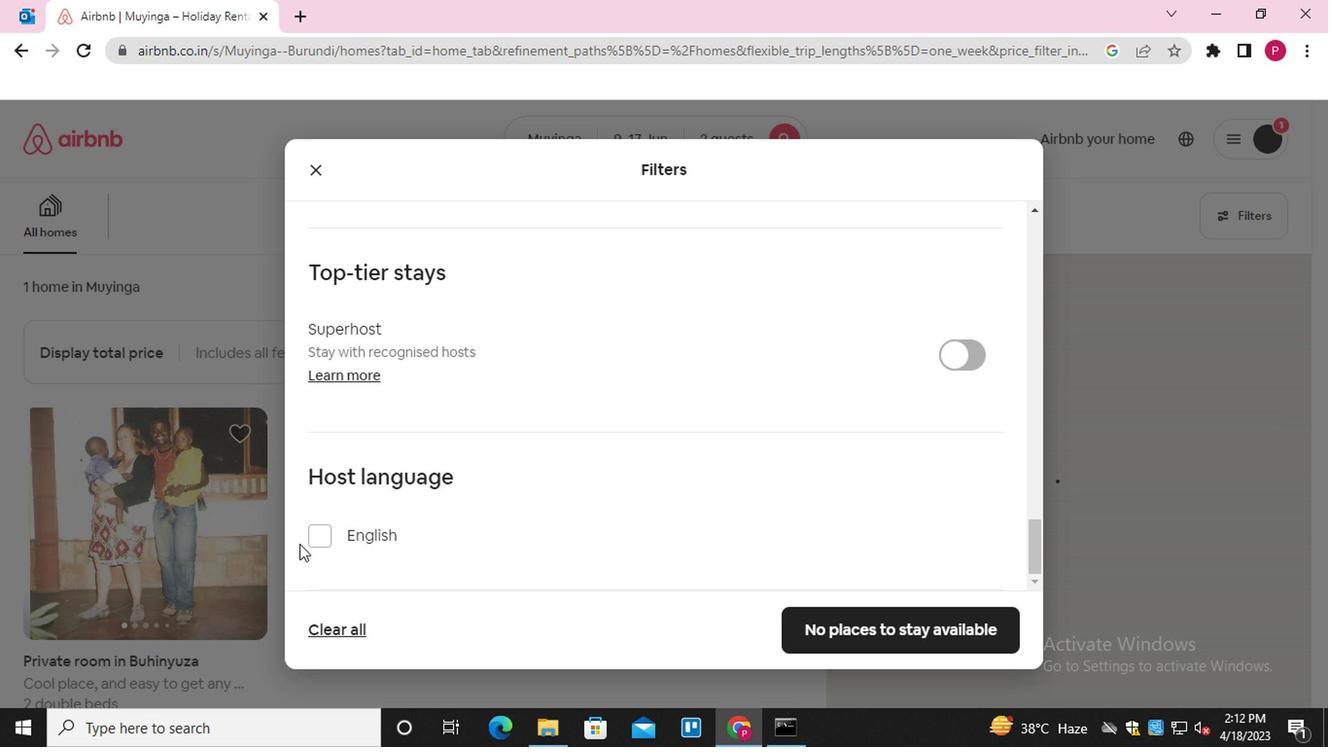 
Action: Mouse pressed left at (318, 538)
Screenshot: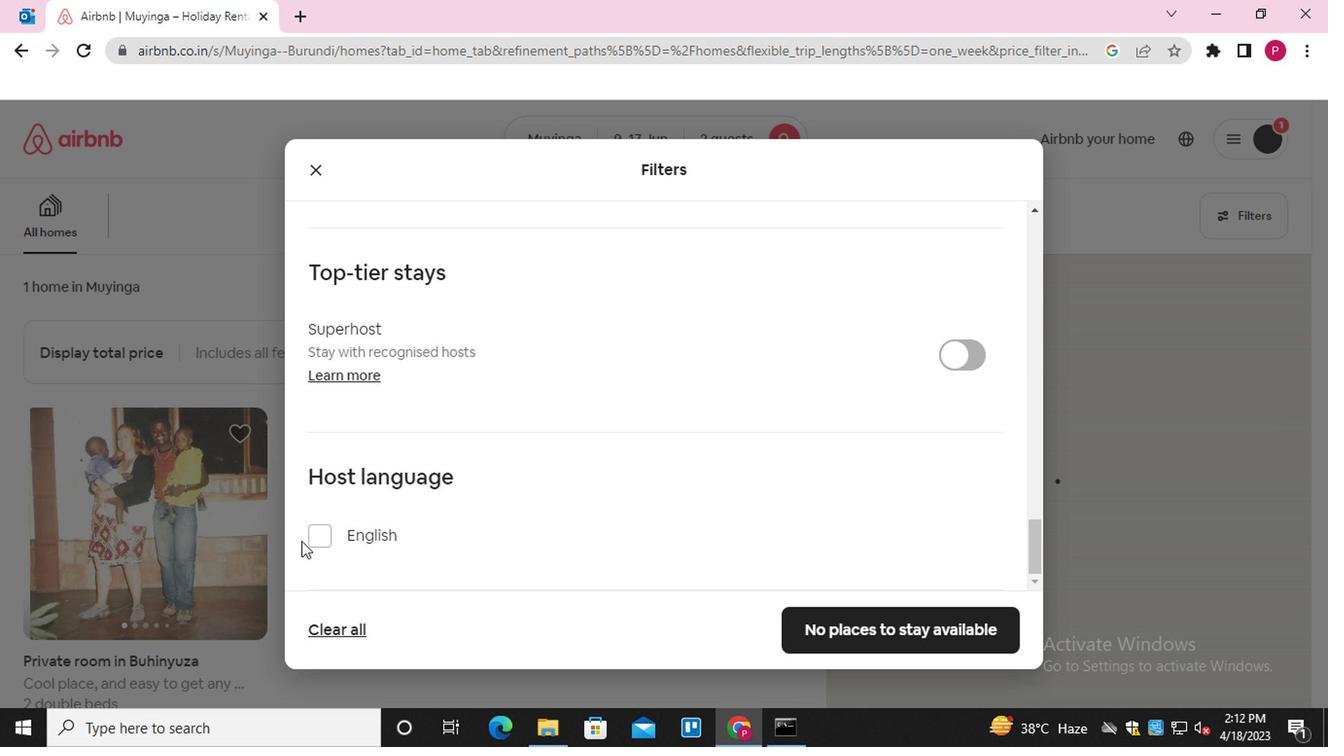 
Action: Mouse moved to (879, 628)
Screenshot: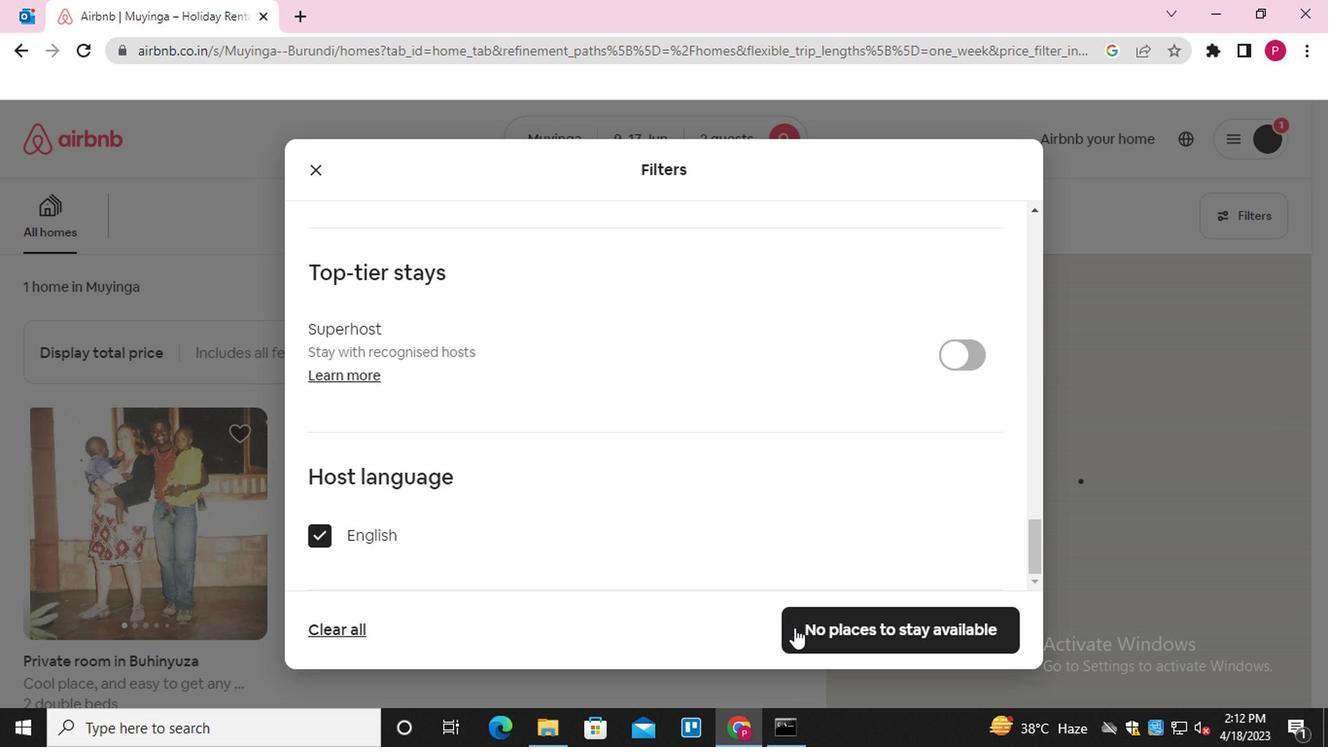 
Action: Mouse pressed left at (879, 628)
Screenshot: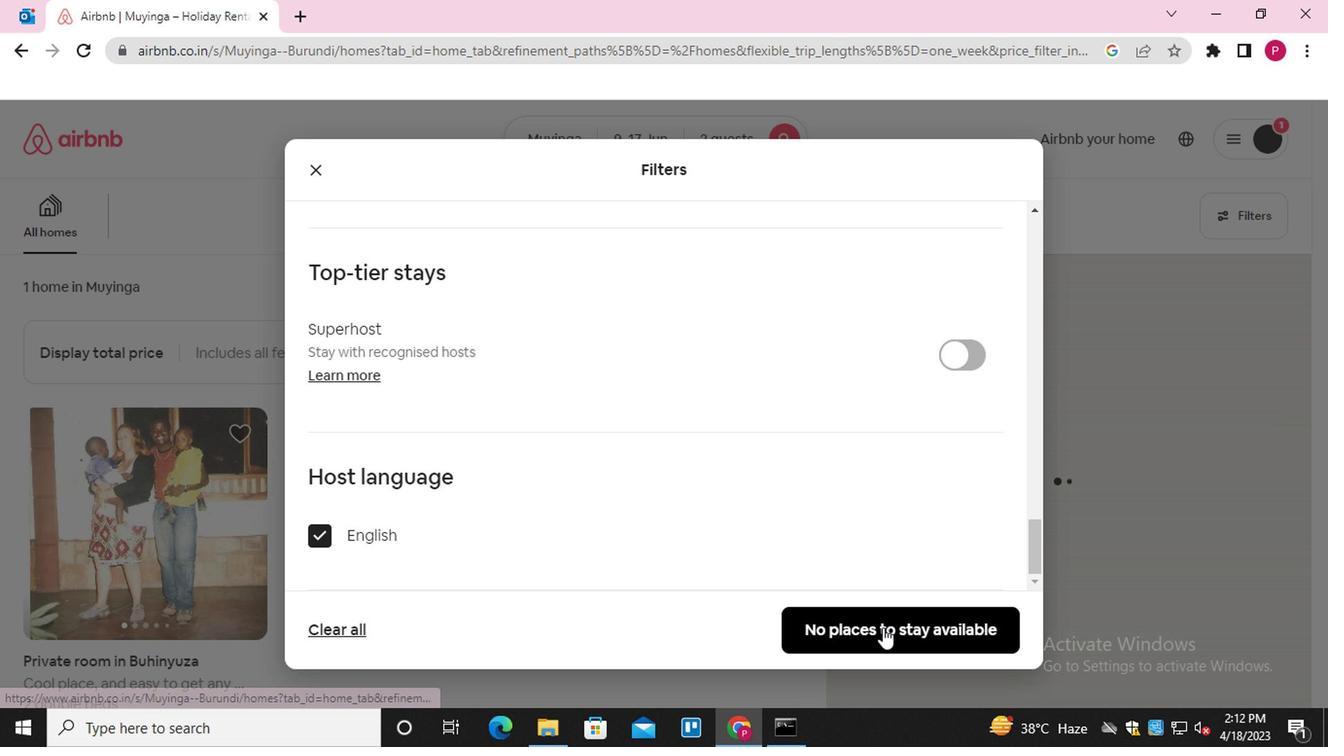 
Action: Mouse moved to (559, 451)
Screenshot: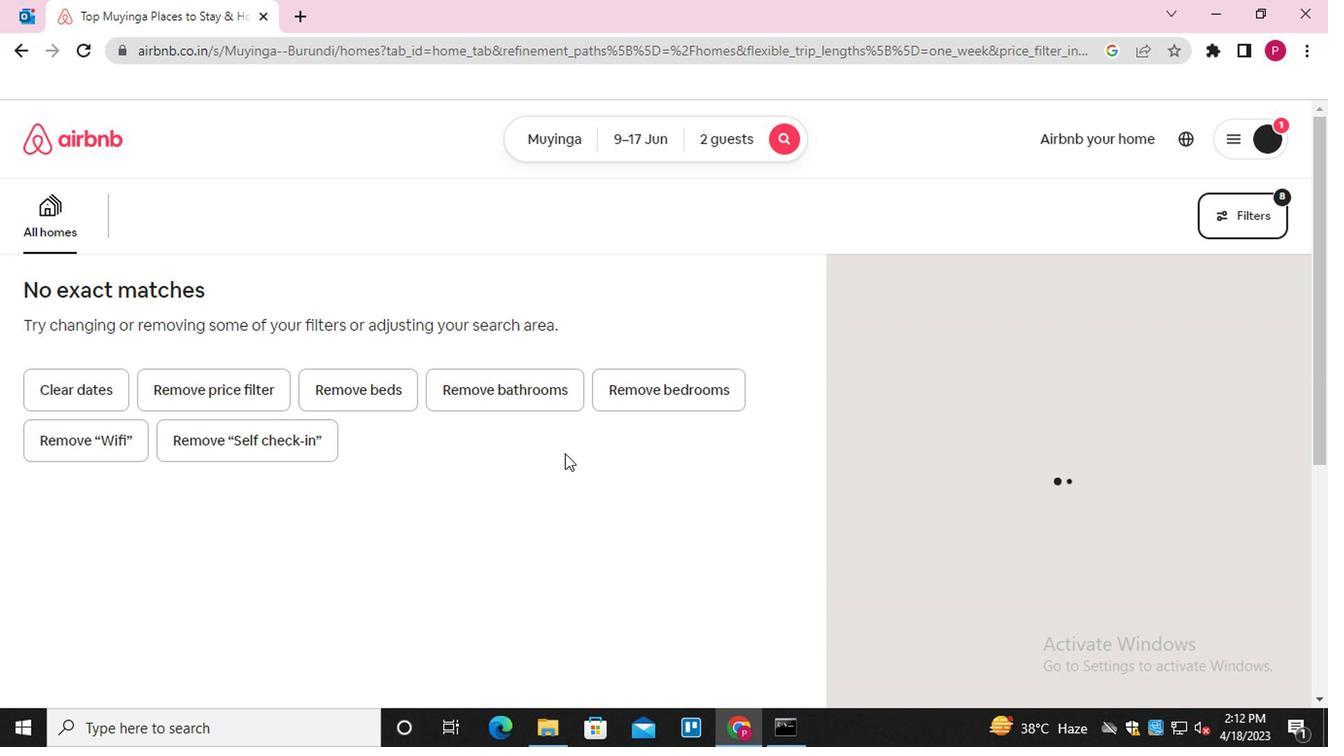 
